 Task: Create a new job position entry in Salesforce with the title 'Senior Customer Service Expert', including job description, responsibilities, skills required, educational requirements, and pay details.
Action: Mouse moved to (452, 386)
Screenshot: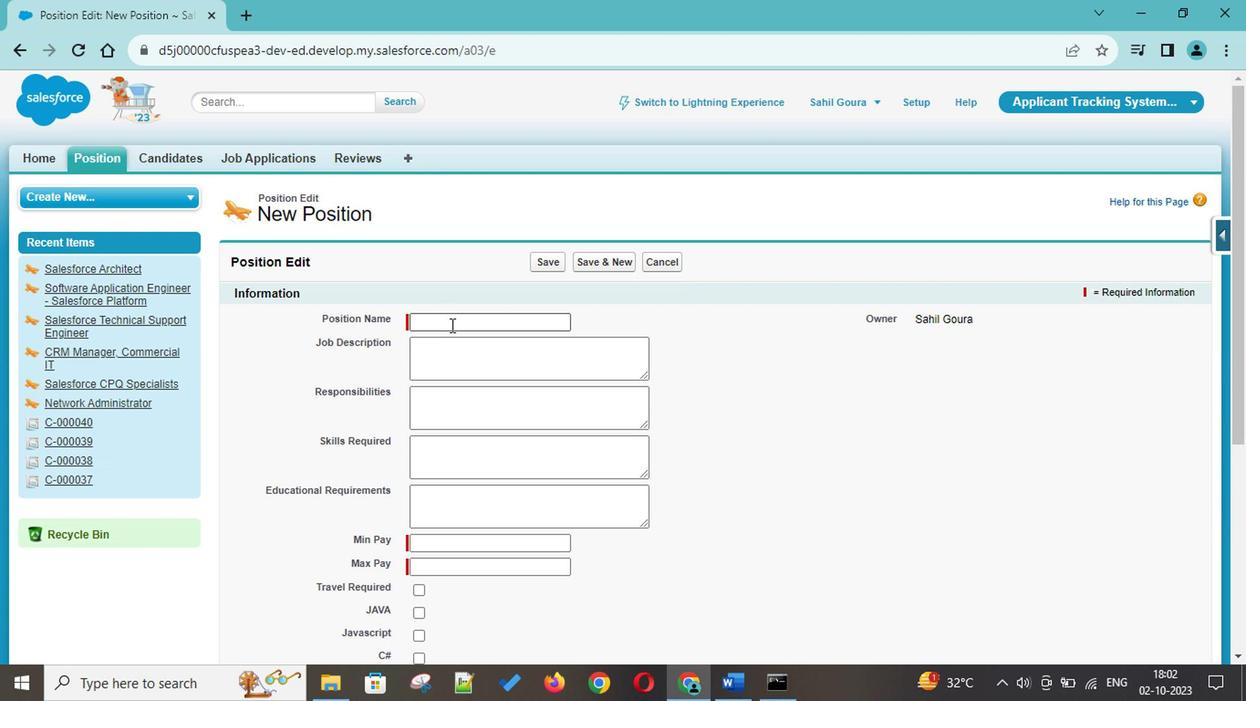 
Action: Mouse pressed left at (452, 386)
Screenshot: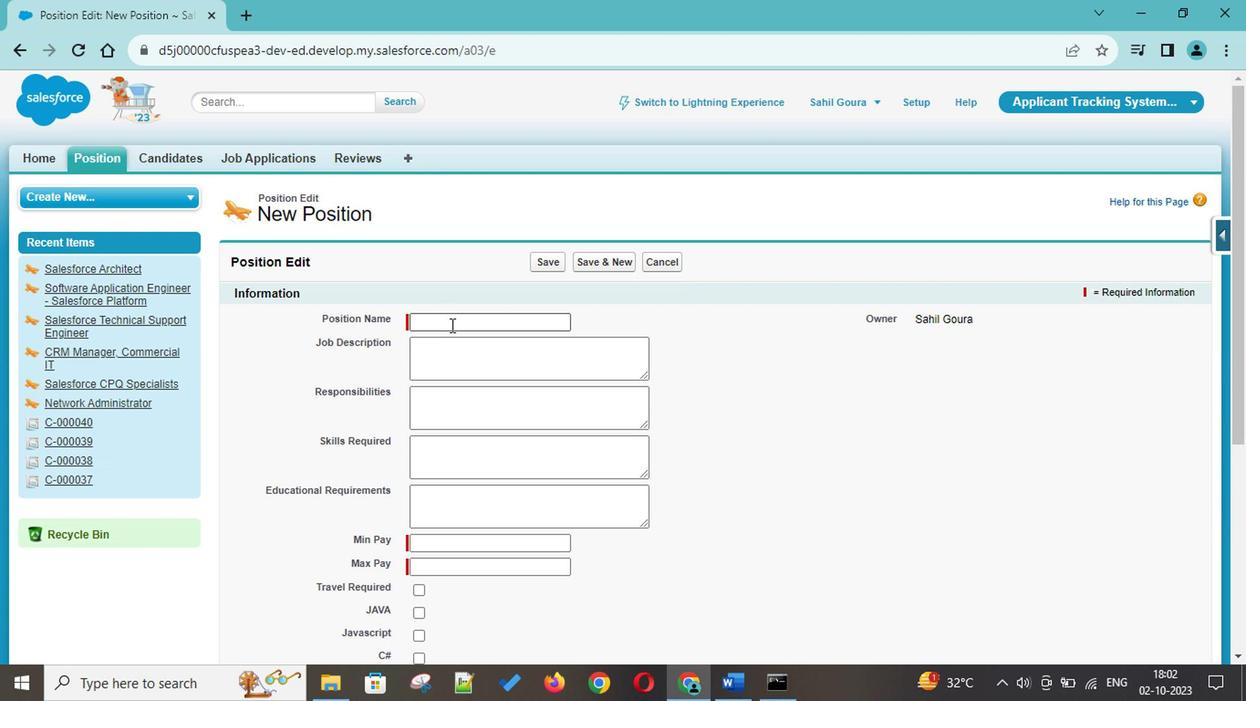 
Action: Key pressed <Key.shift>Senior<Key.space><Key.shift>Customer<Key.space><Key.shift>Service<Key.space><Key.shift>Experyt<Key.backspace><Key.backspace>t
Screenshot: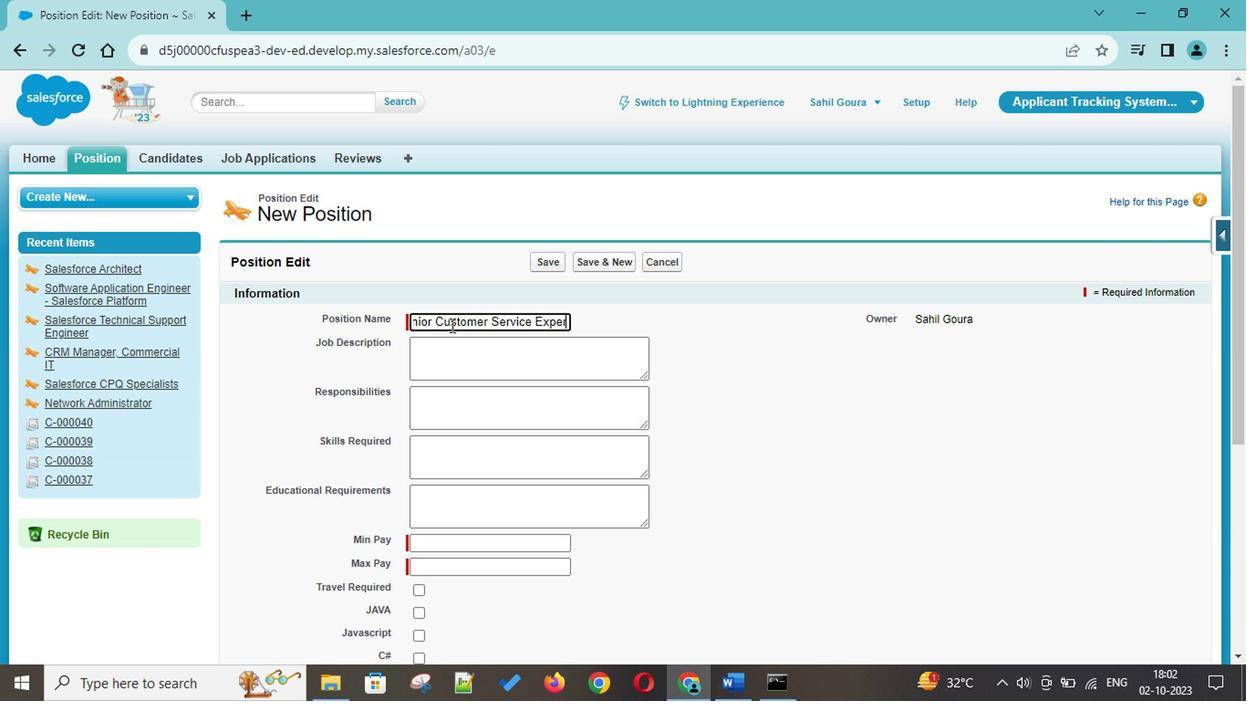 
Action: Mouse moved to (464, 404)
Screenshot: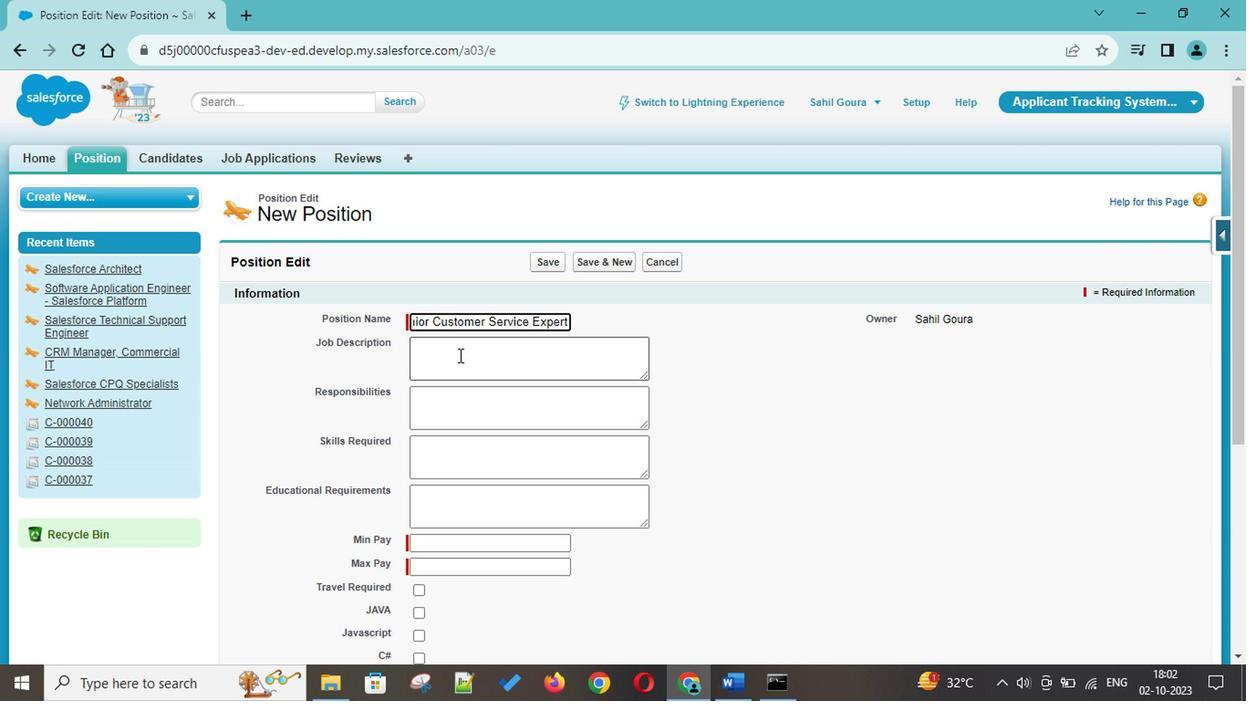 
Action: Mouse pressed left at (464, 404)
Screenshot: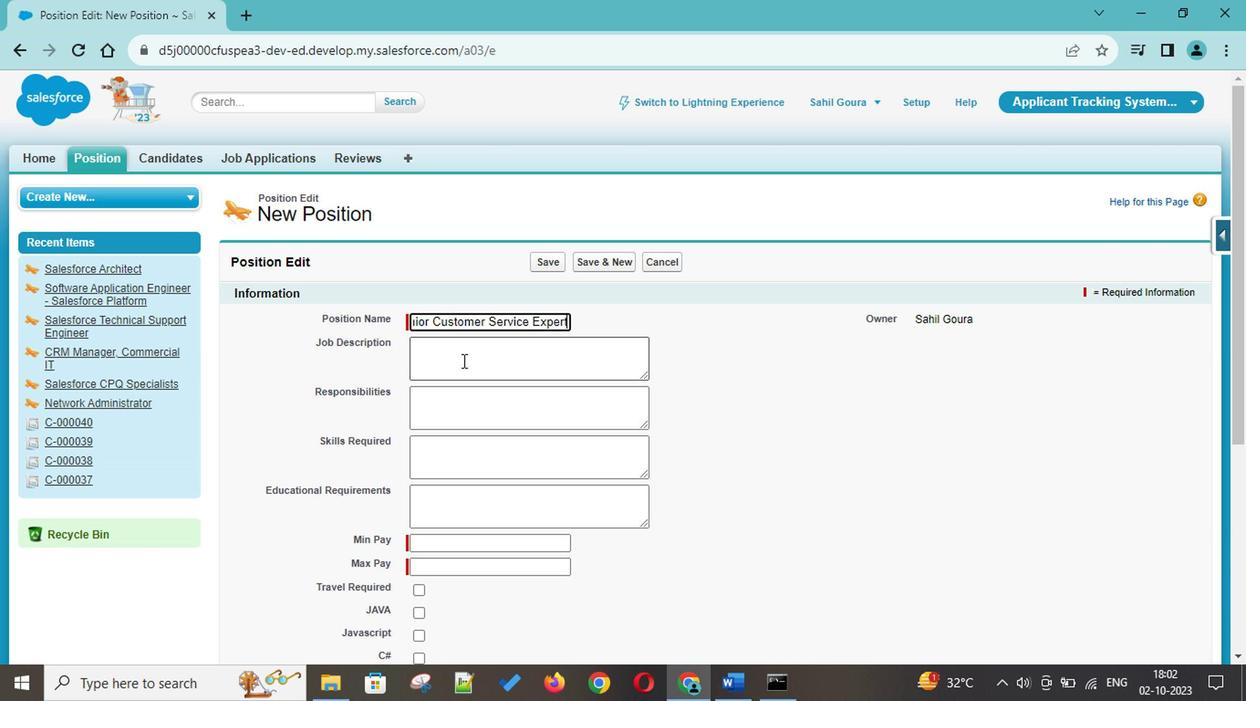 
Action: Key pressed <Key.shift>Praxis<Key.space>is<Key.space>a<Key.space>leading<Key.space><Key.shift>Business<Key.space><Key.shift>process<Key.space><Key.shift>ma<Key.backspace><Key.backspace>management<Key.space>comapny<Key.backspace><Key.backspace><Key.backspace><Key.backspace>pany<Key.space>that<Key.space>services<Key.space>premin<Key.backspace>um<Key.space>customers<Key.space>for<Key.space>a<Key.space>leading<Key.space>fullde<Key.backspace><Key.backspace>service<Key.space>
Screenshot: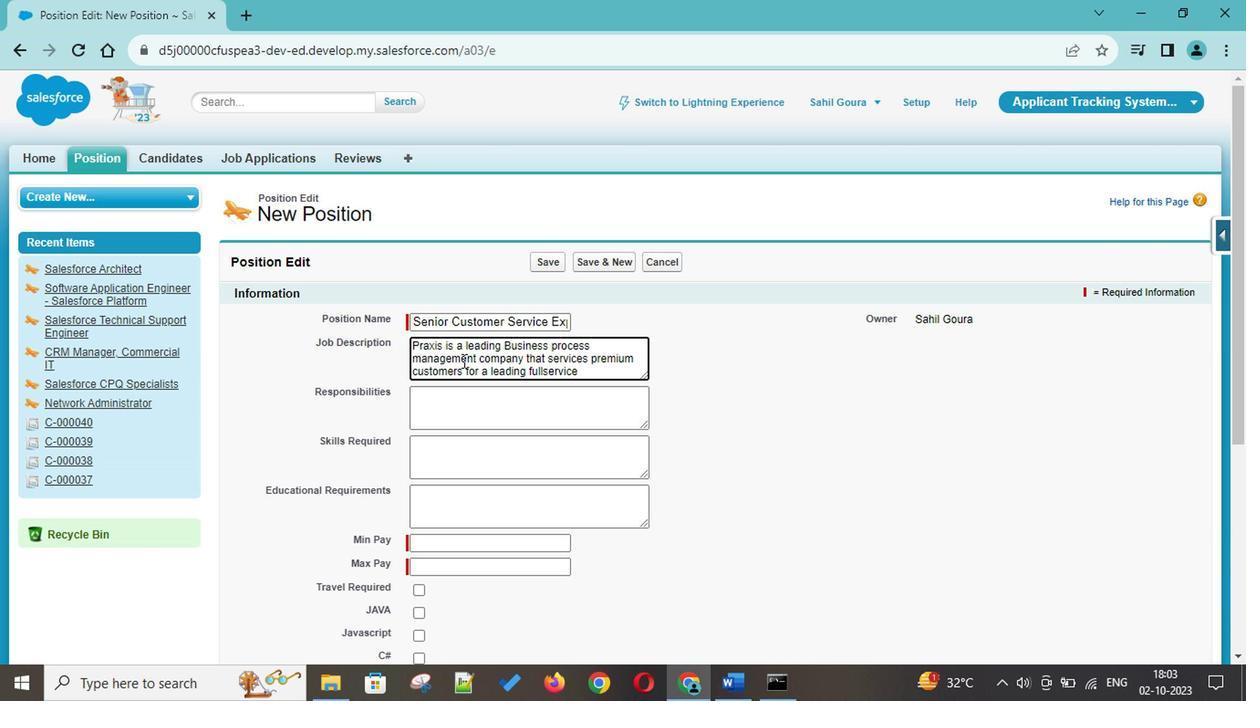 
Action: Mouse moved to (542, 407)
Screenshot: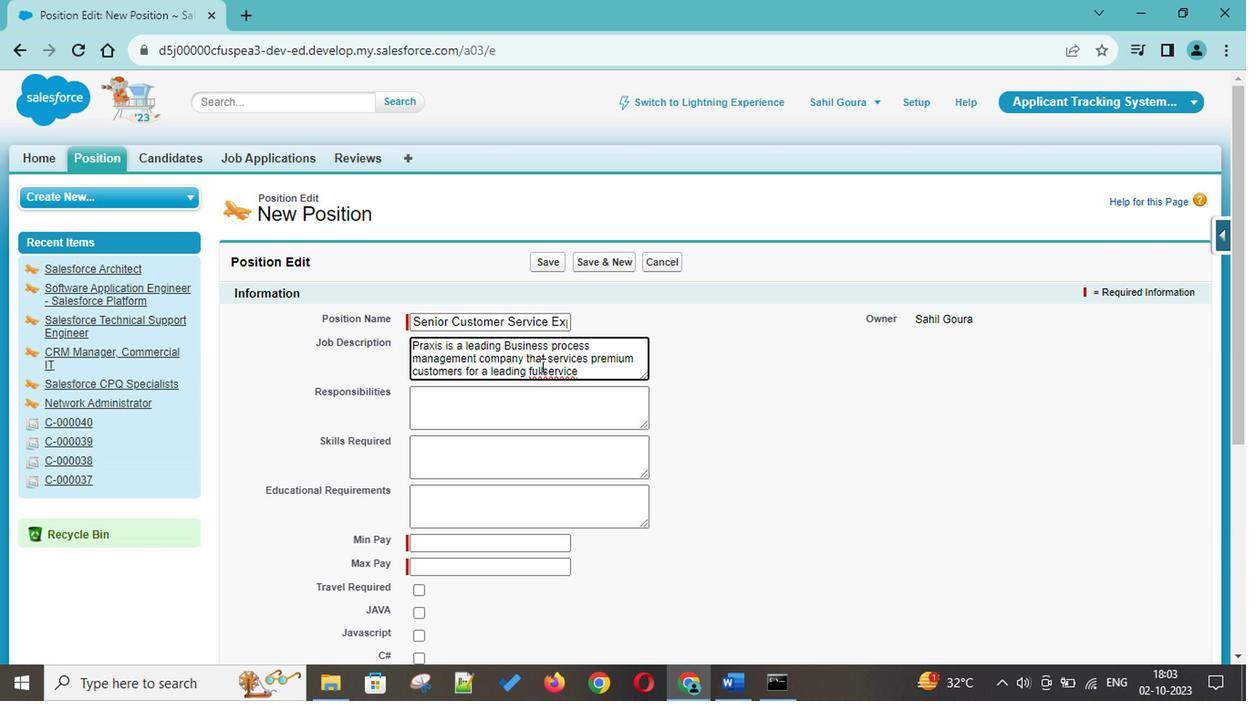 
Action: Mouse pressed left at (542, 407)
Screenshot: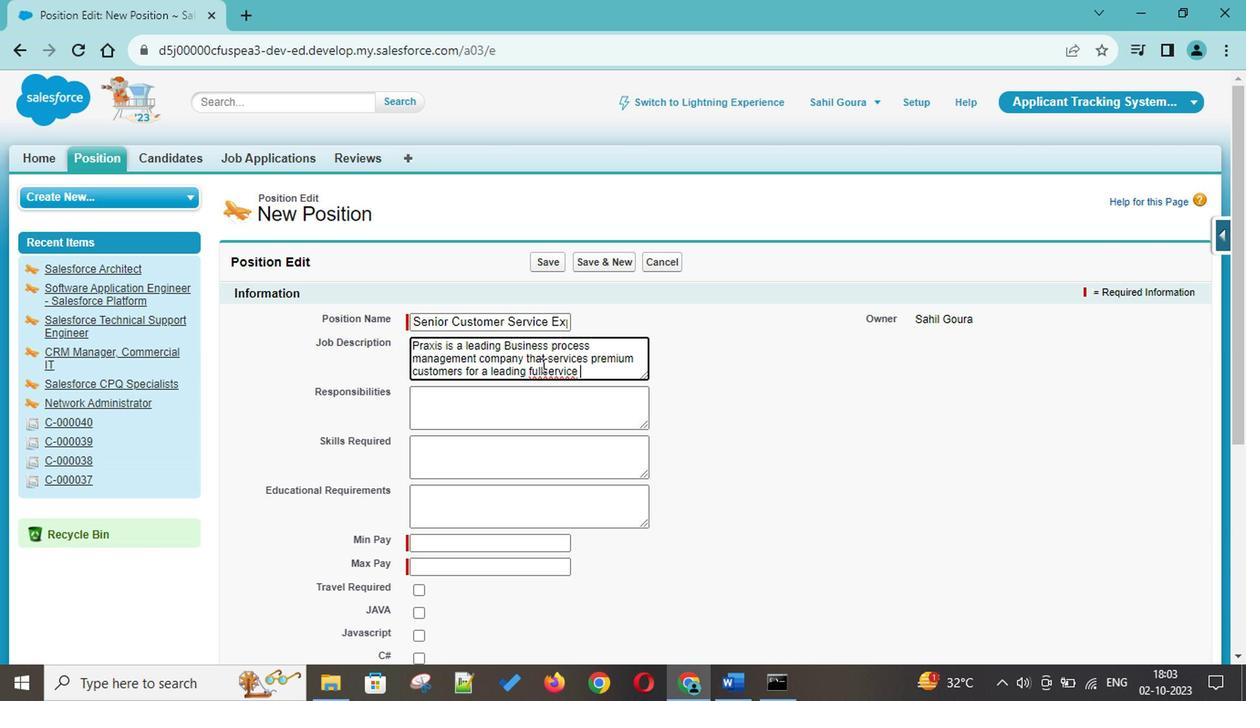 
Action: Key pressed -
Screenshot: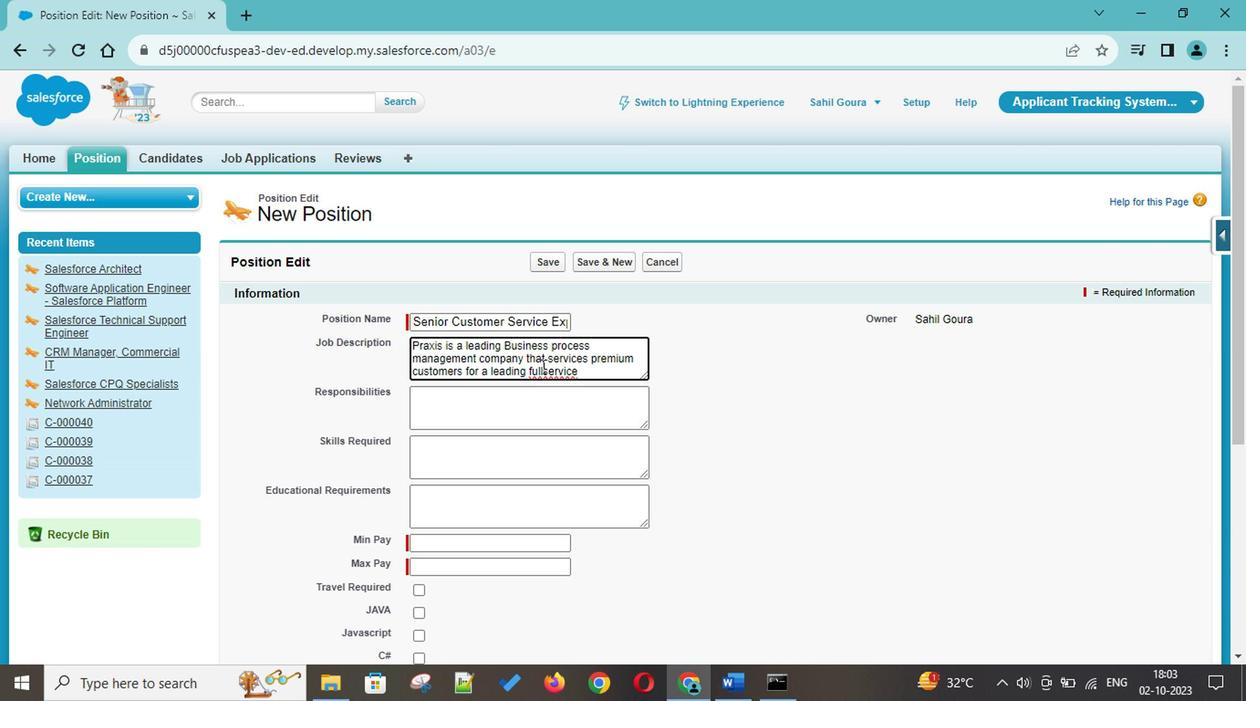 
Action: Mouse moved to (597, 409)
Screenshot: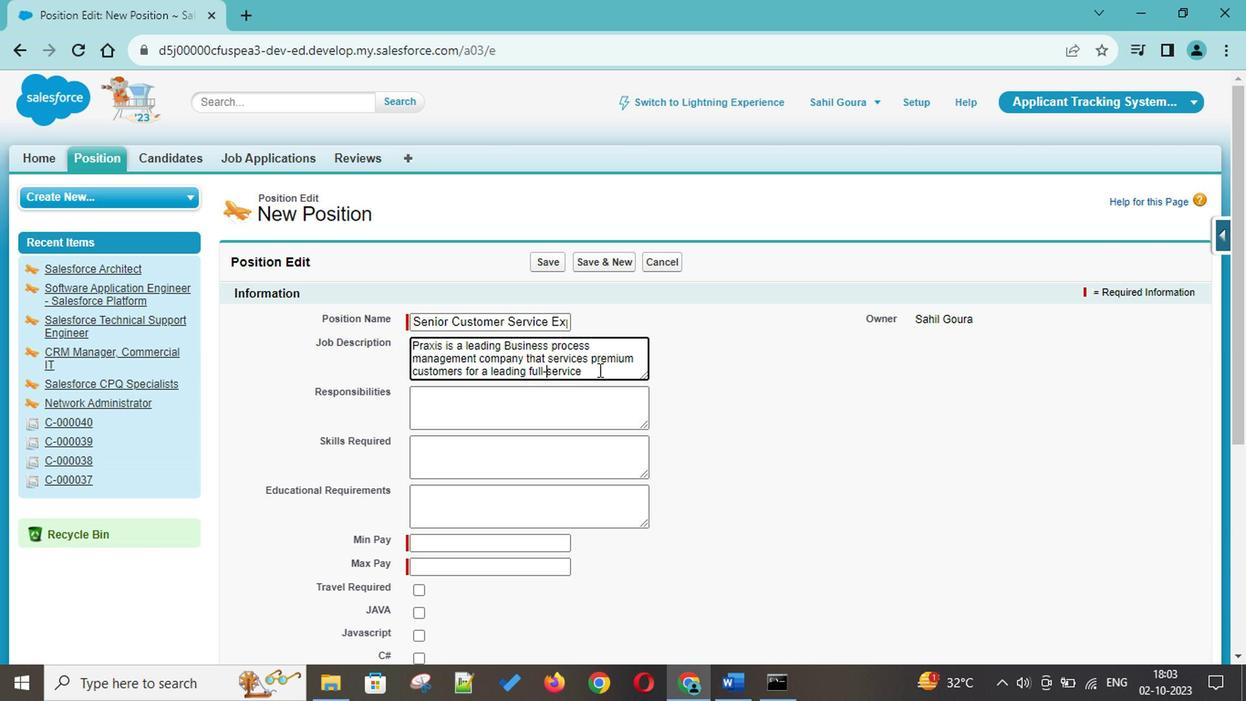 
Action: Mouse pressed left at (597, 409)
Screenshot: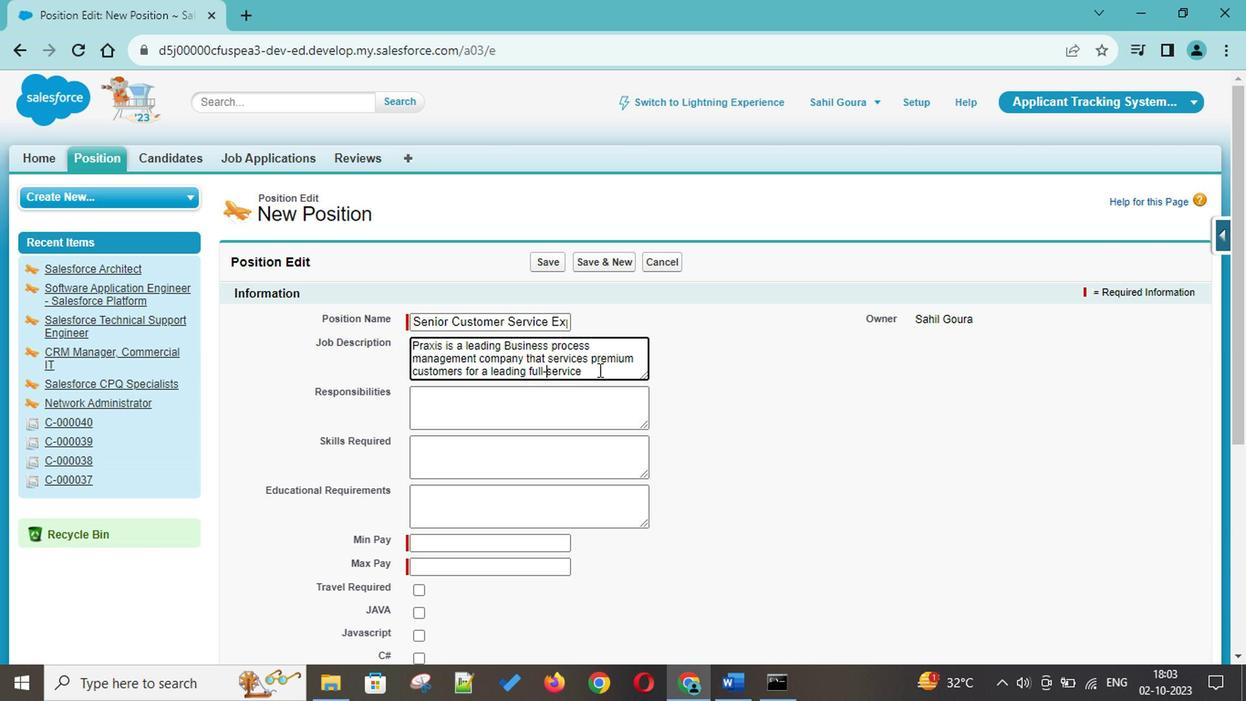 
Action: Mouse moved to (597, 408)
Screenshot: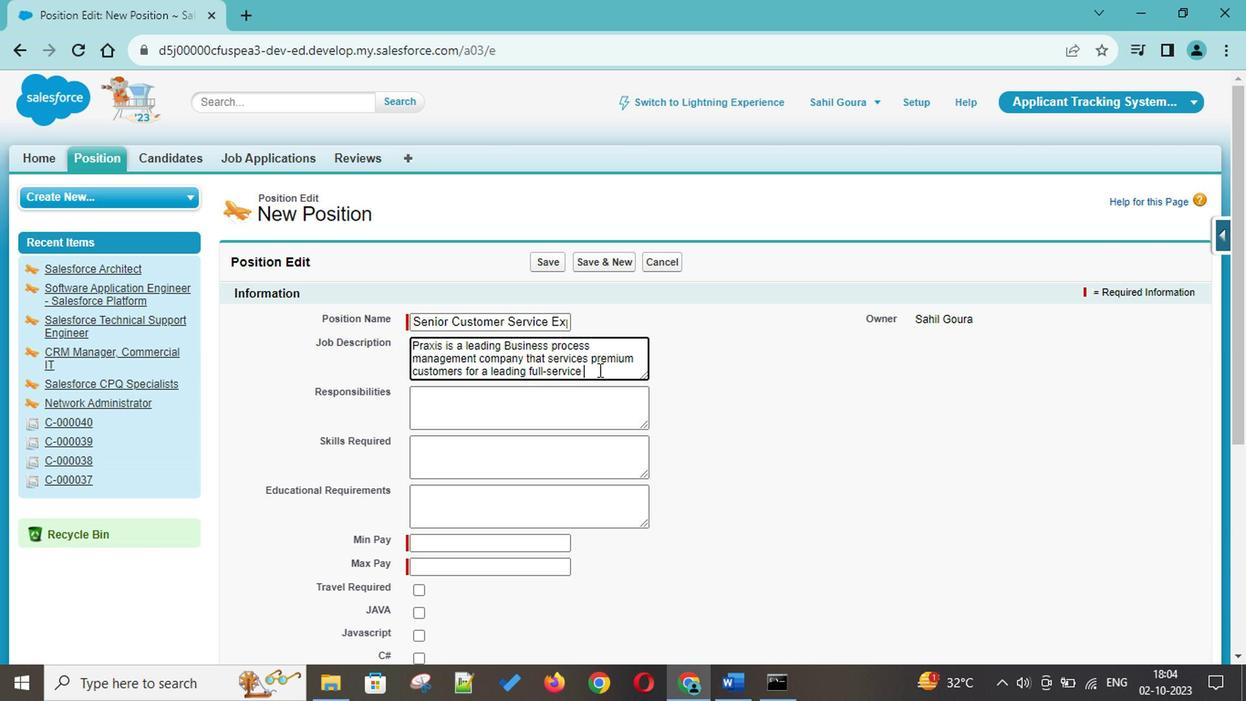 
Action: Mouse pressed left at (597, 408)
Screenshot: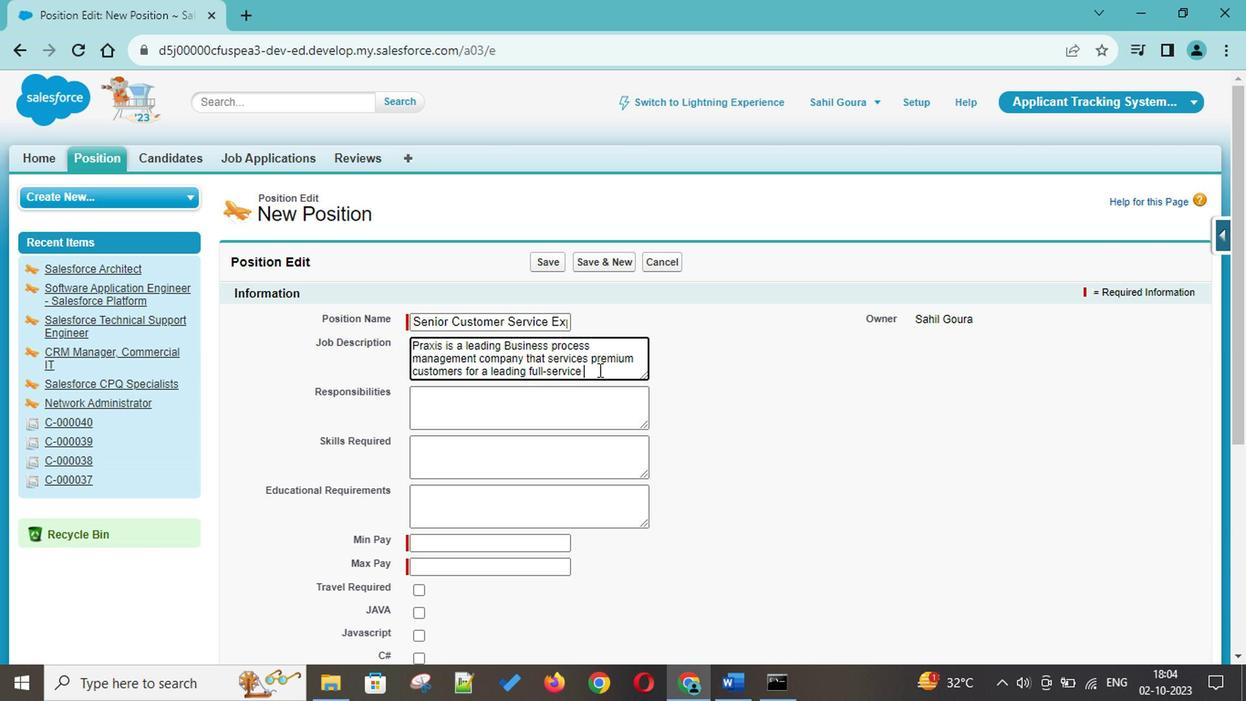 
Action: Key pressed luxury<Key.space>airline<Key.space>in<Key.space><Key.shift>India.<Key.space>--<Key.shift_r>><Key.space><Key.shift>Make<Key.space>the<Key.space>move<Key.space>from<Key.space>a<Key.space><Key.shift>Job<Key.space>to<Key.space>a<Key.space><Key.shift>Career.<Key.space>--<Key.shift_r>><Key.space><Key.shift><Key.shift><Key.shift><Key.shift>Learn<Key.space><Key.shift>Airlines<Key.space>intricate<Key.space>stn<Key.backspace>andard<Key.space>operatiin<Key.backspace><Key.backspace>ng<Key.space>processes<Key.space>and<Key.space>superior<Key.space>customer<Key.space>service<Key.space>skills<Key.space>to<Key.space>embark<Key.space>a<Key.space>career<Key.space>in<Key.space>airlines.
Screenshot: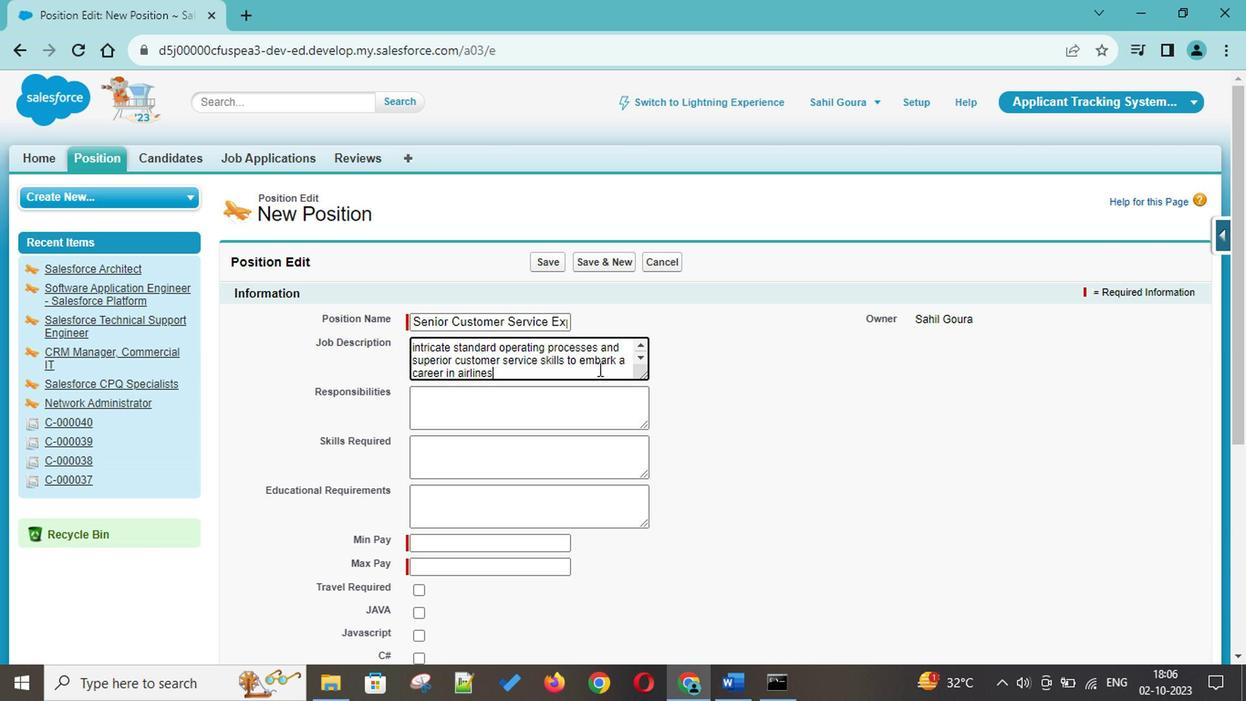 
Action: Mouse moved to (584, 426)
Screenshot: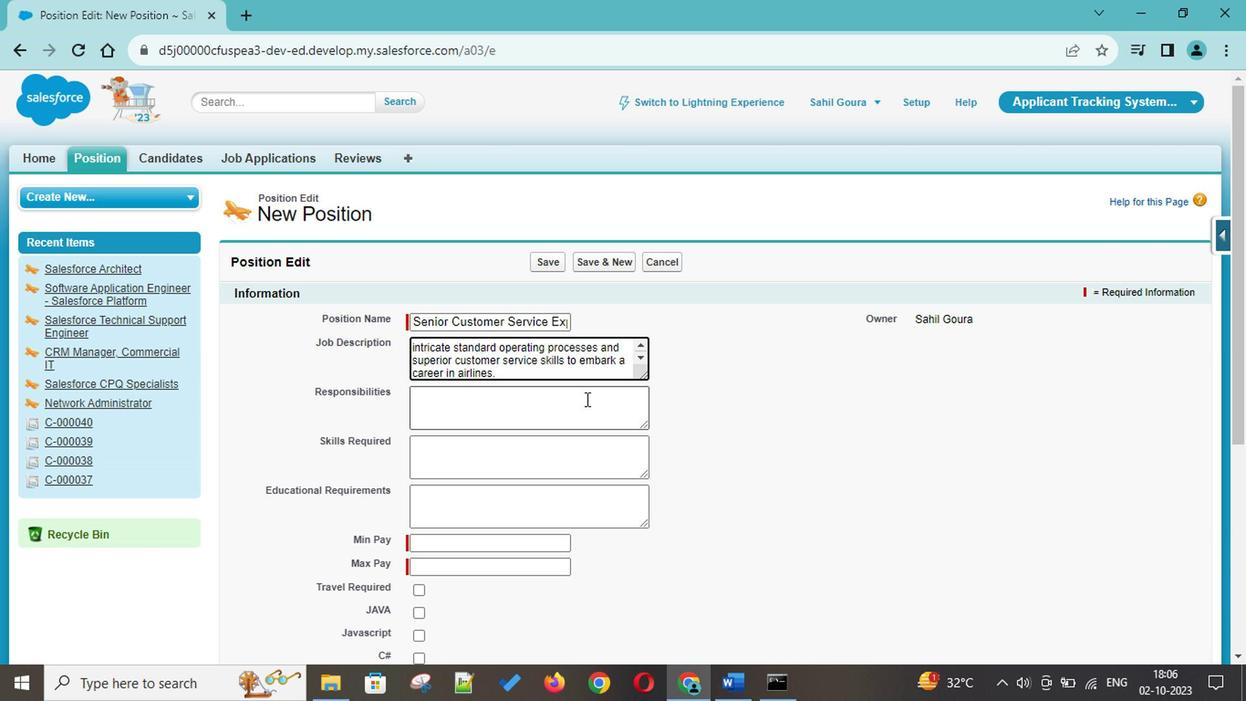 
Action: Mouse pressed left at (584, 426)
Screenshot: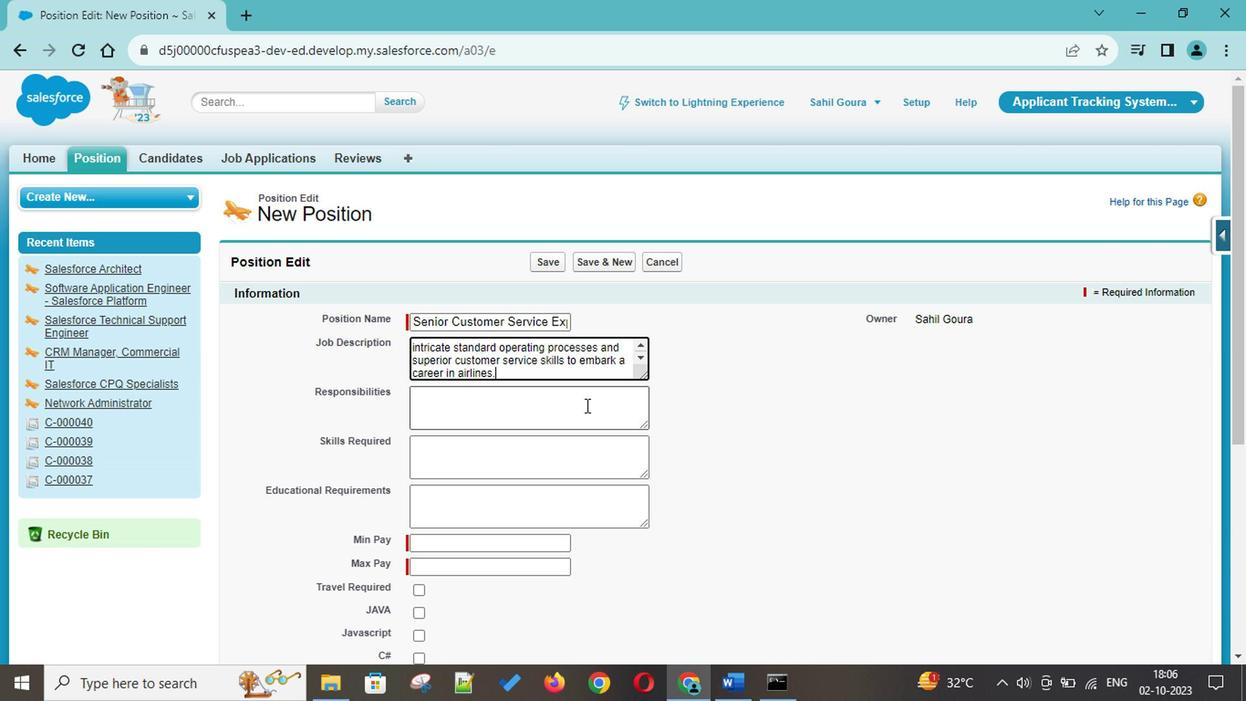 
Action: Key pressed <Key.shift><Key.shift><Key.shift><Key.shift>Excellent<Key.space>communication<Key.space><Key.shift>Skills<Key.space>in<Key.space><Key.shift>English<Key.space>ia<Key.space>a<Key.space><Key.backspace><Key.backspace><Key.backspace><Key.backspace><Key.backspace>is<Key.space>a<Key.space>pre--requiste<Key.backspace><Key.backspace><Key.backspace><Key.backspace>isite.<Key.space><Key.backspace>--<Key.shift_r>><Key.space><Key.shift><Key.shift>Ability<Key.space>to<Key.space>communicate<Key.space>efee<Key.backspace><Key.backspace>fectively<Key.space>with<Key.space>customers<Key.space>on<Key.space>a<Key.backspace>either<Key.space>a<Key.space>call<Key.space>or<Key.space>email<Key.space>or<Key.space>chat<Key.space>or<Key.space>a<Key.space>combination.<Key.space>--<Key.shift_r>><Key.space><Key.shift><Key.shift><Key.shift><Key.shift><Key.shift><Key.shift><Key.shift><Key.shift><Key.shift><Key.shift><Key.shift><Key.shift><Key.shift><Key.shift><Key.shift><Key.shift><Key.shift><Key.shift><Key.shift><Key.shift><Key.shift><Key.shift><Key.shift><Key.shift>Confident<Key.space><Key.shift>Energetic<Key.space><Key.shift><Key.shift><Key.shift><Key.shift><Key.shift>&<Key.space><Key.shift><Key.shift><Key.shift>Asseri<Key.backspace>tive<Key.space>while<Key.space>conversing.<Key.space>--<Key.shift_r>>
Screenshot: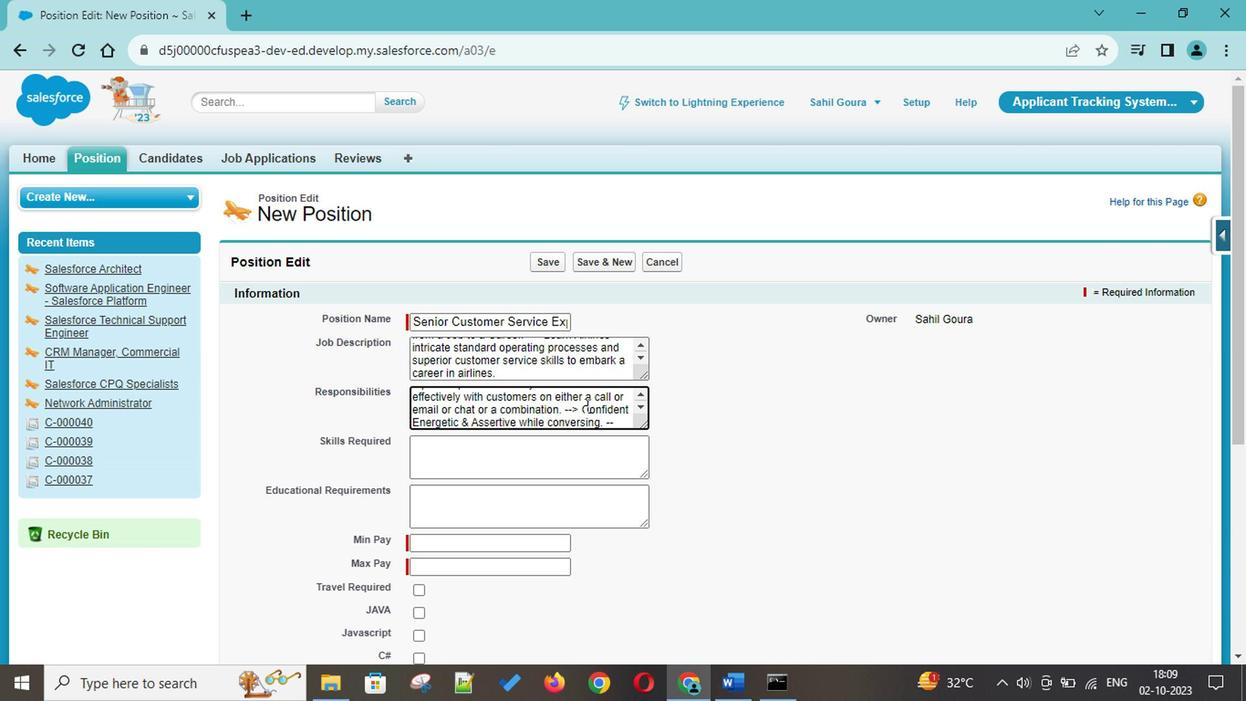 
Action: Mouse moved to (625, 427)
Screenshot: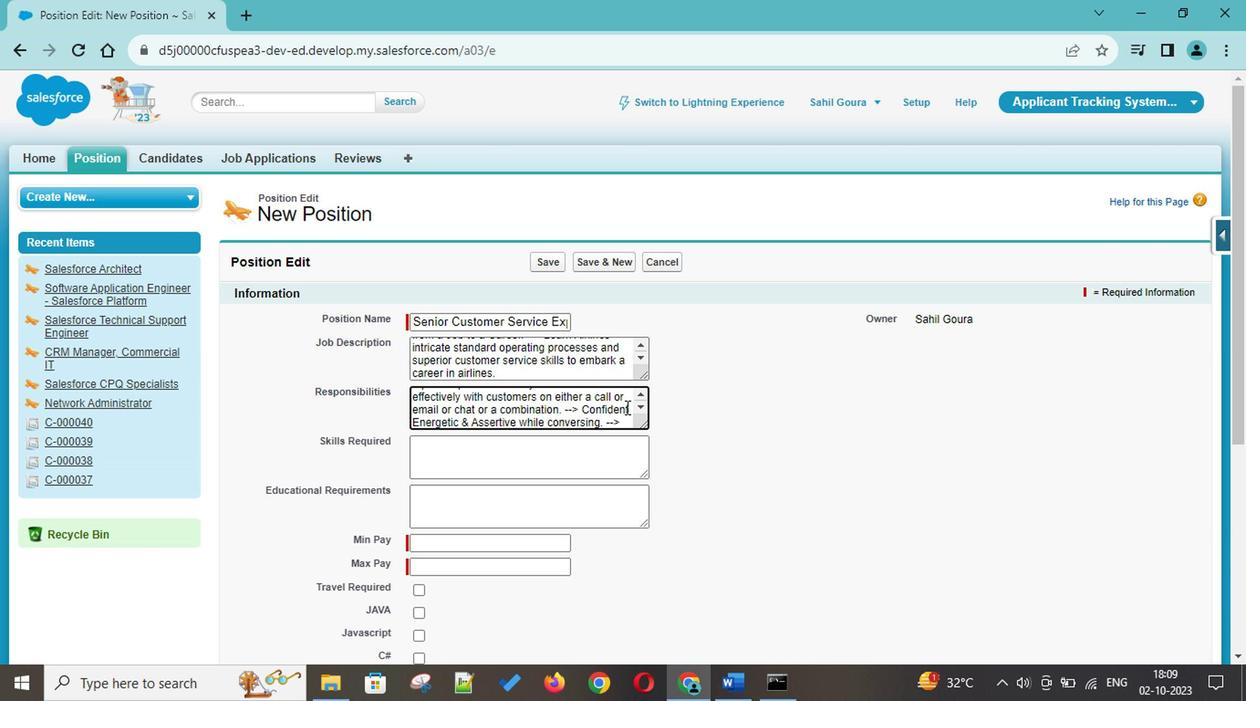 
Action: Mouse pressed left at (625, 427)
Screenshot: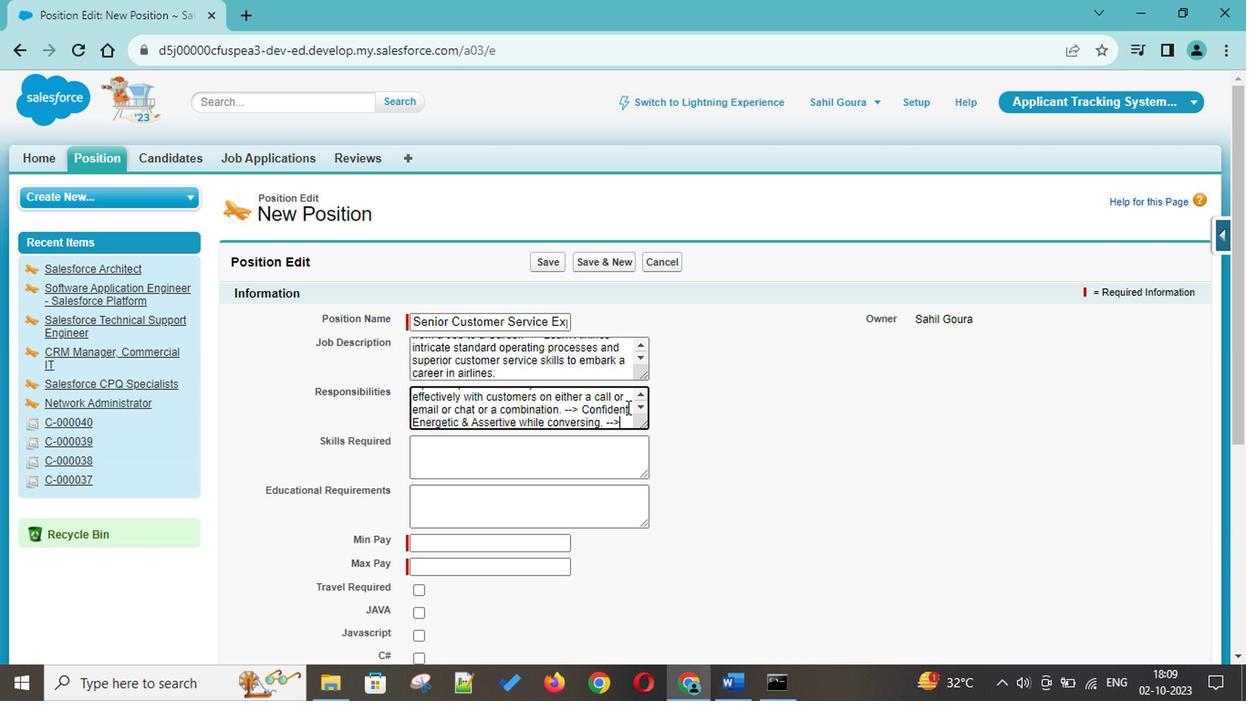 
Action: Key pressed <Key.right>,
Screenshot: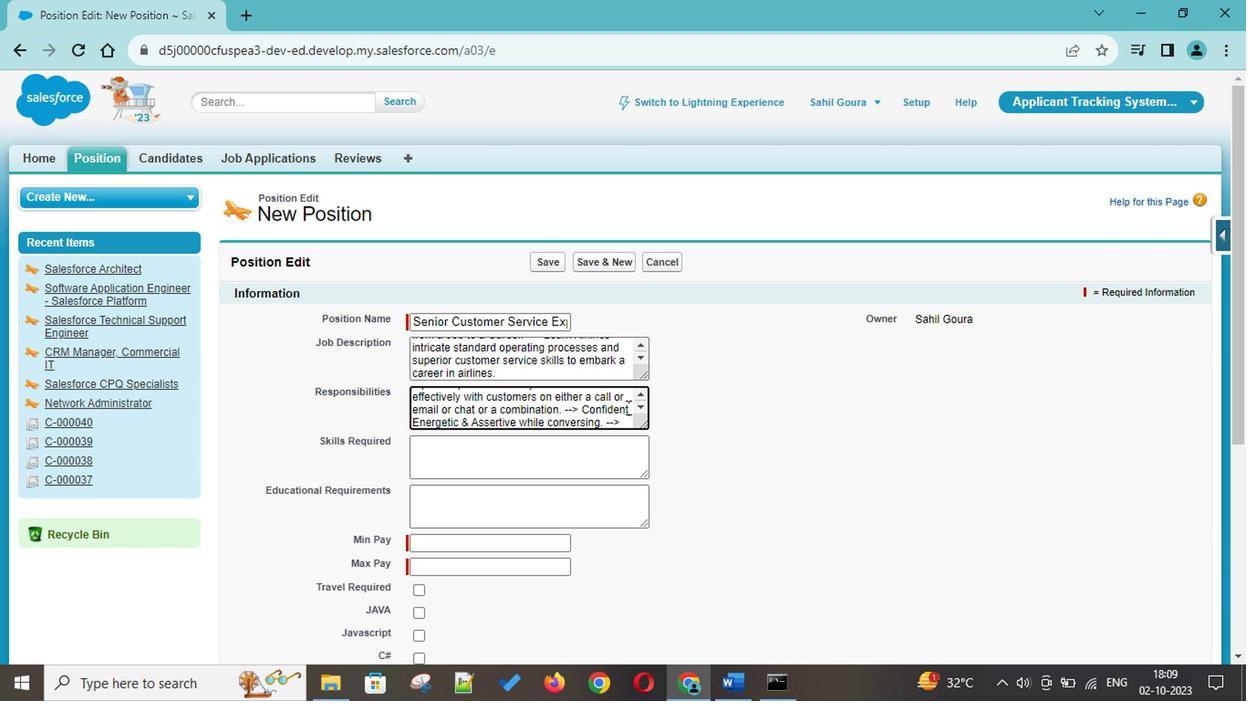 
Action: Mouse moved to (611, 434)
Screenshot: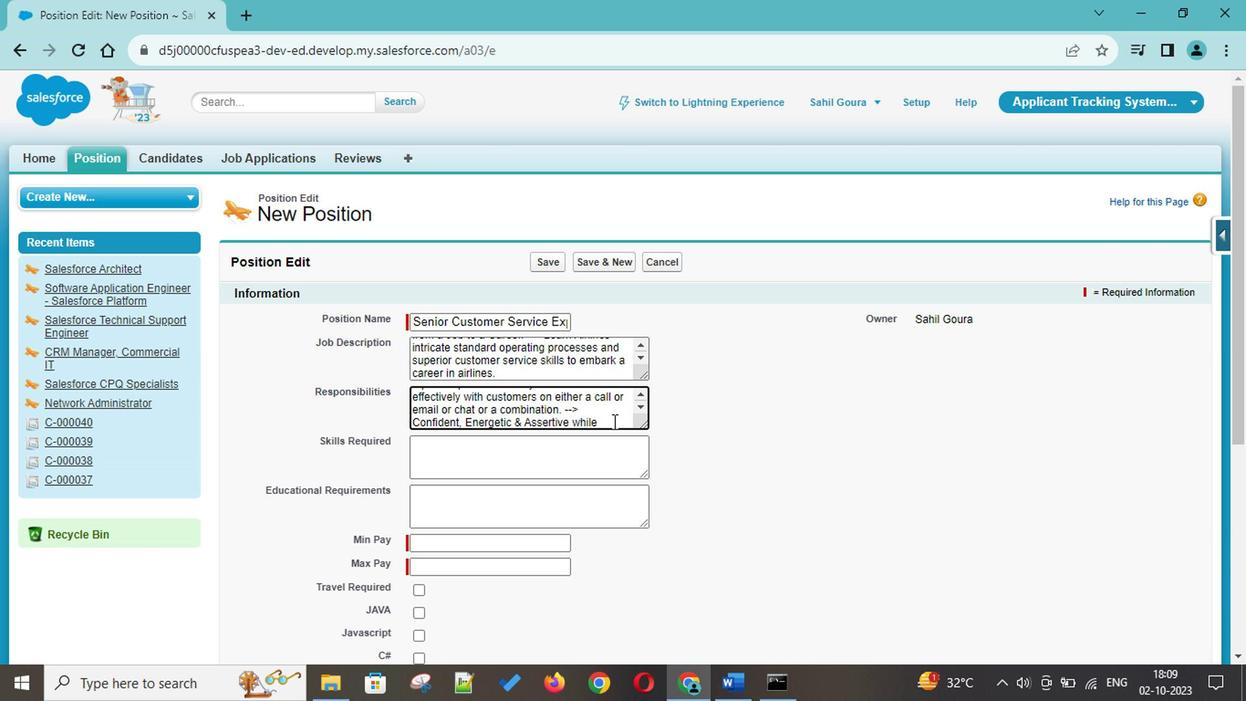 
Action: Mouse pressed left at (611, 434)
Screenshot: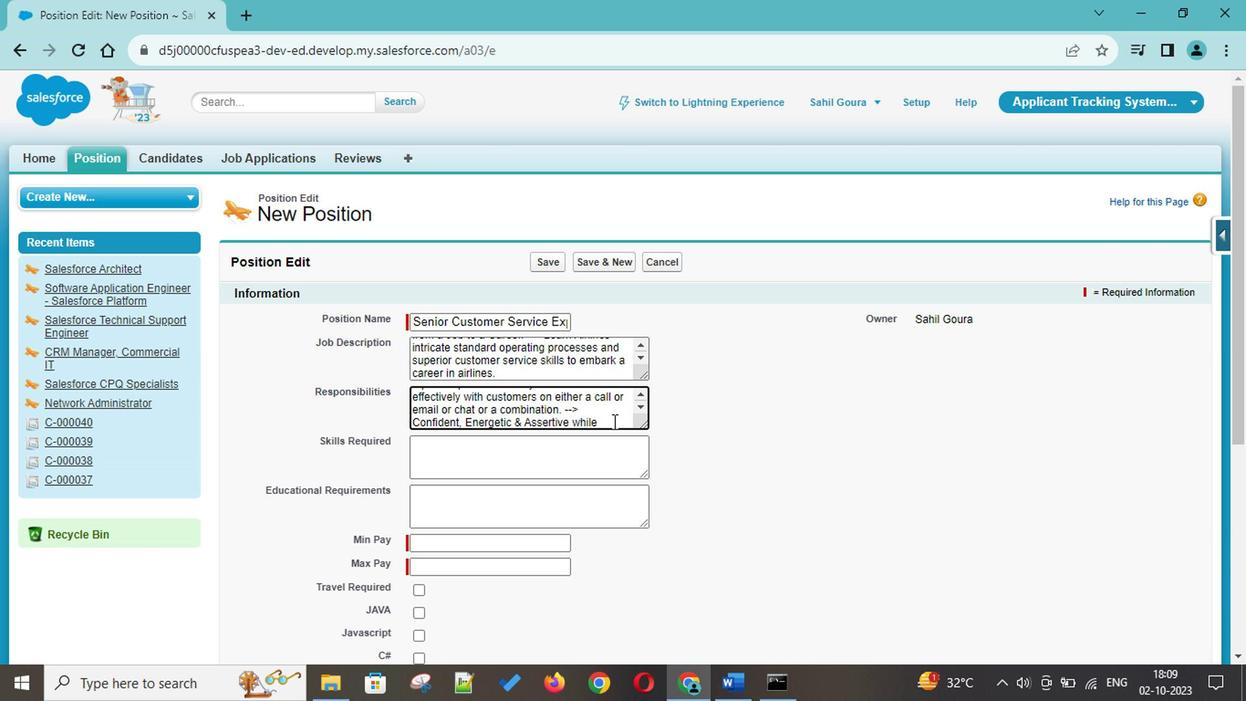 
Action: Mouse scrolled (611, 434) with delta (0, 0)
Screenshot: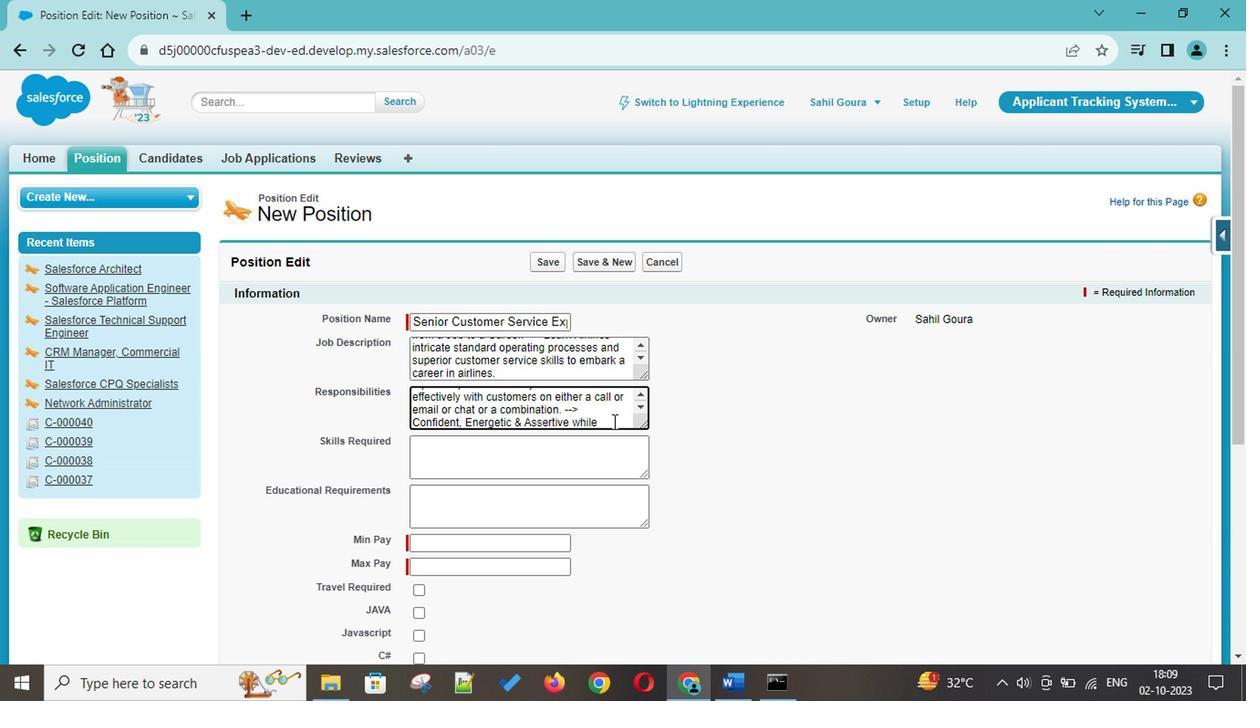 
Action: Mouse scrolled (611, 434) with delta (0, 0)
Screenshot: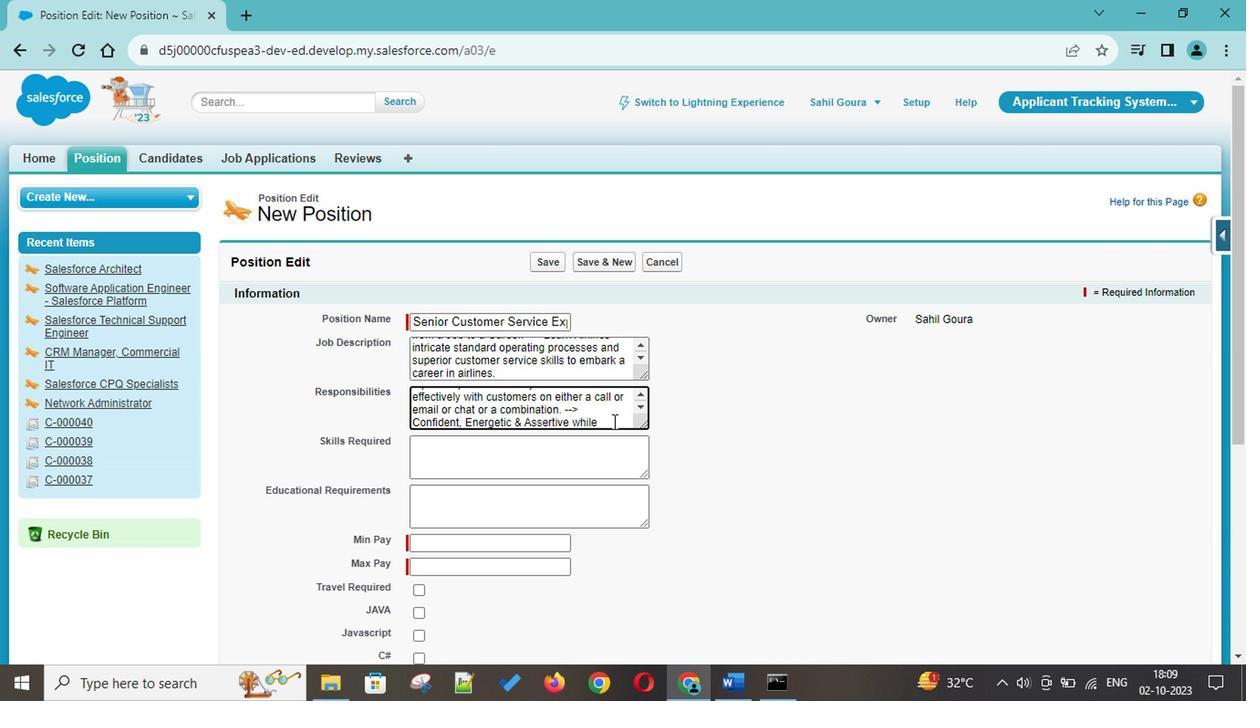 
Action: Mouse scrolled (611, 434) with delta (0, 0)
Screenshot: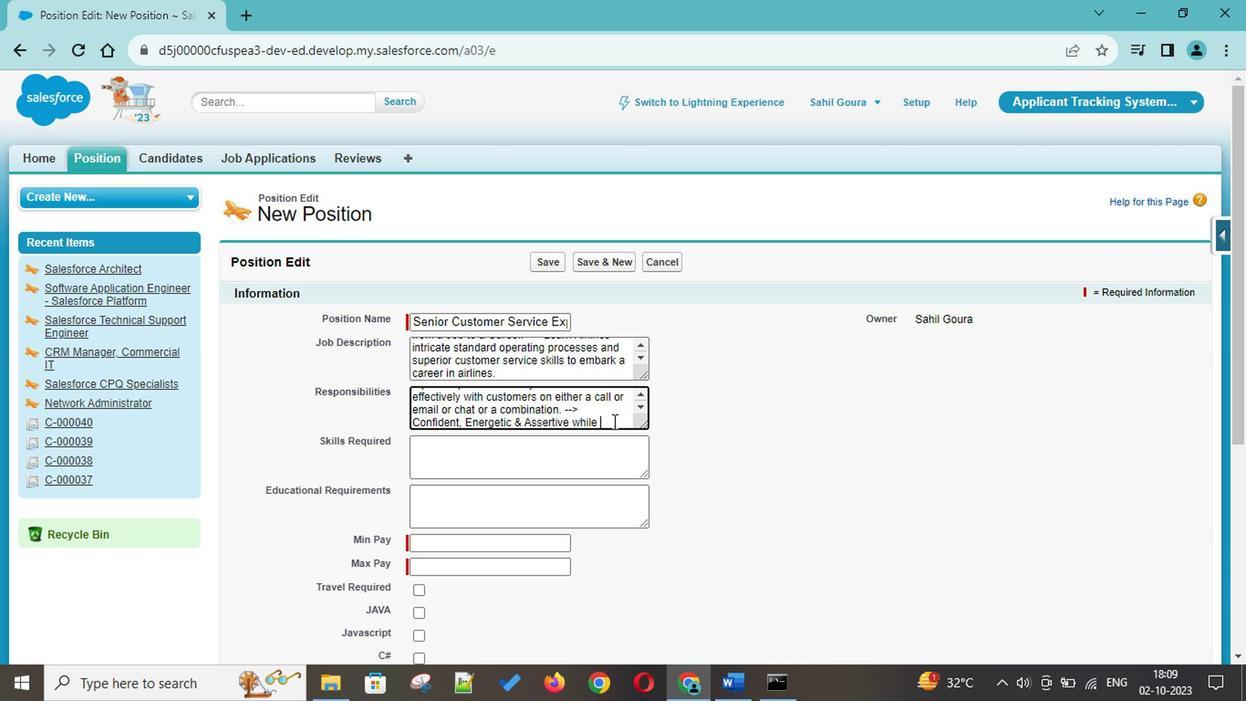 
Action: Mouse scrolled (611, 434) with delta (0, 0)
Screenshot: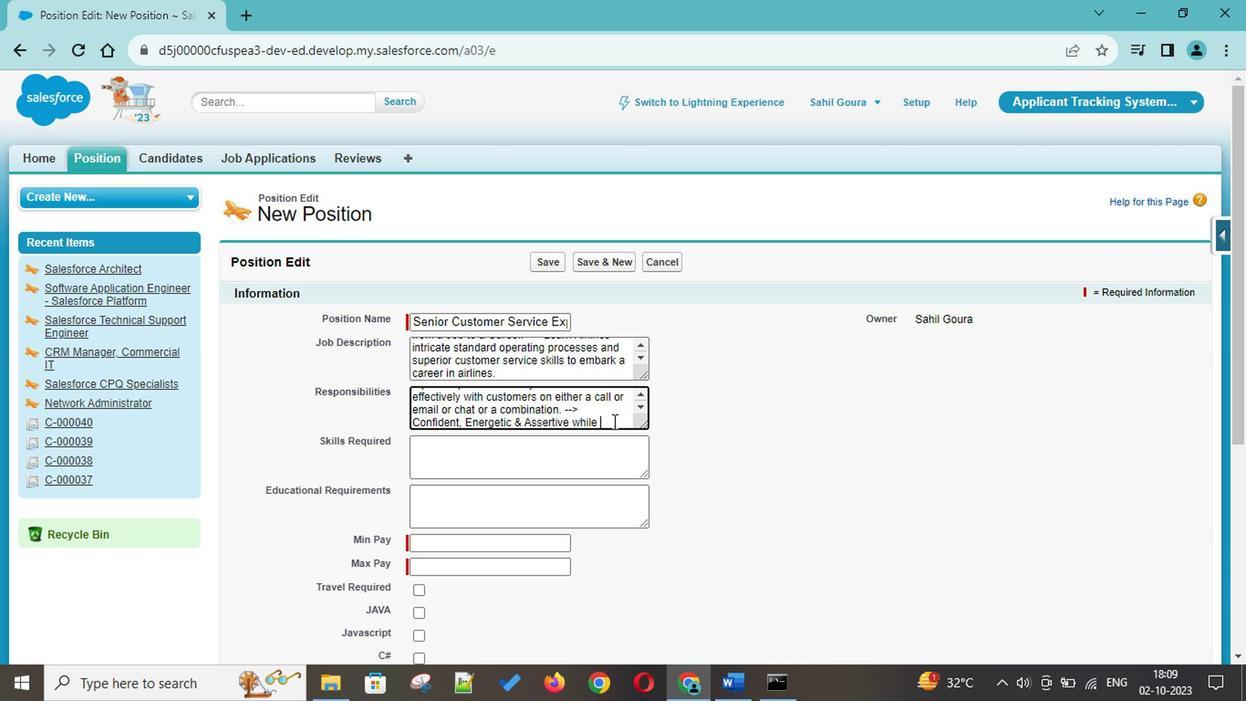 
Action: Mouse scrolled (611, 434) with delta (0, 0)
Screenshot: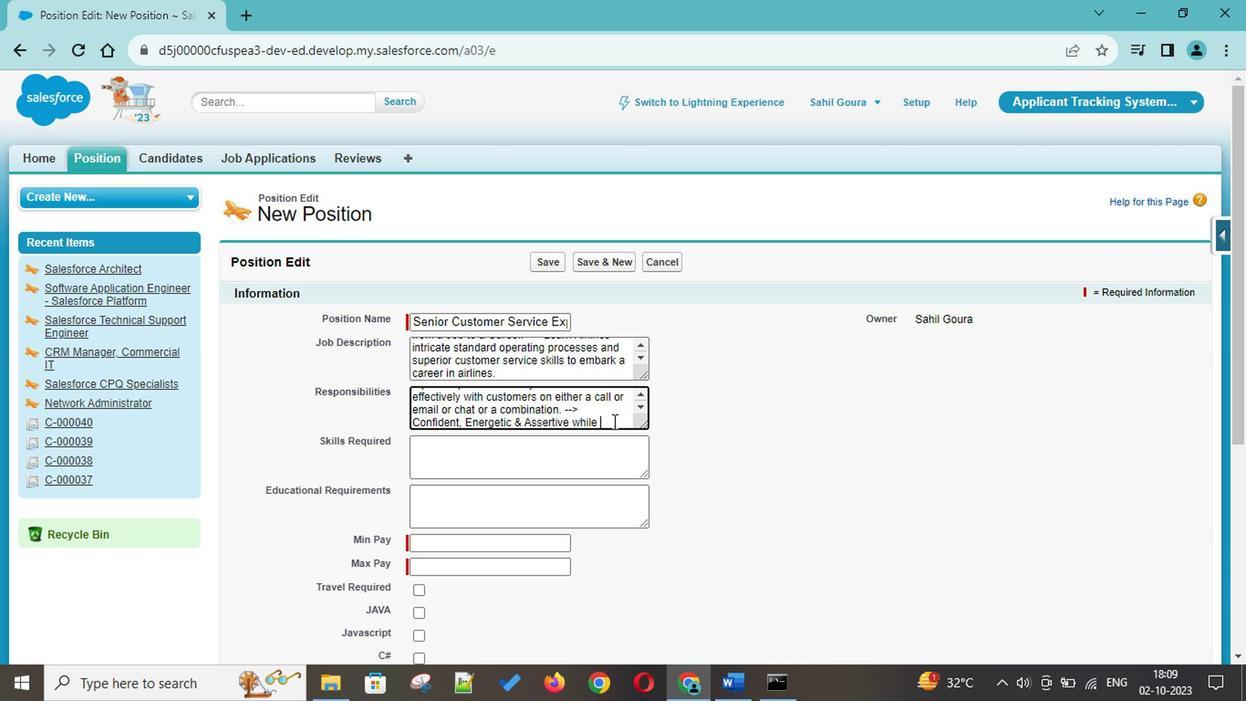 
Action: Mouse moved to (610, 434)
Screenshot: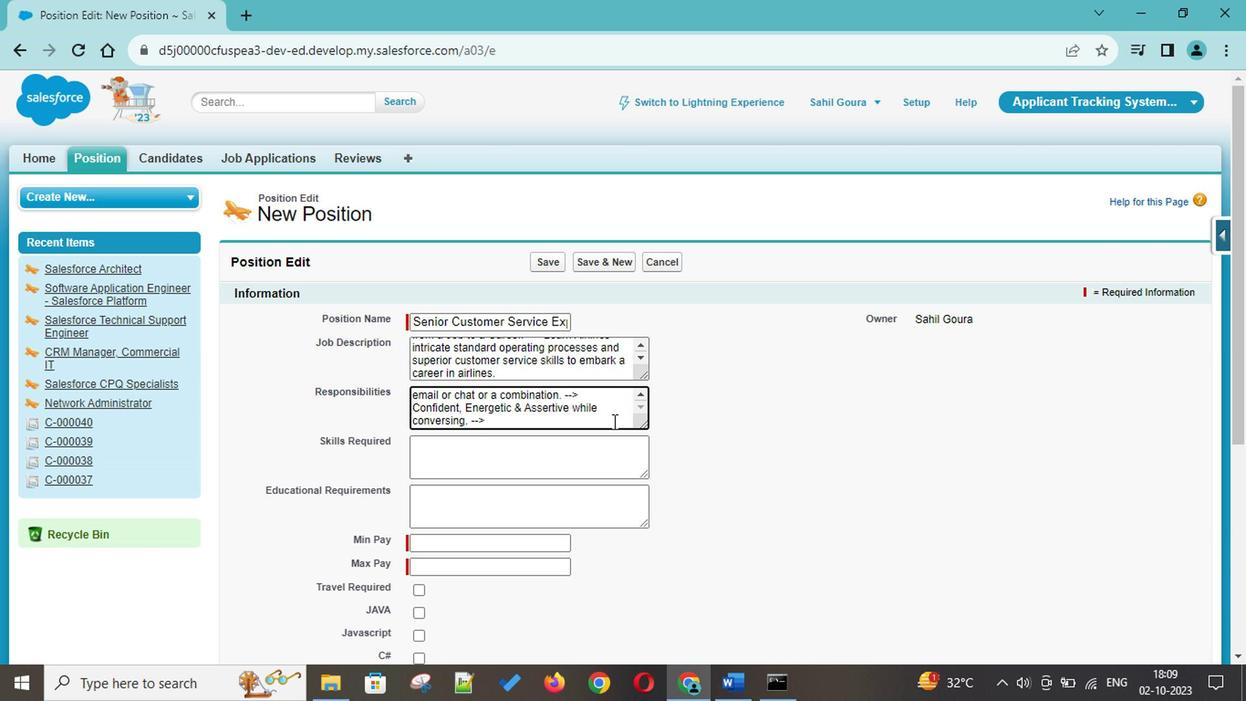 
Action: Mouse pressed left at (610, 434)
Screenshot: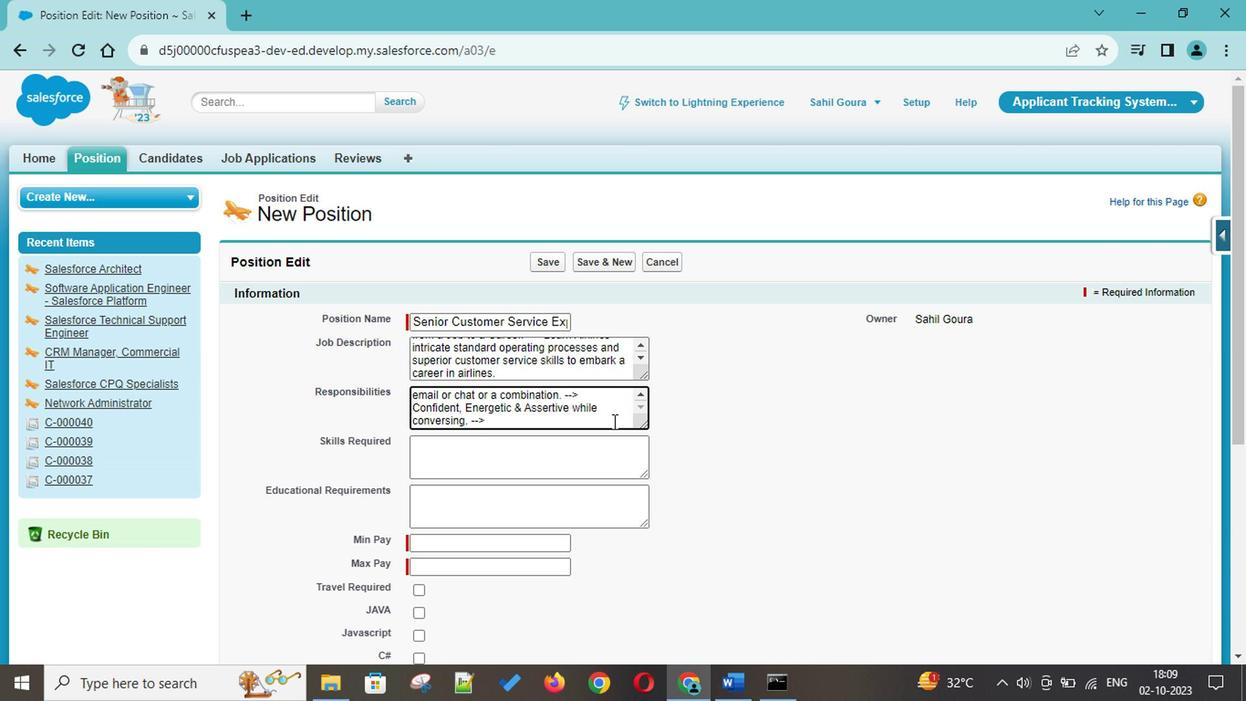 
Action: Key pressed <Key.space><Key.shift><Key.shift><Key.shift><Key.shift><Key.shift><Key.shift><Key.shift><Key.shift><Key.shift><Key.shift><Key.shift><Key.shift><Key.shift>Good<Key.space>working<Key.space>knowledge<Key.space>of<Key.space><Key.shift>M<Key.shift>S<Key.space>office<Key.shift_r>(<Key.shift>Word,<Key.space><Key.shift>Excel,<Key.space><Key.shift>Outlook<Key.shift_r>).<Key.space>--<Key.shift_r>><Key.space><Key.shift><Key.shift><Key.shift><Key.shift><Key.shift><Key.shift><Key.shift><Key.shift><Key.shift><Key.shift><Key.shift><Key.shift><Key.shift><Key.shift><Key.shift><Key.shift><Key.shift><Key.shift><Key.shift><Key.shift><Key.shift><Key.shift>GDS<Key.space><Key.shift>Hands<Key.space>on<Key.space>experiencein<Key.space><Key.shift>Amadeus<Key.space>or<Key.space><Key.shift>galili<Key.backspace><Key.backspace><Key.backspace><Key.backspace><Key.backspace><Key.backspace>
Screenshot: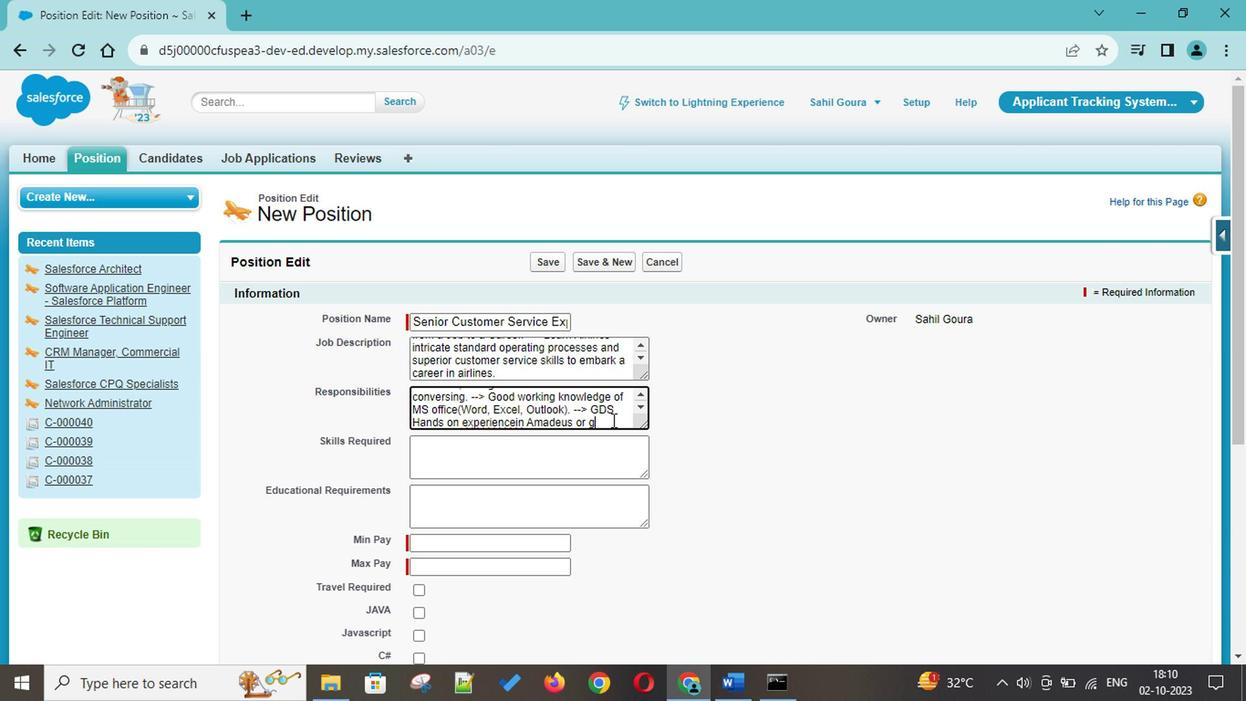 
Action: Mouse moved to (514, 434)
Screenshot: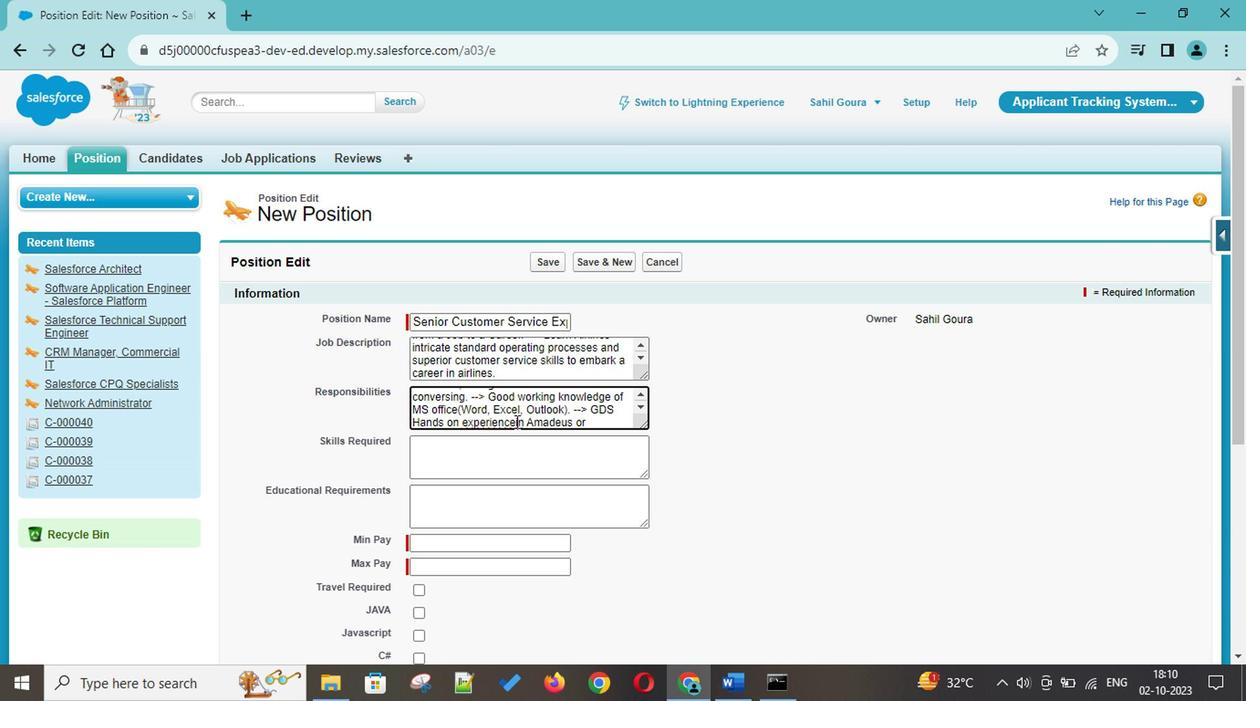 
Action: Mouse pressed left at (514, 434)
Screenshot: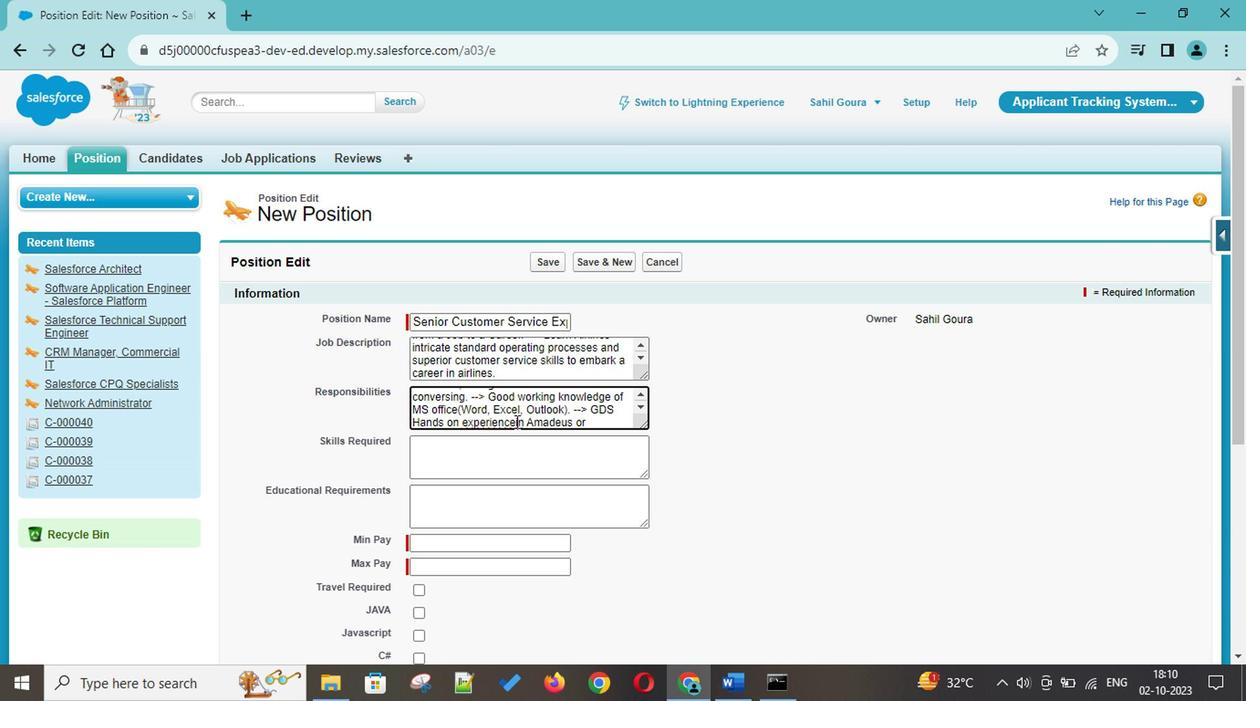 
Action: Key pressed <Key.space>
Screenshot: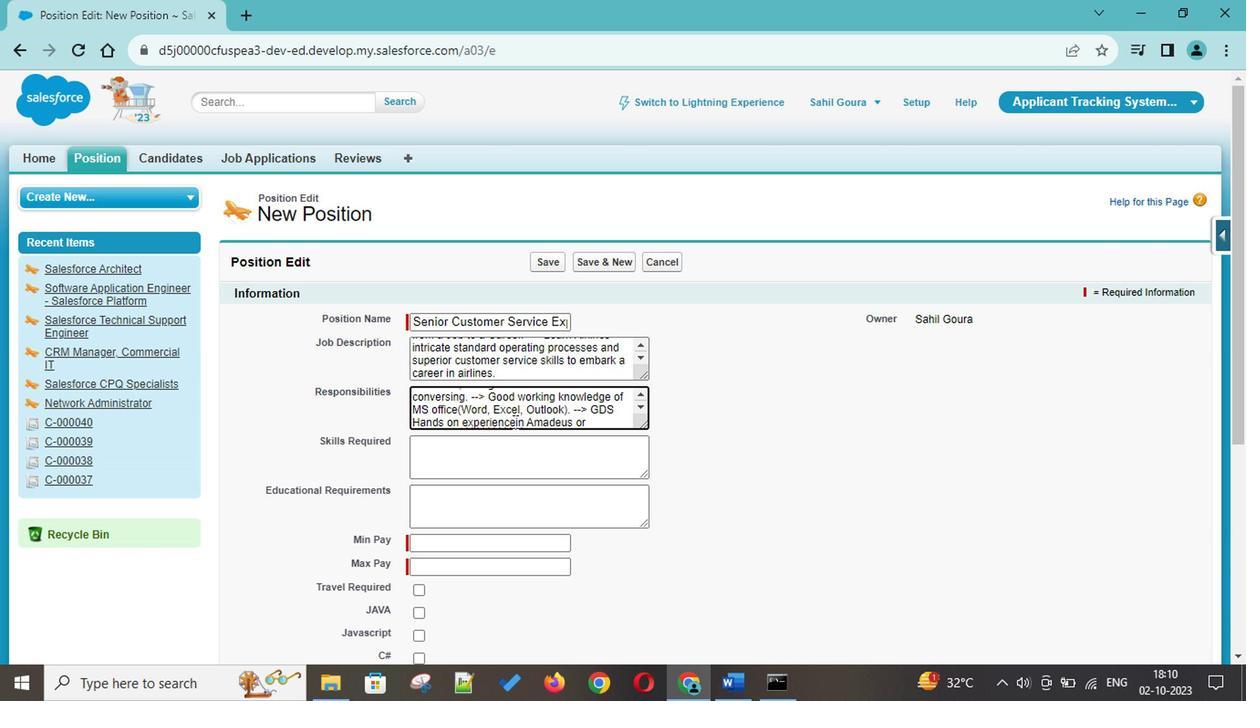 
Action: Mouse moved to (595, 433)
Screenshot: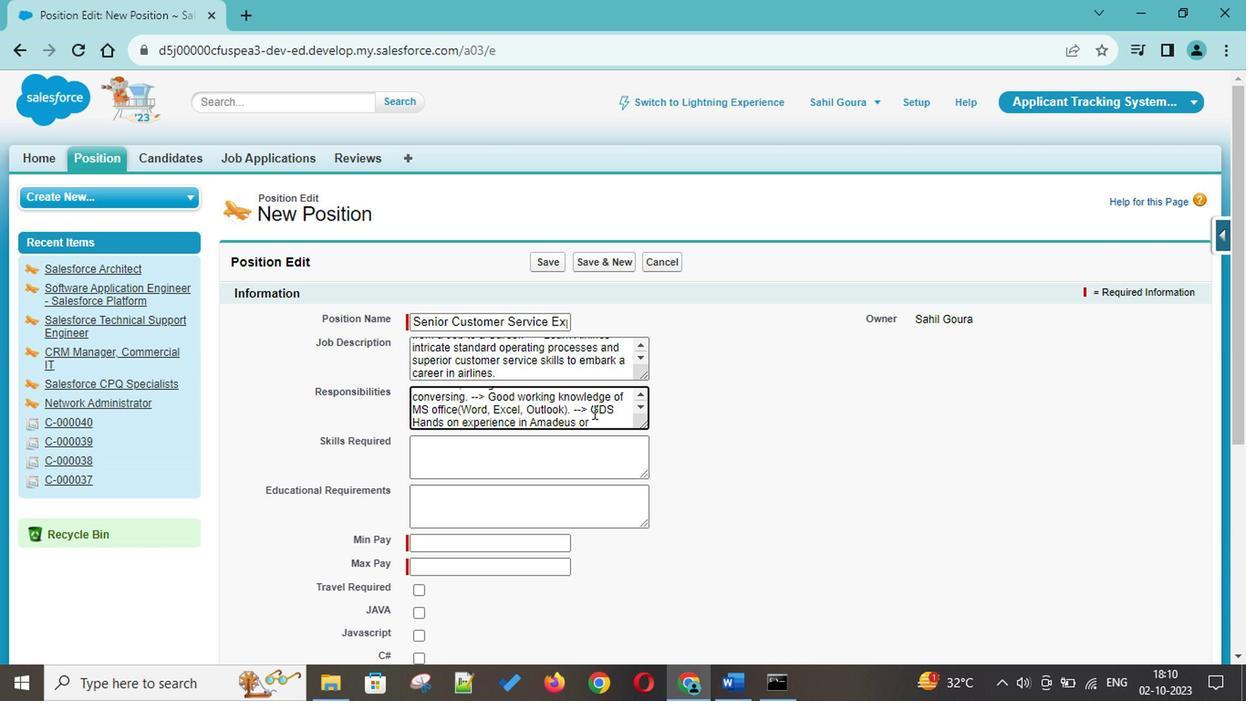 
Action: Mouse pressed left at (595, 433)
Screenshot: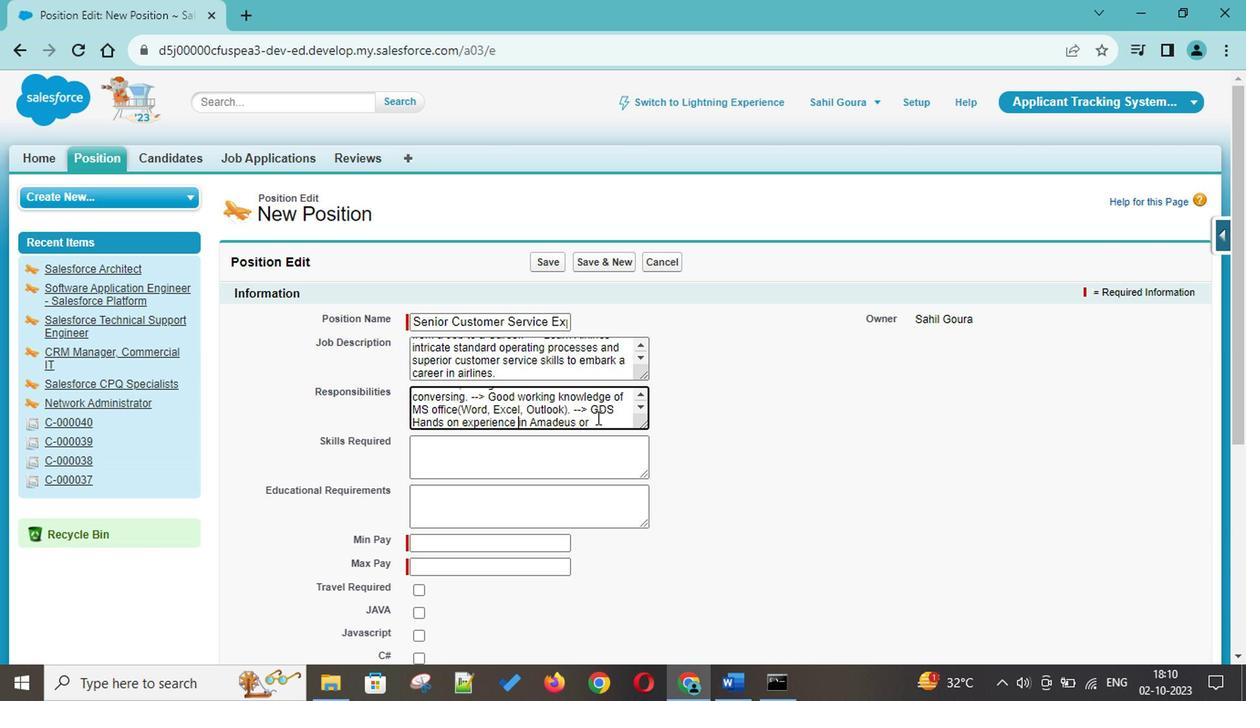 
Action: Key pressed <Key.shift>gale<Key.backspace><Key.backspace><Key.backspace><Key.backspace><Key.shift>Galelio<Key.space>will<Key.space>be<Key.space>an<Key.space>added<Key.space>advantage
Screenshot: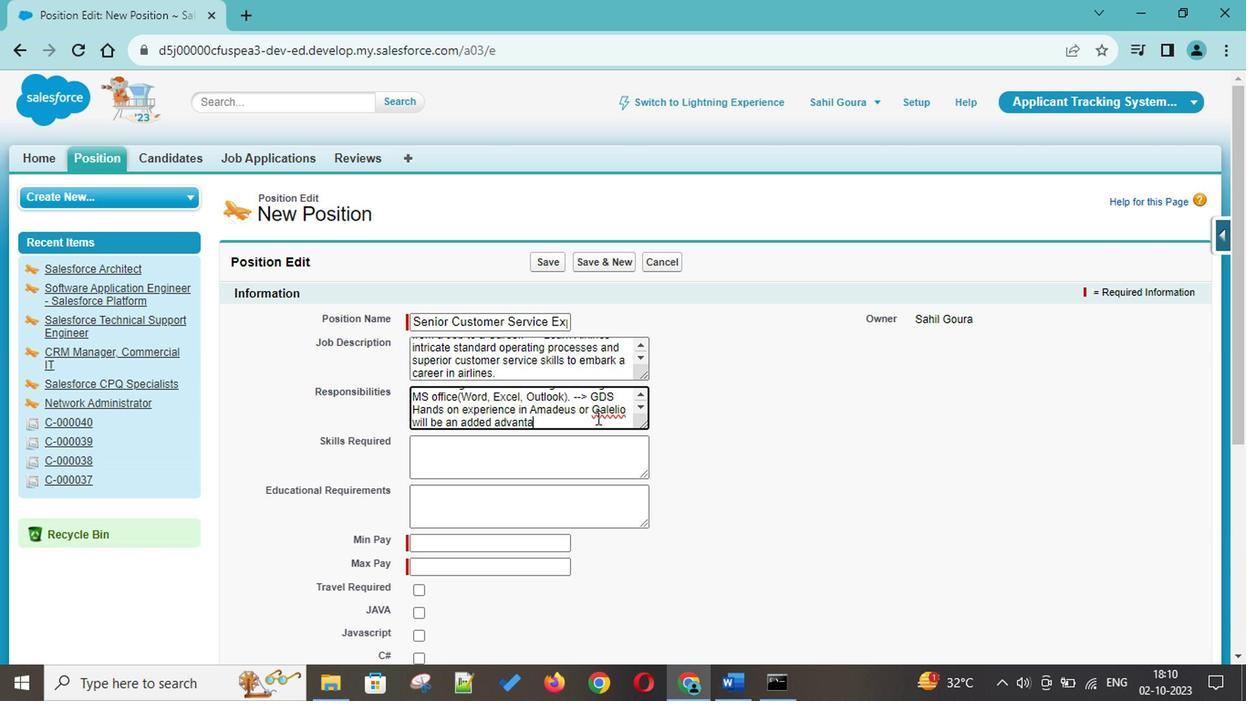 
Action: Mouse moved to (618, 429)
Screenshot: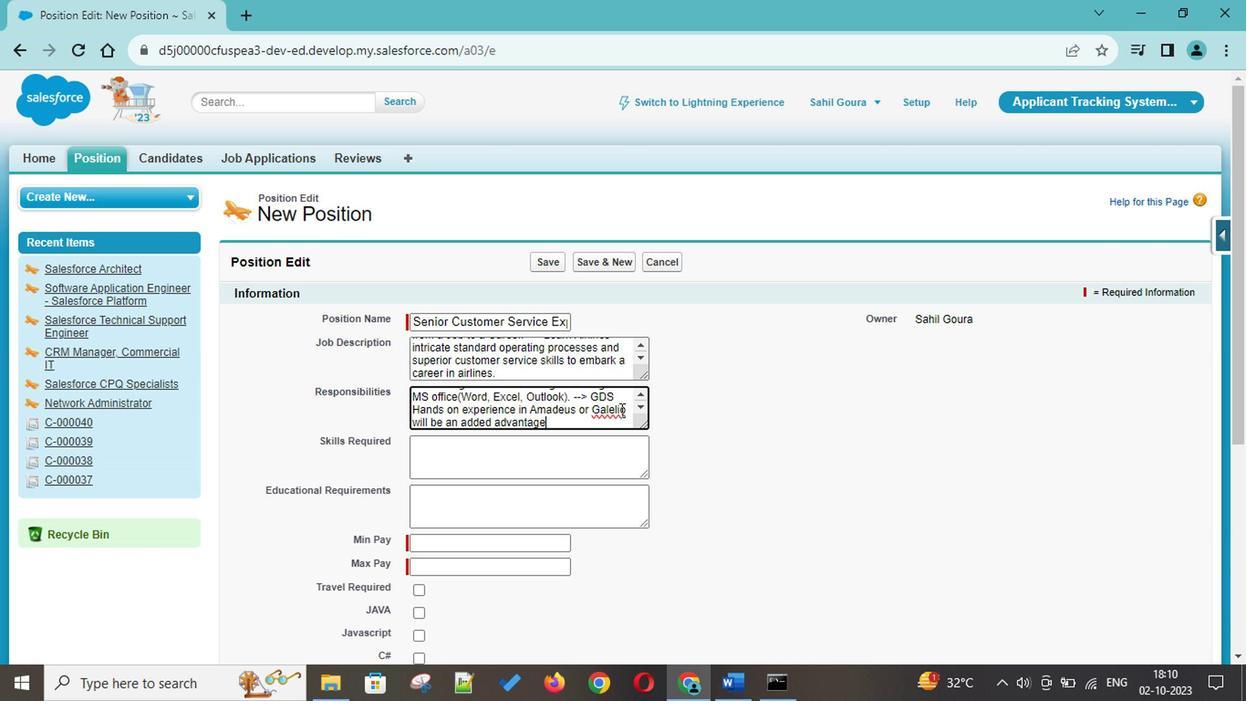 
Action: Mouse pressed left at (618, 429)
Screenshot: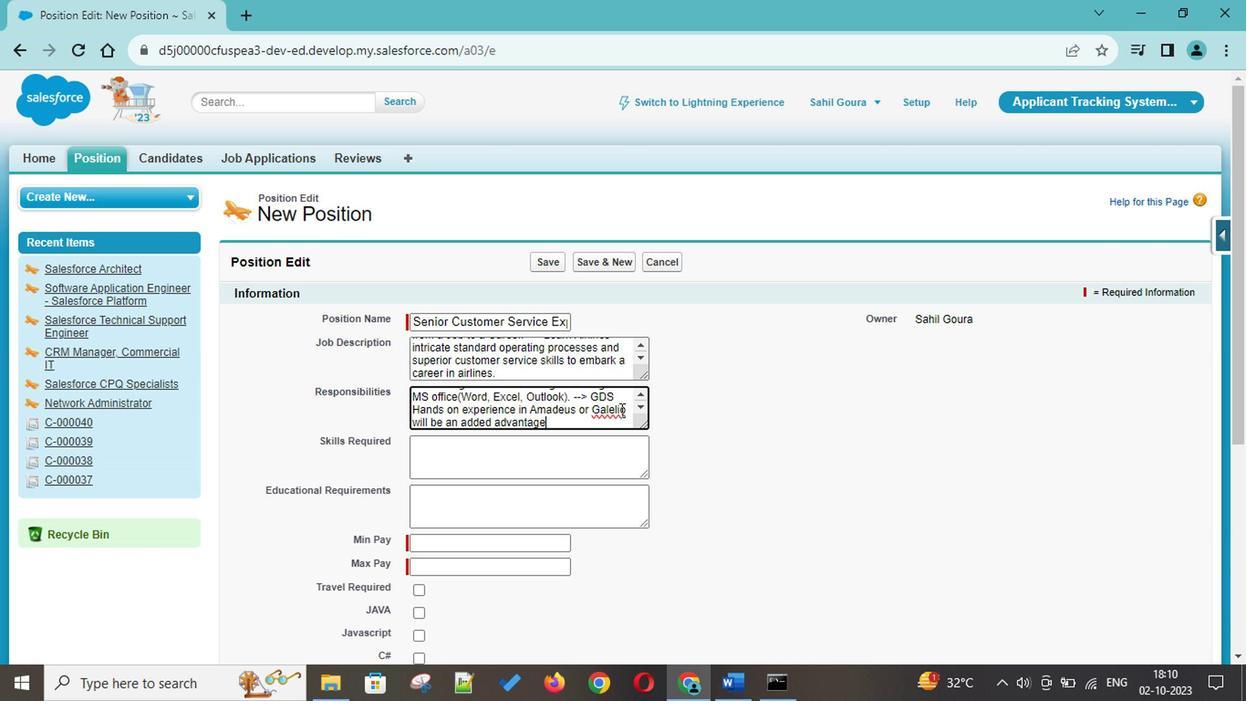 
Action: Key pressed <Key.backspace>e
Screenshot: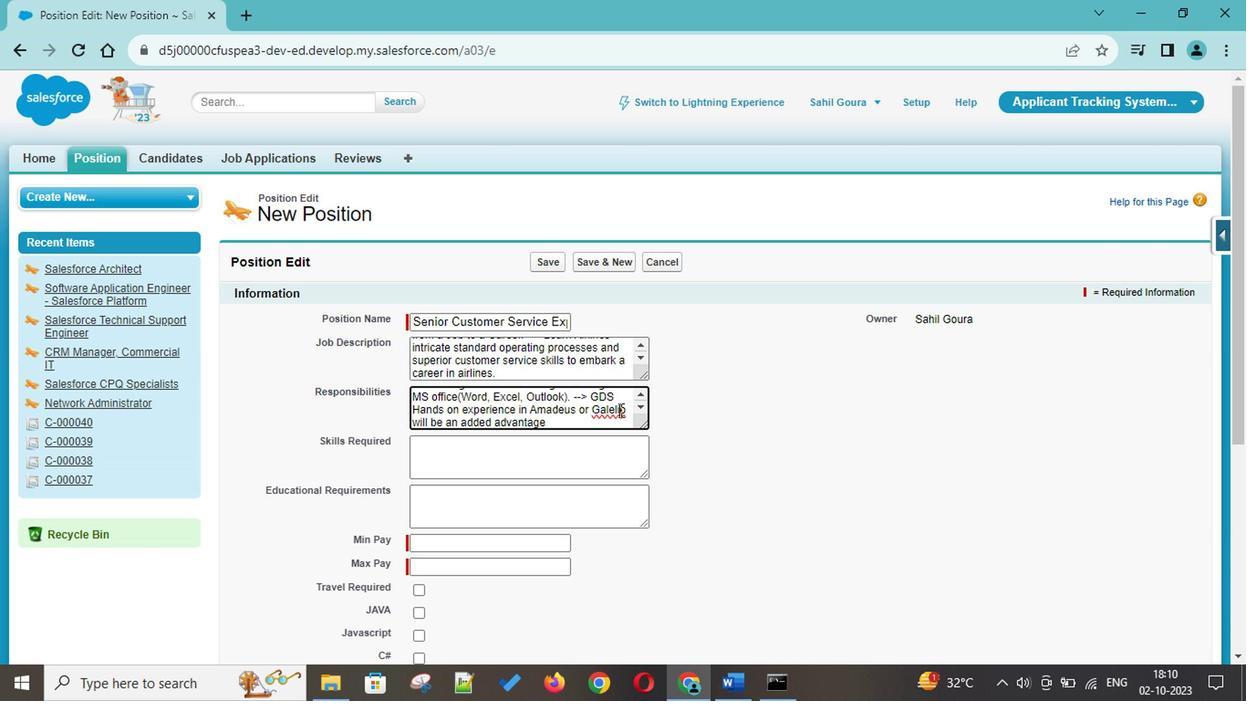 
Action: Mouse moved to (609, 428)
Screenshot: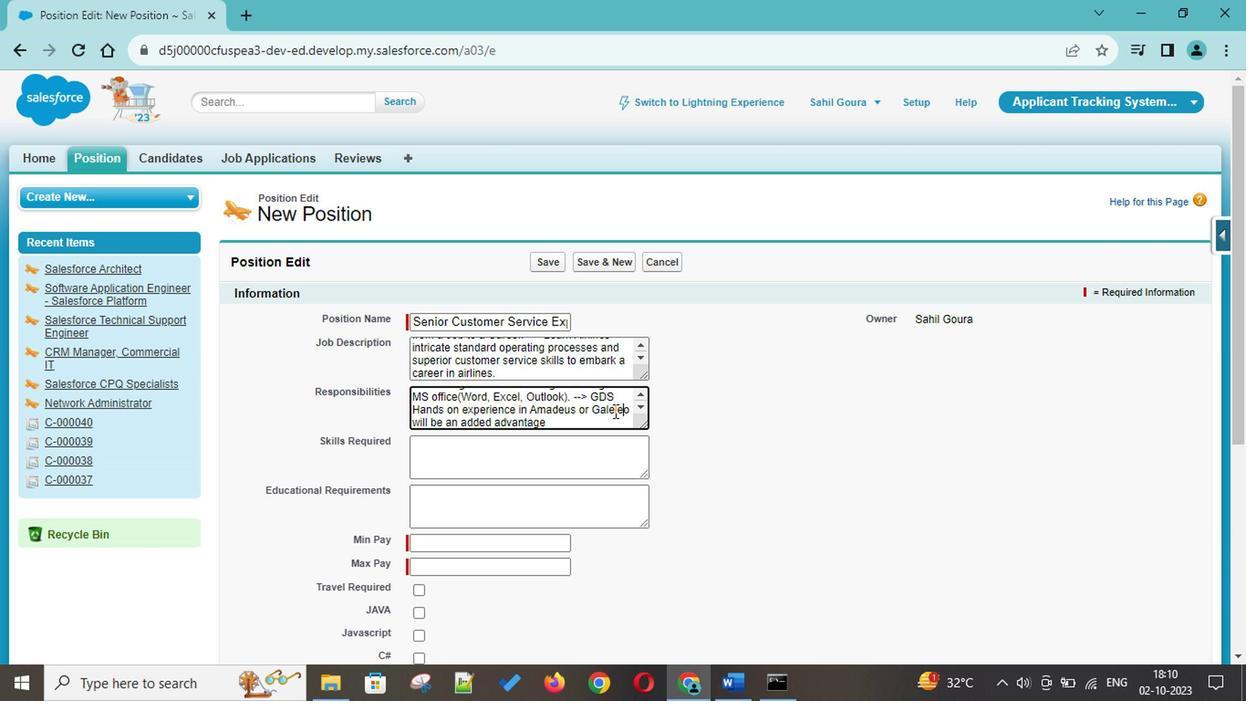 
Action: Mouse pressed left at (609, 428)
Screenshot: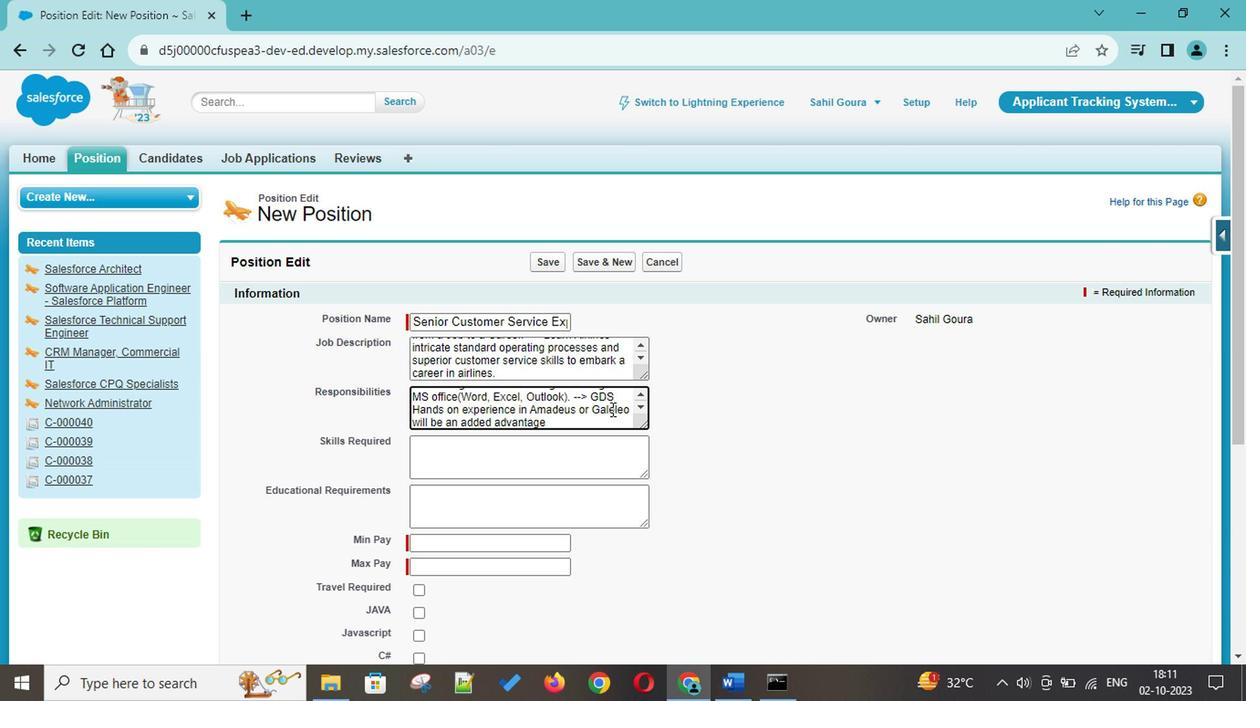 
Action: Key pressed <Key.right><Key.backspace>i
Screenshot: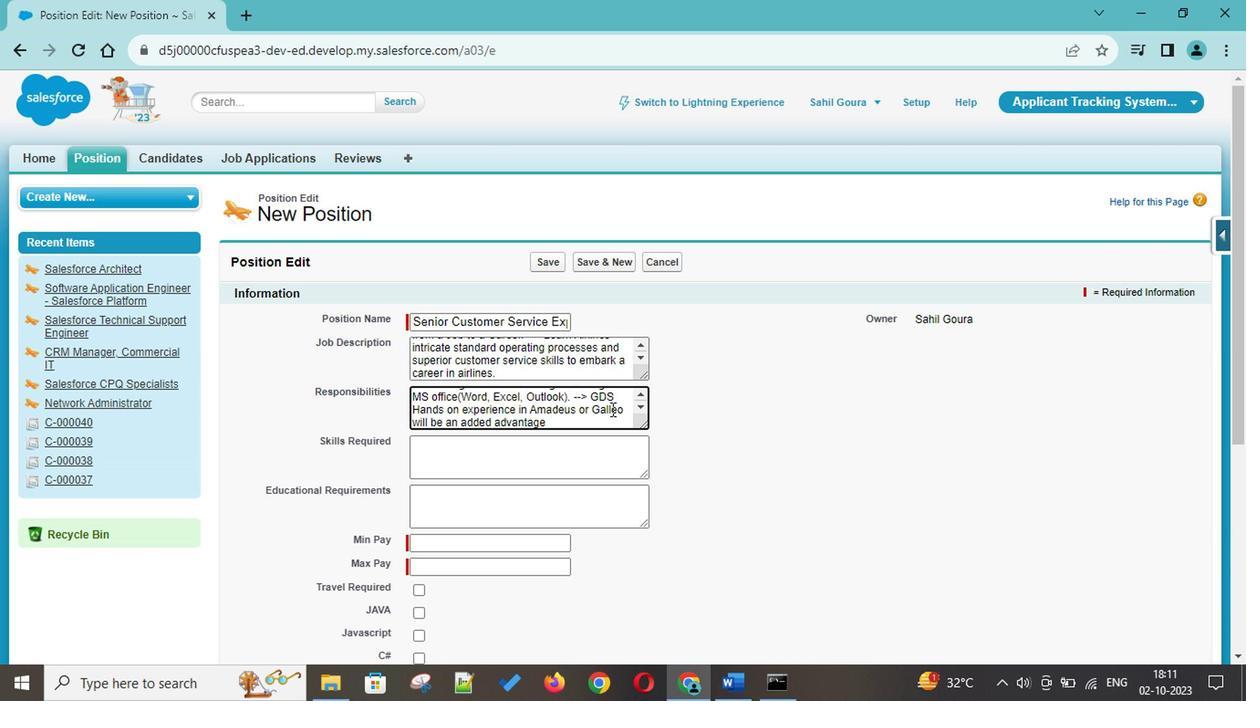 
Action: Mouse moved to (609, 434)
Screenshot: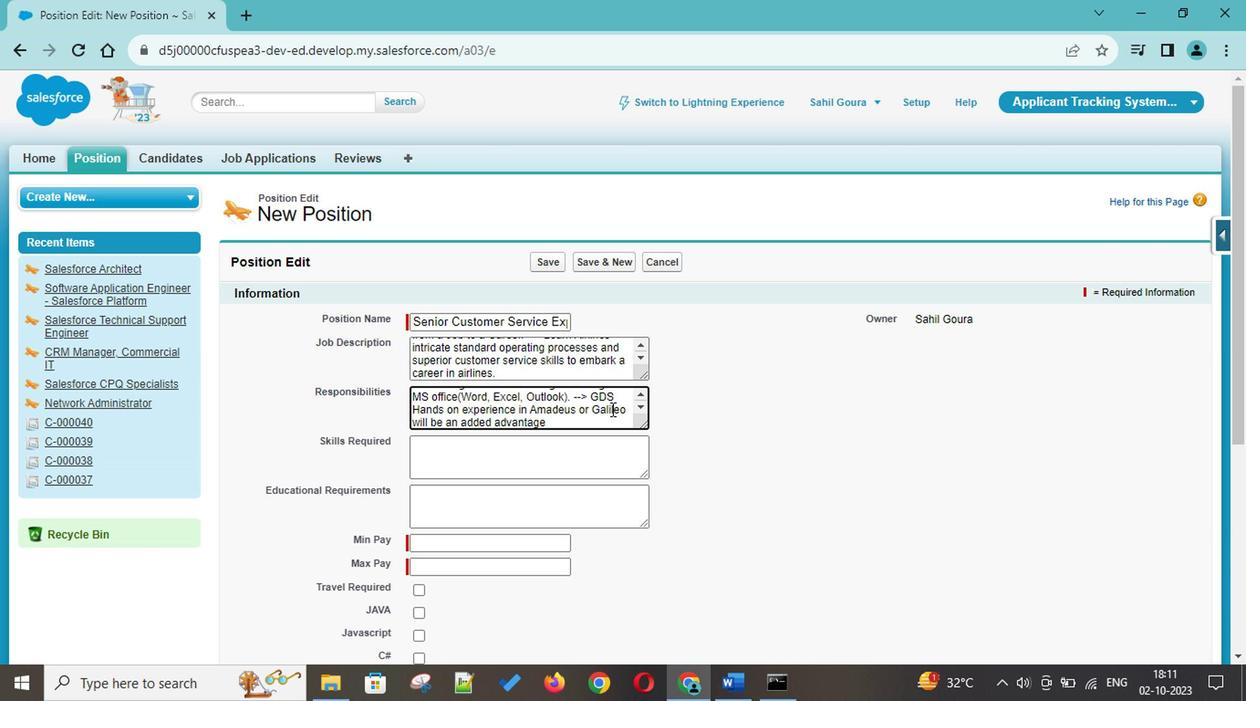 
Action: Mouse pressed left at (609, 434)
Screenshot: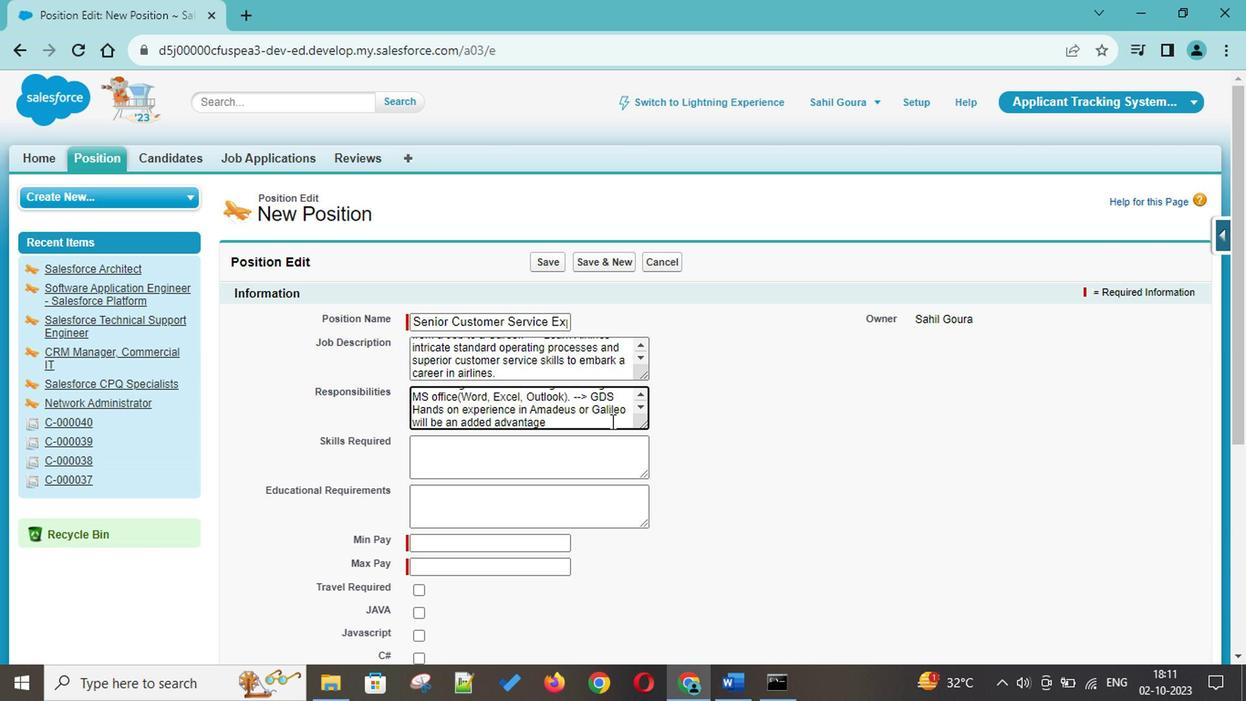
Action: Key pressed .<Key.space>--<Key.shift_r>><Key.space><Key.shift>Ability<Key.space>to<Key.space>handle<Key.space>complex<Key.space>situations.<Key.space>--<Key.shift_r>><Key.space><Key.shift><Key.shift><Key.shift><Key.shift><Key.shift>Should<Key.space>be<Key.space>flexible<Key.space>in<Key.space>sho<Key.backspace>ifts<Key.space>in<Key.space>a<Key.space>24<Key.shift><Key.shift><Key.shift><Key.shift><Key.shift><Key.shift><Key.shift><Key.shift><Key.shift><Key.shift><Key.shift><Key.shift><Key.shift><Key.shift><Key.shift><Key.shift><Key.shift><Key.shift>X7<Key.space>operations<Key.space><Key.backspace><Key.backspace><Key.space>with<Key.space>rotational<Key.space>week-offs<Key.space>as<Key.space>per<Key.space>process<Key.space>requirements
Screenshot: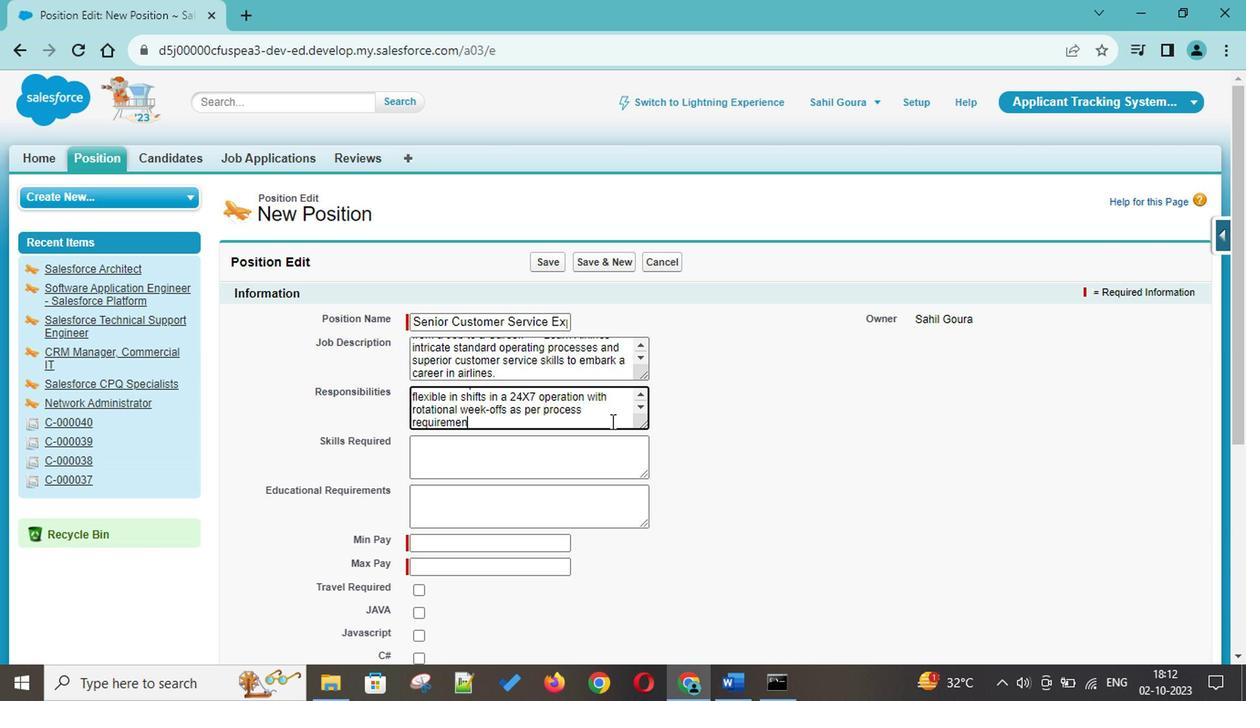 
Action: Mouse moved to (601, 453)
Screenshot: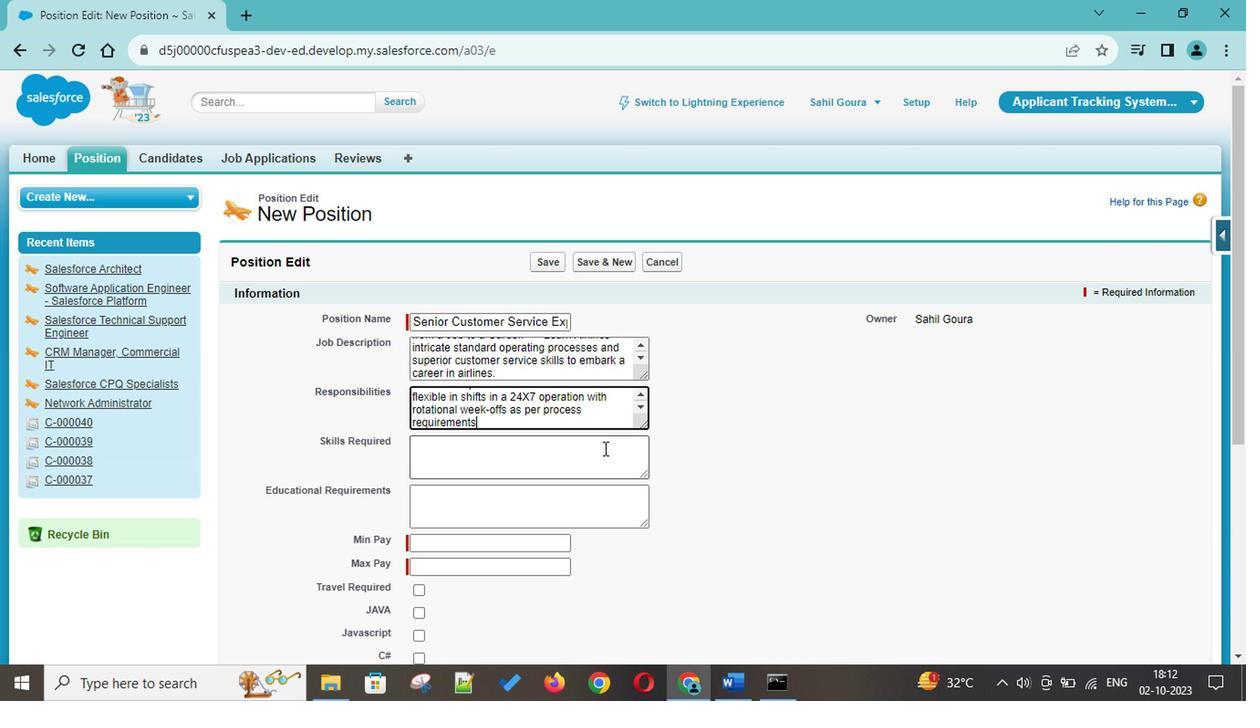 
Action: Mouse pressed left at (601, 453)
Screenshot: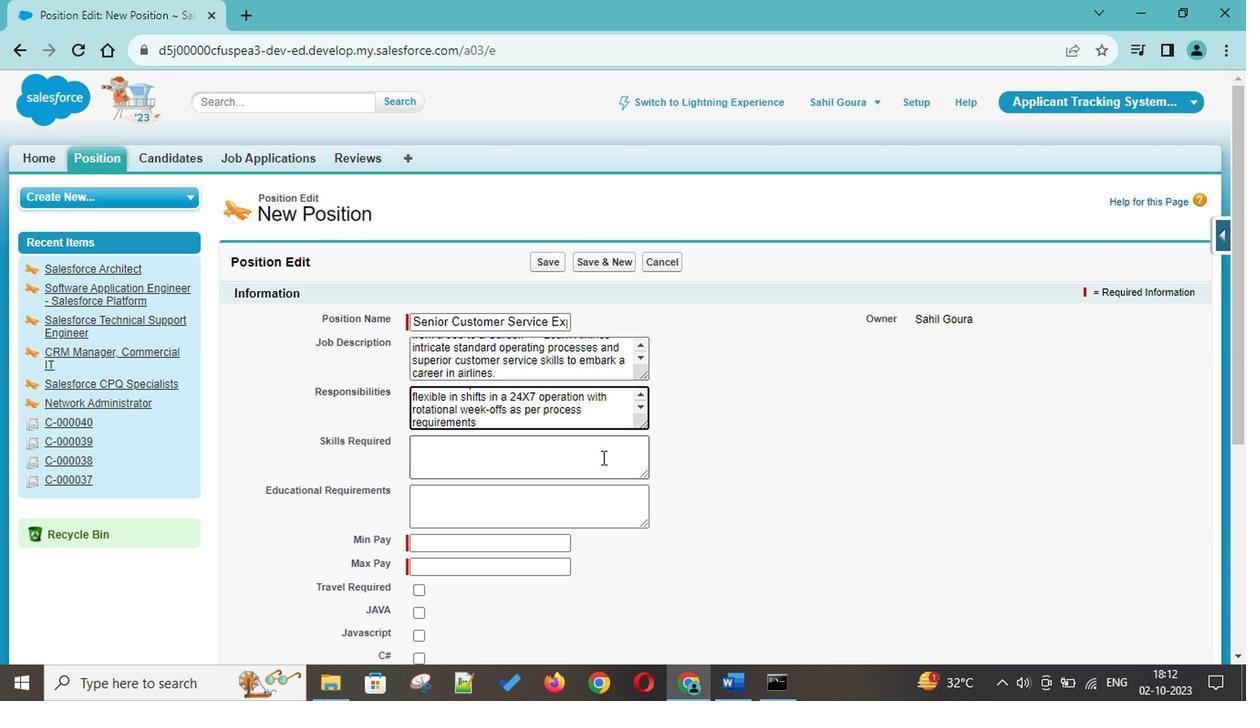 
Action: Key pressed <Key.shift>Database<Key.space><Key.backspace><Key.backspace><Key.backspace><Key.backspace><Key.backspace><Key.backspace><Key.backspace><Key.backspace><Key.backspace><Key.backspace><Key.backspace><Key.backspace><Key.backspace><Key.backspace><Key.backspace><Key.backspace><Key.backspace><Key.backspace><Key.backspace><Key.backspace><Key.backspace><Key.shift>Prior<Key.space><Key.shift>work<Key.space>experience<Key.space>in<Key.space><Key.shift><Key.shift><Key.shift><Key.shift>Customer<Key.space><Key.shift>Service<Key.space>or<Key.space><Key.shift>Reservation<Key.space>in<Key.space><Key.shift>Avita<Key.backspace><Key.backspace>ation,<Key.space><Key.shift>Hospitai<Key.backspace>lity,<Key.space><Key.shift>Travel,<Key.space><Key.shift>OTA<Key.space>or<Key.space>in<Key.space>a<Key.space><Key.shift>BPO<Key.space>will<Key.space>be<Key.space>helpful.<Key.space>--<Key.shift_r>><Key.backspace><Key.backspace><Key.backspace><Key.backspace><Key.space>--<Key.shift_r>><Key.space><Key.shift>ability<Key.space>to<Key.space>handle<Key.space>
Screenshot: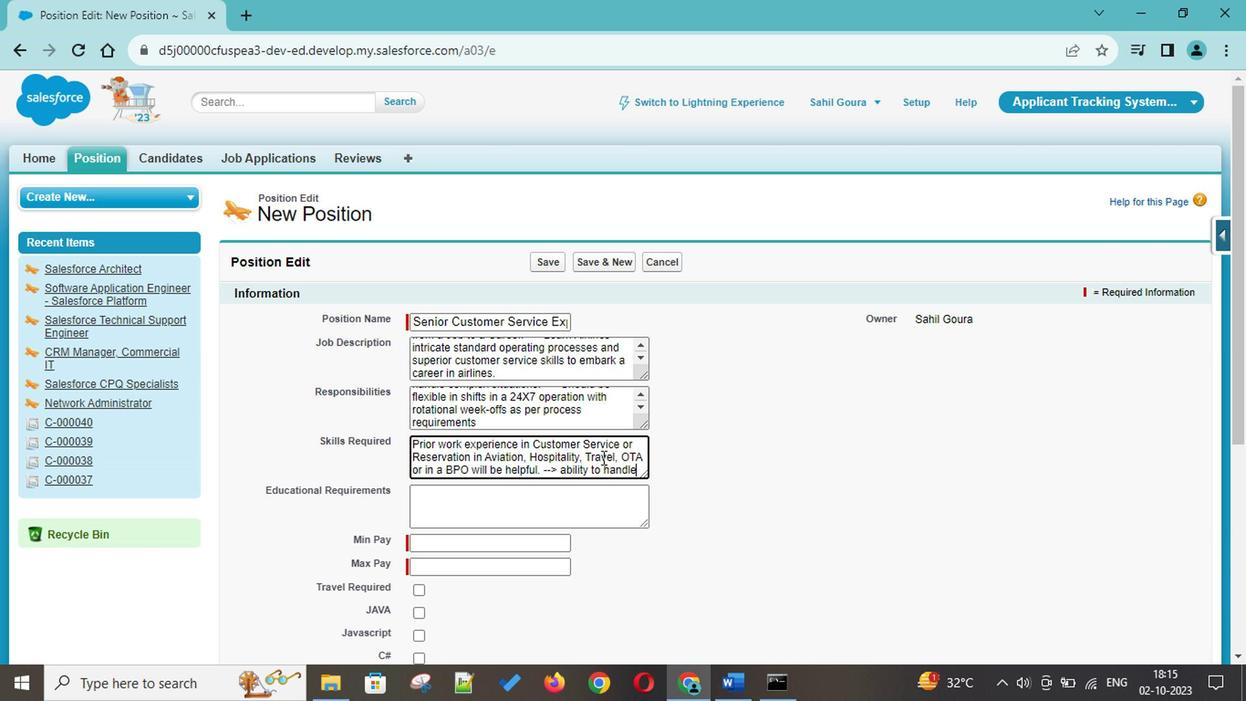 
Action: Mouse moved to (564, 459)
Screenshot: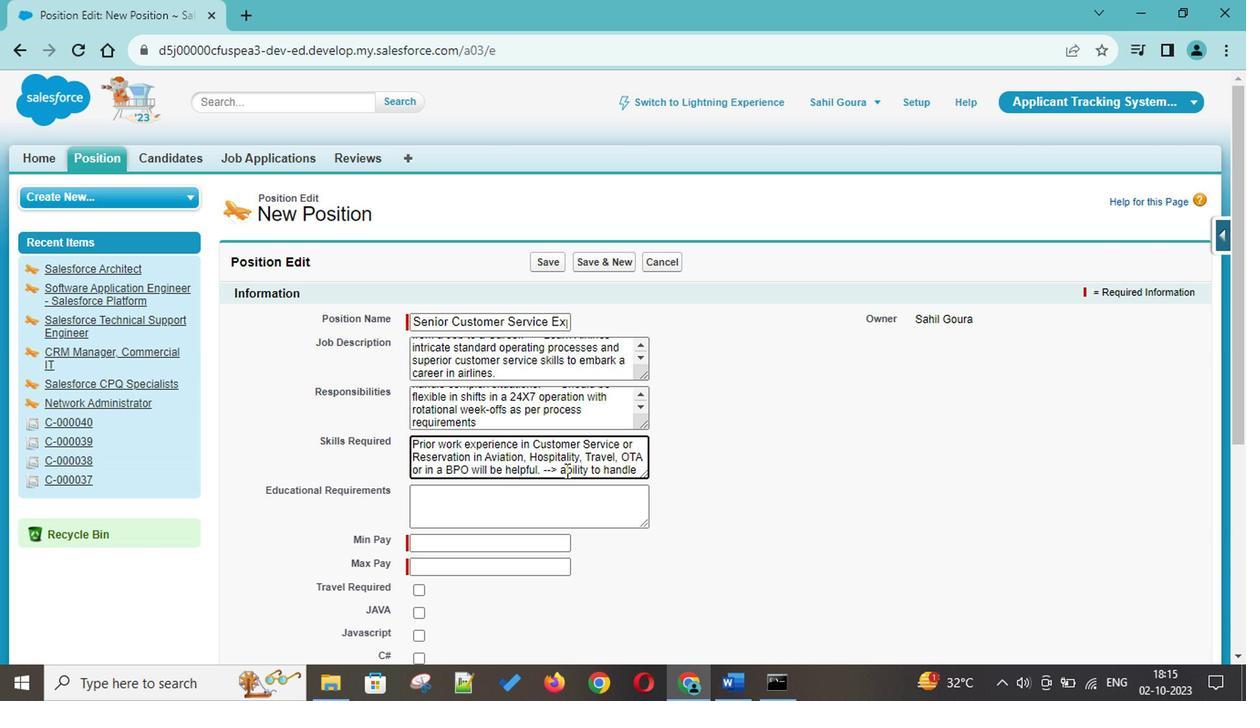 
Action: Mouse pressed left at (564, 459)
Screenshot: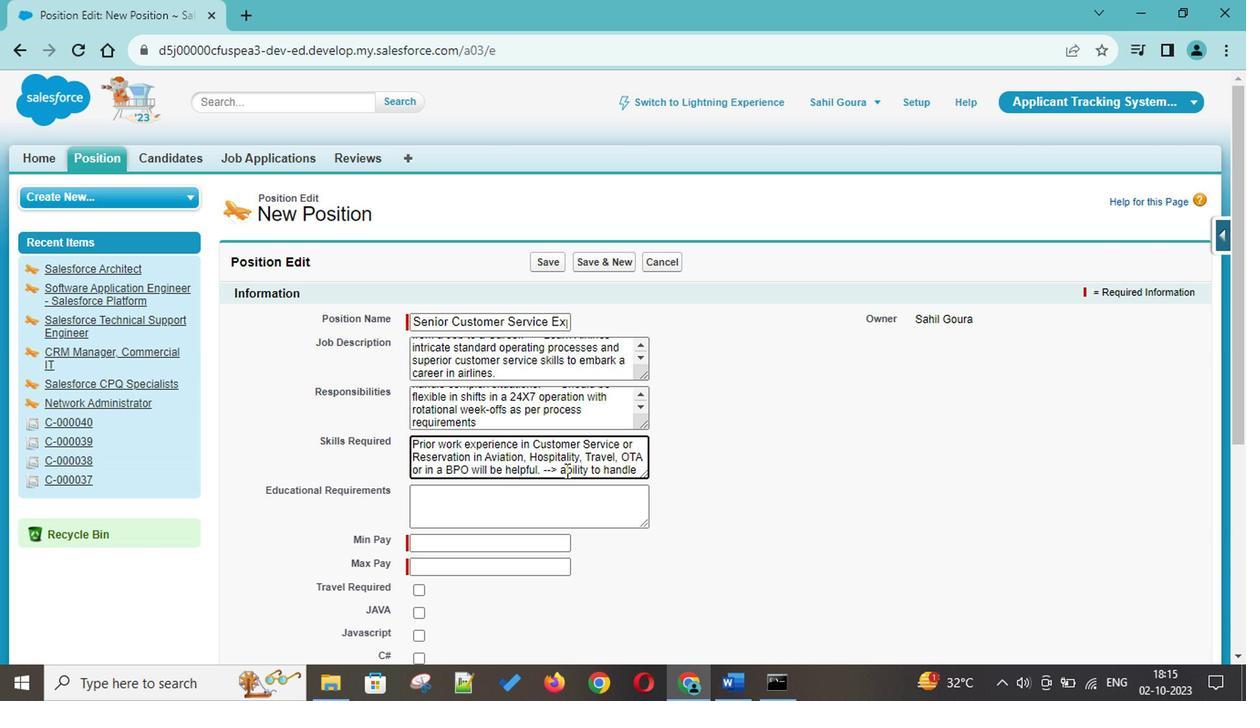 
Action: Key pressed <Key.backspace><Key.shift>A
Screenshot: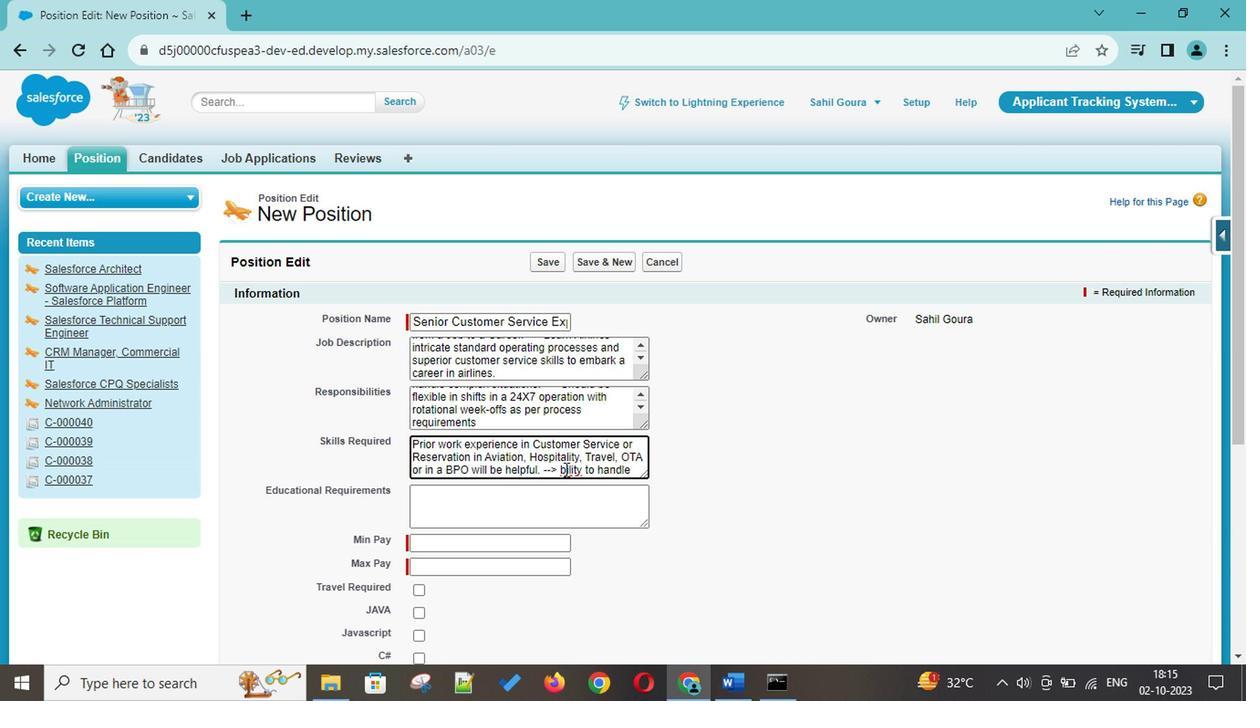 
Action: Mouse moved to (632, 459)
Screenshot: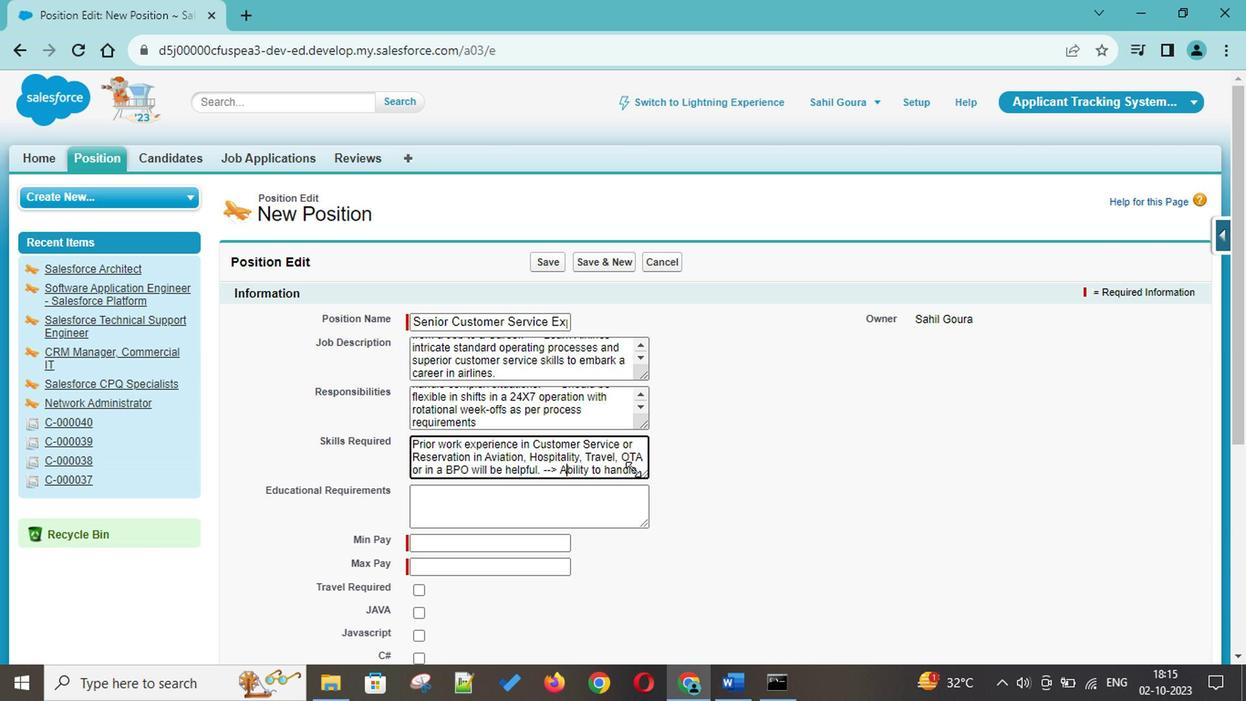 
Action: Mouse pressed left at (632, 459)
Screenshot: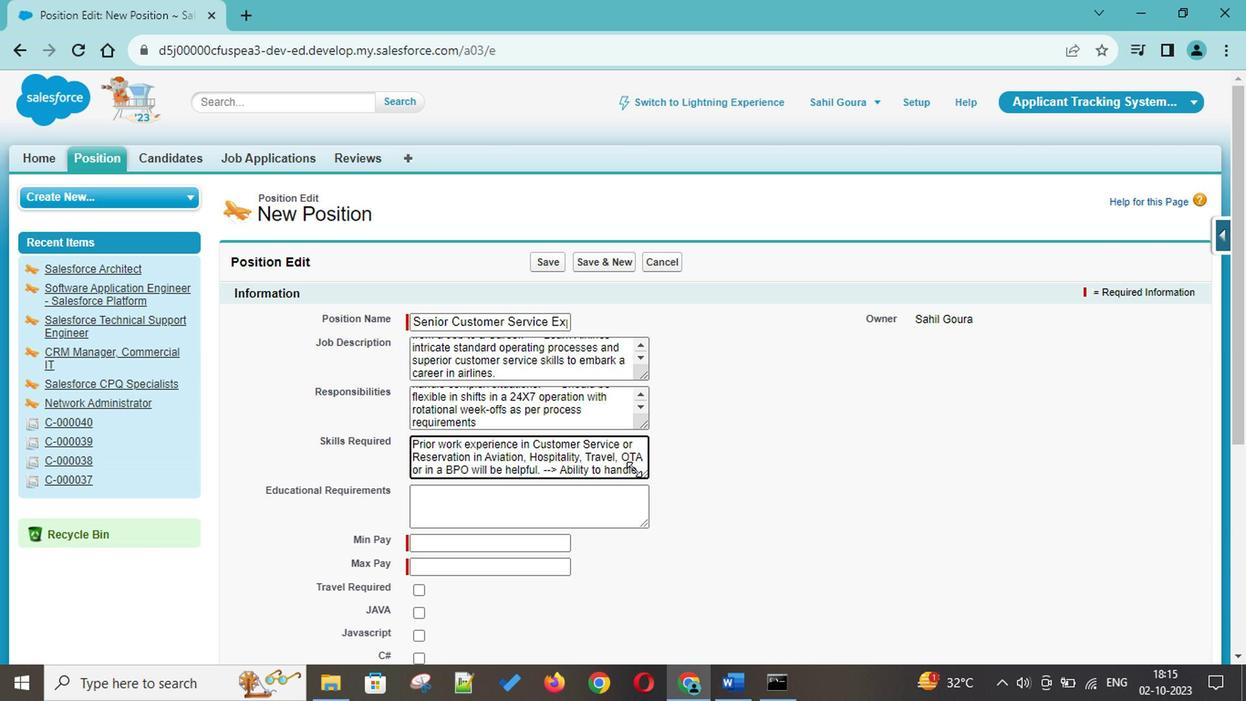 
Action: Mouse moved to (614, 455)
Screenshot: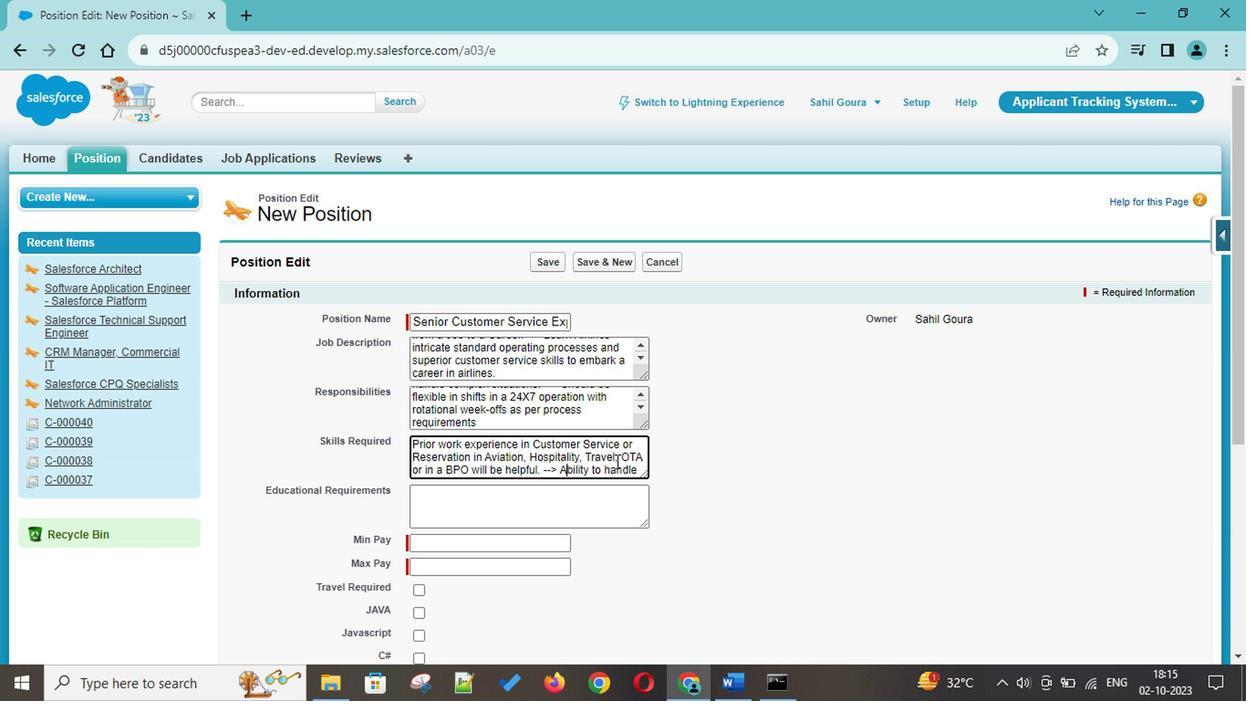 
Action: Mouse pressed left at (614, 455)
Screenshot: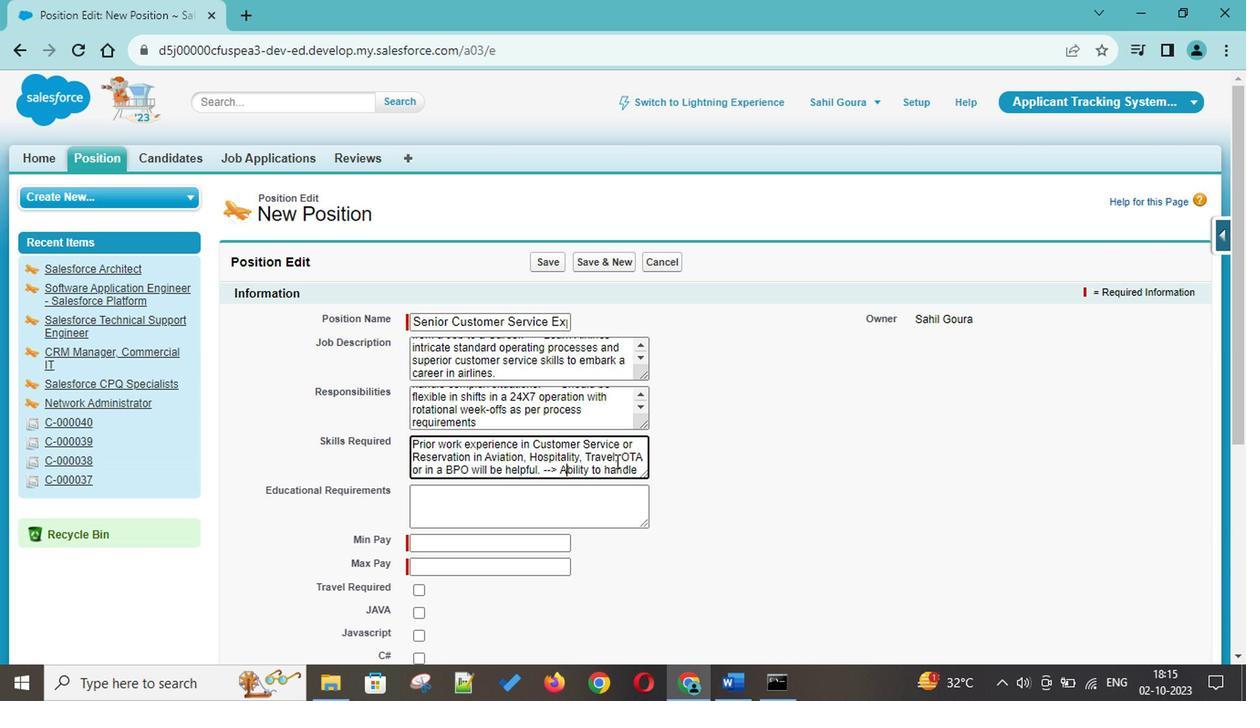 
Action: Mouse moved to (623, 463)
Screenshot: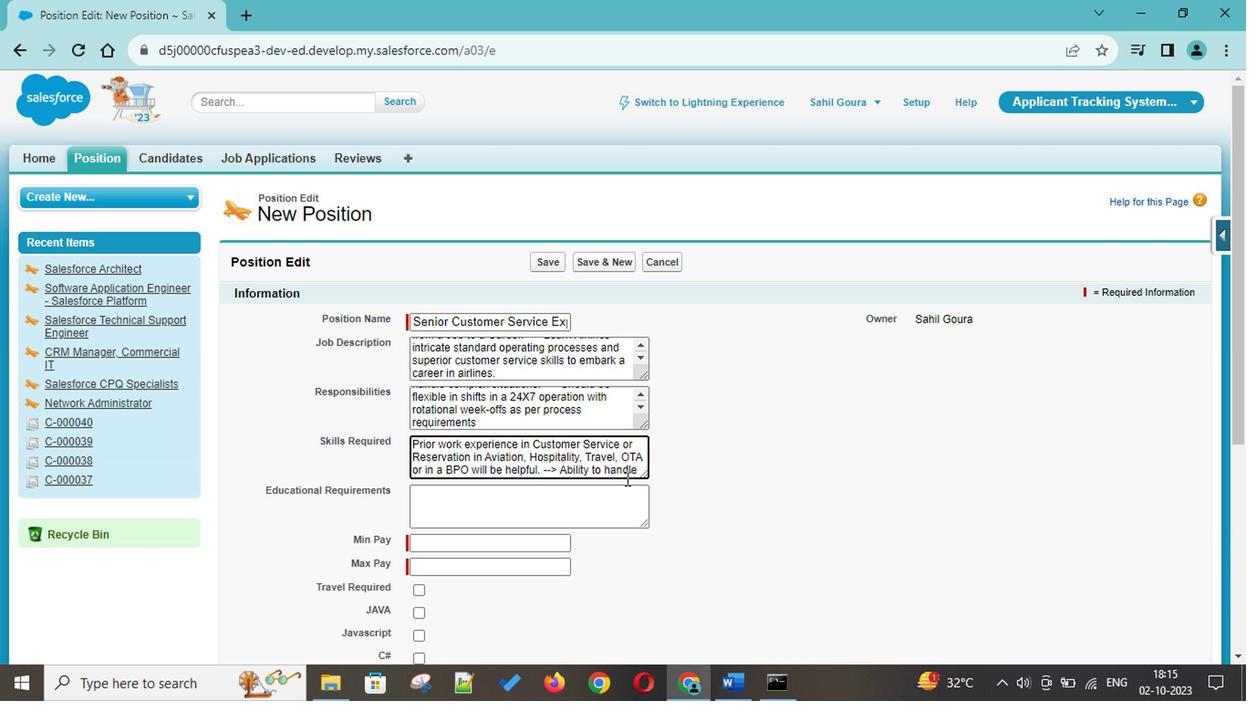 
Action: Mouse pressed left at (623, 463)
Screenshot: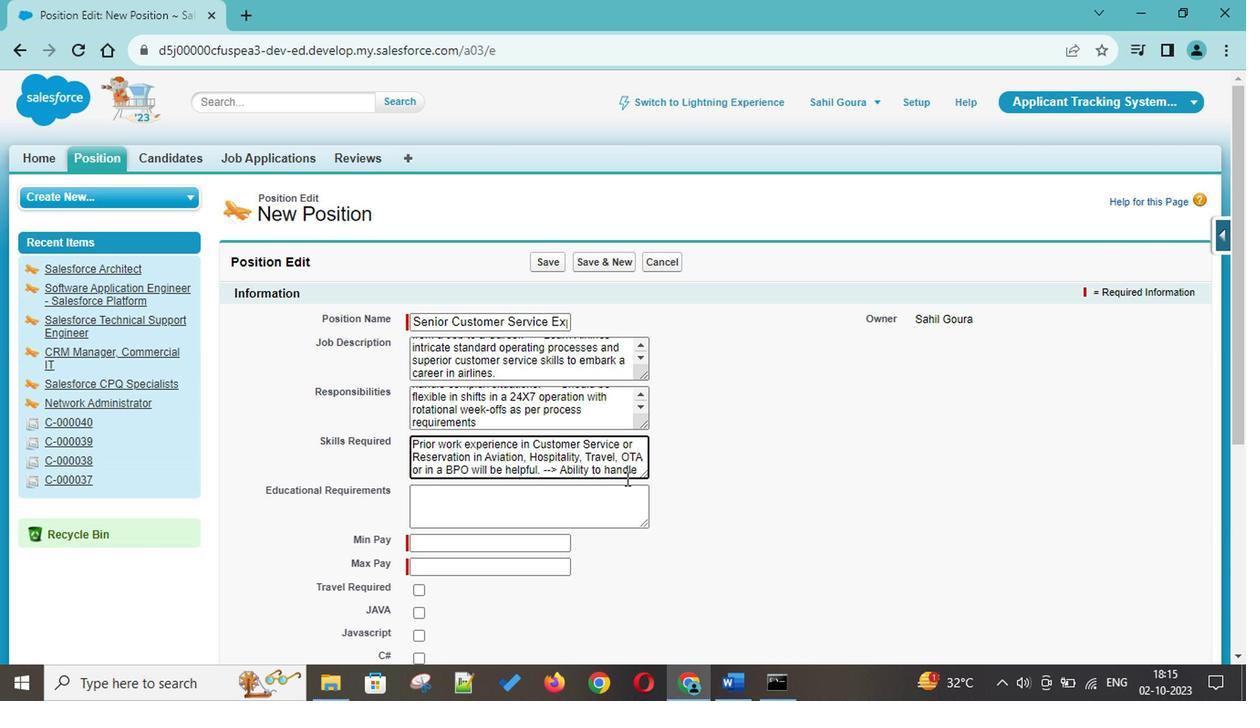 
Action: Key pressed <Key.page_down>
Screenshot: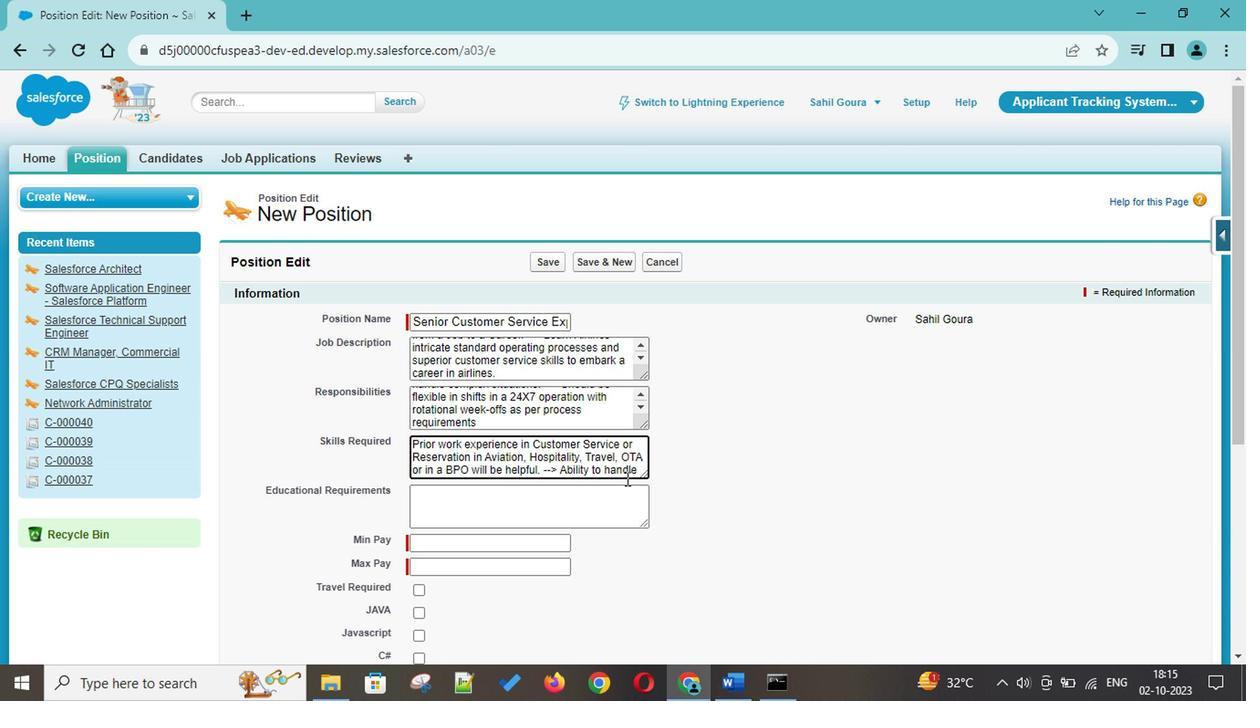
Action: Mouse moved to (621, 426)
Screenshot: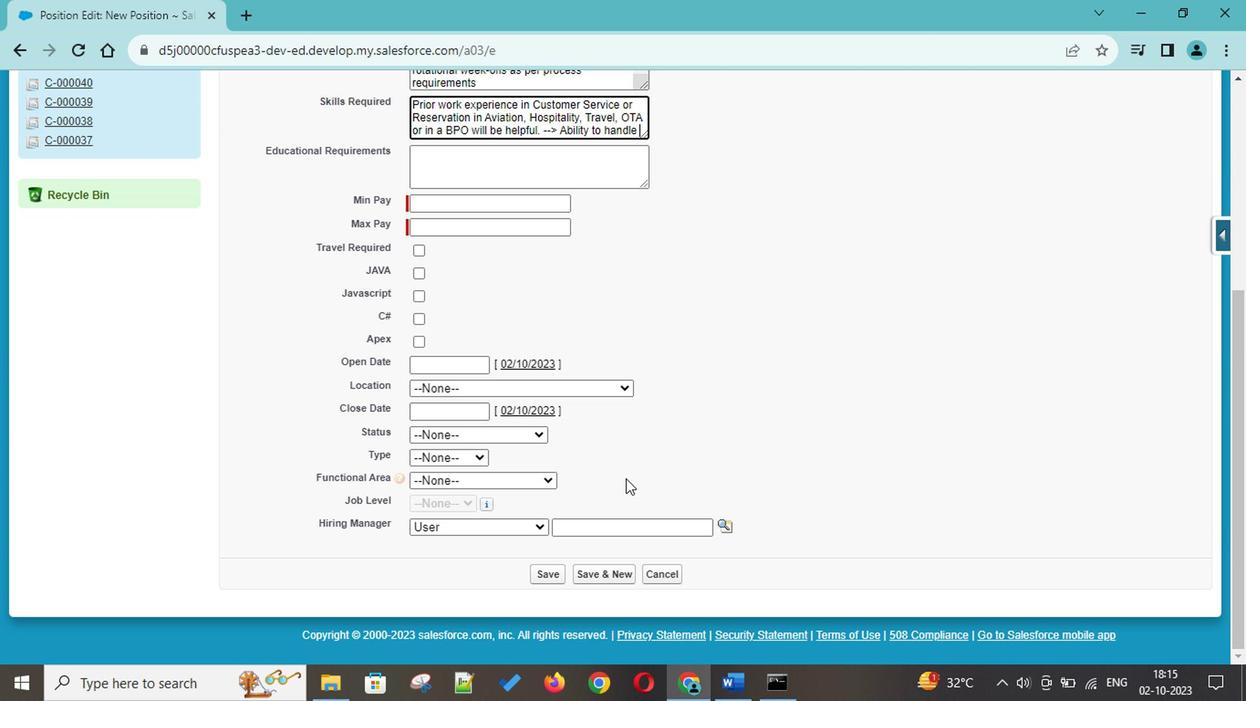 
Action: Key pressed complex<Key.space>situations
Screenshot: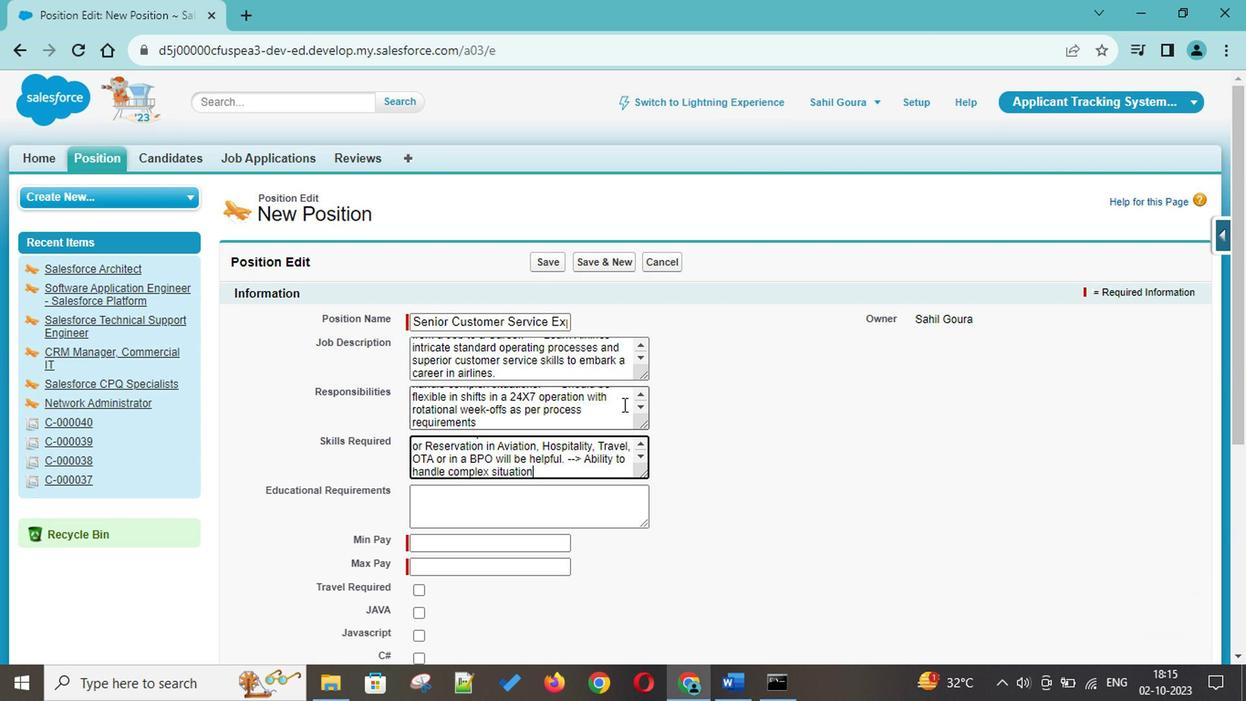 
Action: Mouse moved to (620, 433)
Screenshot: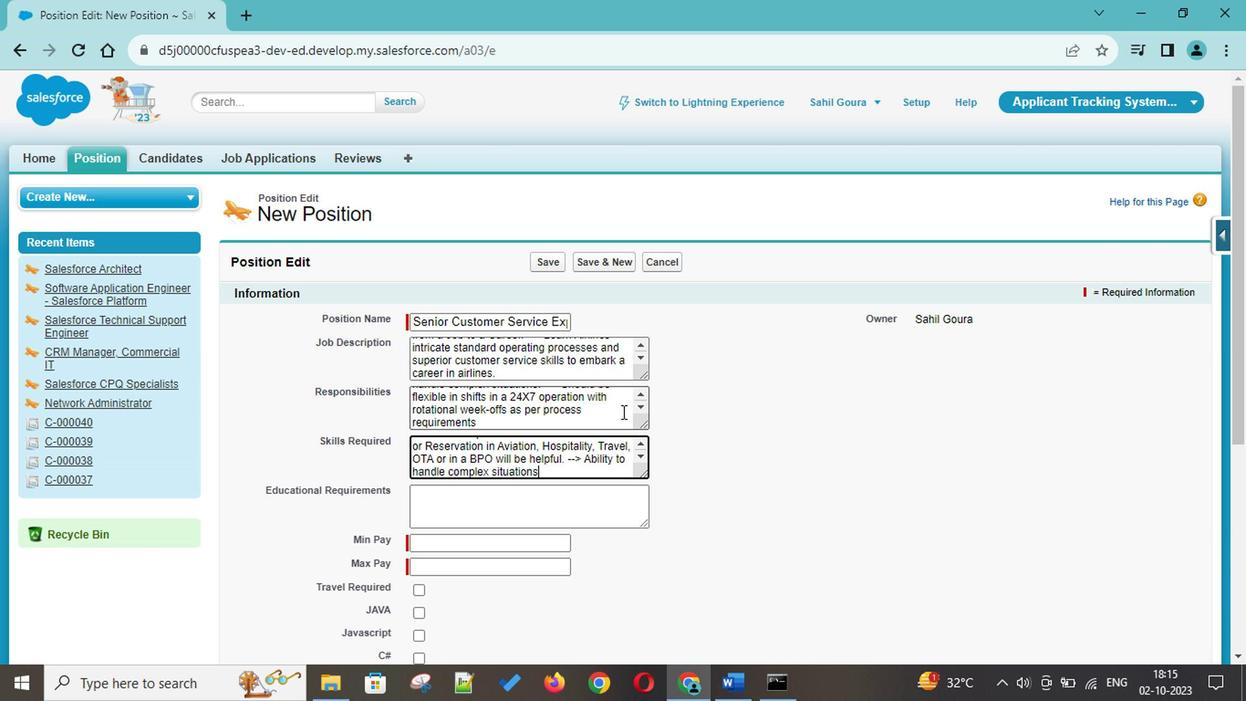 
Action: Key pressed <Key.right><Key.right>.<Key.space>--<Key.shift_r>><Key.space><Key.shift>Hotel<Key.space><Key.shift><Key.shift>Management.
Screenshot: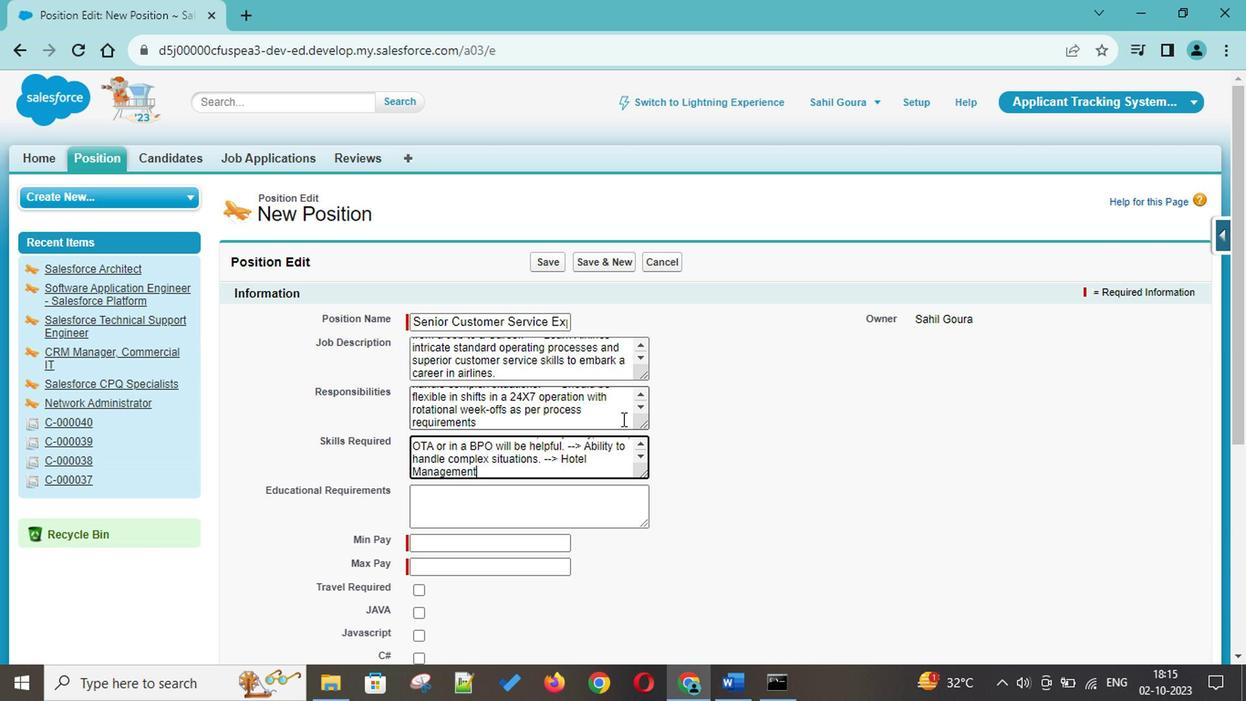 
Action: Mouse moved to (605, 472)
Screenshot: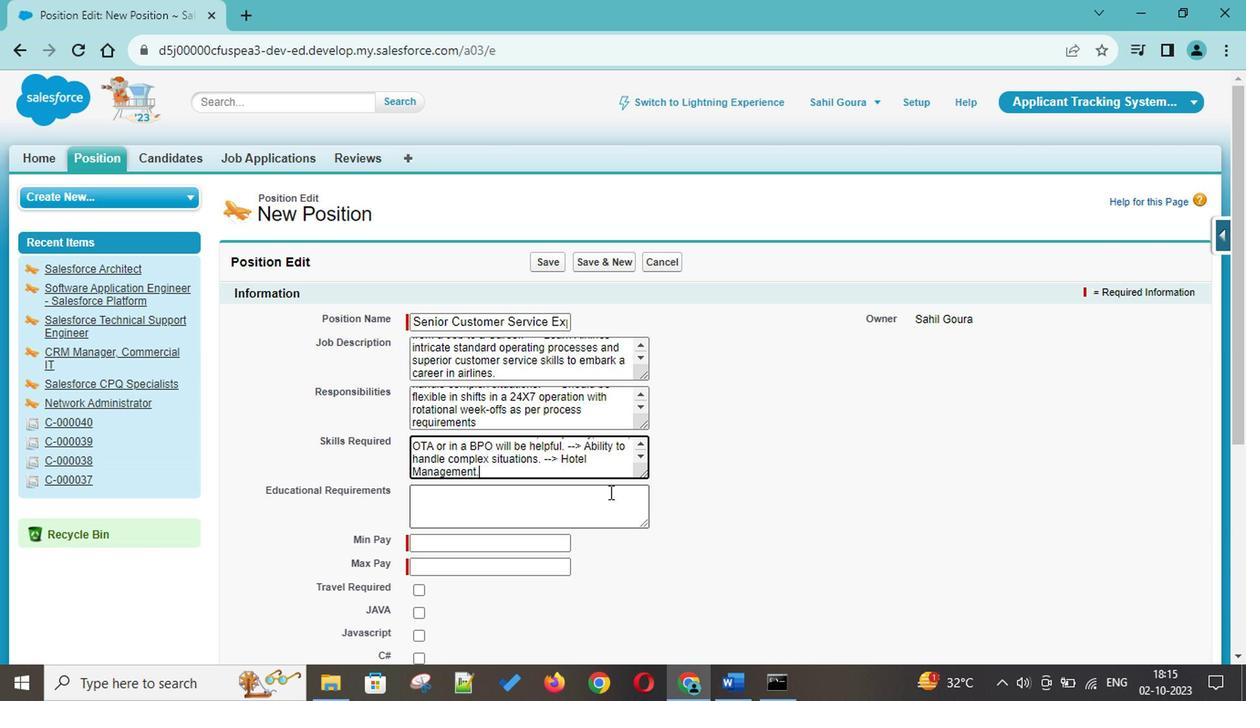 
Action: Mouse pressed left at (605, 472)
Screenshot: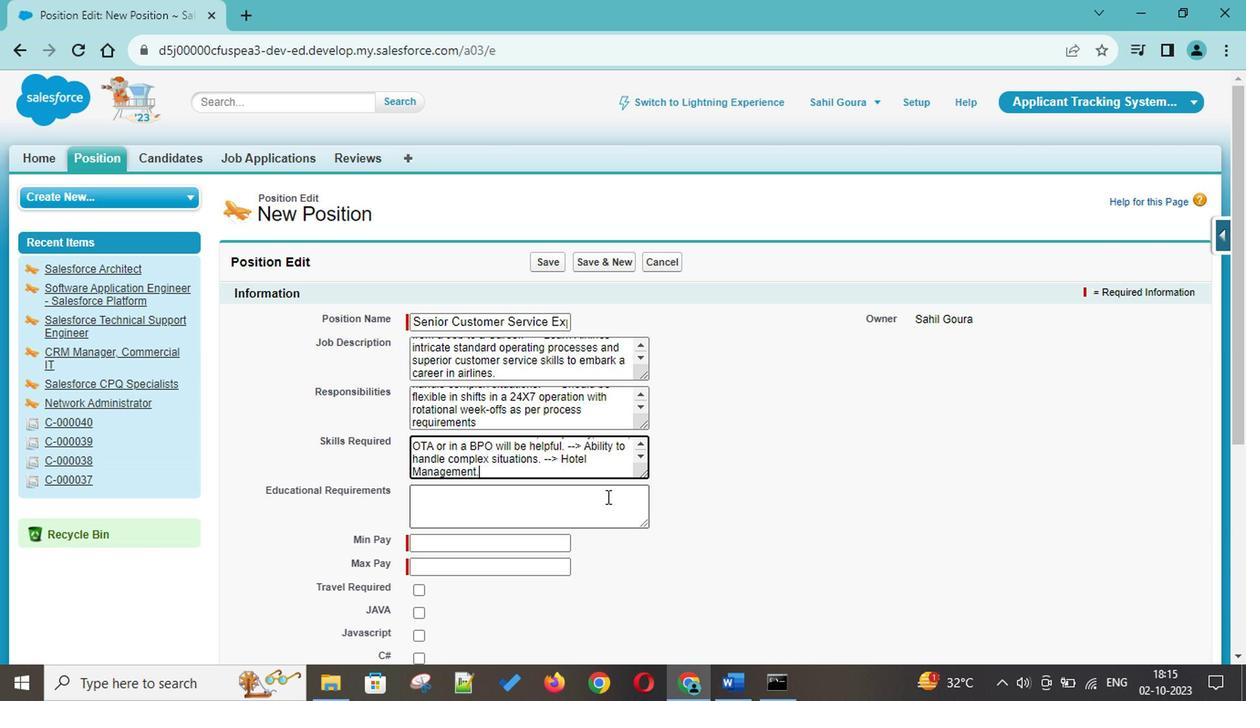 
Action: Key pressed <Key.shift>Graduato<Key.backspace>ion<Key.space>in<Key.space>any<Key.space>fire<Key.backspace><Key.backspace>eld<Key.space>and<Key.backspace><Key.backspace><Key.backspace><Key.shift>&<Key.space><Key.shift>Diploma<Key.space>in<Key.space><Key.backspace><Key.backspace><Key.backspace>or<Key.space><Key.shift>ceri<Key.backspace>tification<Key.space>in<Key.space>travel<Key.space><Key.shift>&<Key.space>tourism<Key.backspace><Key.backspace><Key.backspace><Key.backspace><Key.backspace><Key.backspace><Key.backspace><Key.backspace><Key.backspace><Key.backspace><Key.backspace><Key.backspace><Key.backspace><Key.backspace><Key.backspace><Key.backspace><Key.backspace><Key.backspace><Key.backspace><Key.backspace><Key.backspace><Key.backspace><Key.backspace><Key.backspace><Key.backspace><Key.backspace><Key.backspace><Key.backspace><Key.backspace><Key.backspace><Key.backspace><Key.backspace><Key.backspace><Key.backspace><Key.backspace><Key.backspace><Key.backspace><Key.backspace><Key.backspace><Key.backspace><Key.backspace><Key.backspace><Key.backspace><Key.backspace><Key.backspace><Key.backspace><Key.backspace><Key.backspace><Key.backspace><Key.backspace><Key.backspace><Key.backspace><Key.backspace><Key.backspace><Key.backspace><Key.backspace><Key.backspace><Key.backspace><Key.backspace><Key.backspace><Key.backspace><Key.backspace><Key.backspace><Key.backspace><Key.backspace><Key.backspace><Key.backspace><Key.backspace><Key.backspace><Key.backspace><Key.backspace><Key.backspace><Key.backspace><Key.backspace><Key.backspace><Key.backspace><Key.backspace><Key.shift><Key.shift><Key.shift><Key.shift><Key.shift><Key.shift><Key.shift><Key.shift><Key.shift><Key.shift><Key.shift><Key.shift><Key.shift><Key.shift><Key.shift><Key.shift><Key.shift><Key.shift><Key.shift>B.<Key.shift>Sc<Key.space>in<Key.space><Key.shift>Hospitality<Key.space>and<Key.space><Key.shift>Hotel<Key.space><Key.shift>Management,<Key.space><Key.shift>BHMCT<Key.space>in<Key.space>any<Key.space>specialisation,<Key.space><Key.shift>BHM<Key.space>in<Key.space>
Screenshot: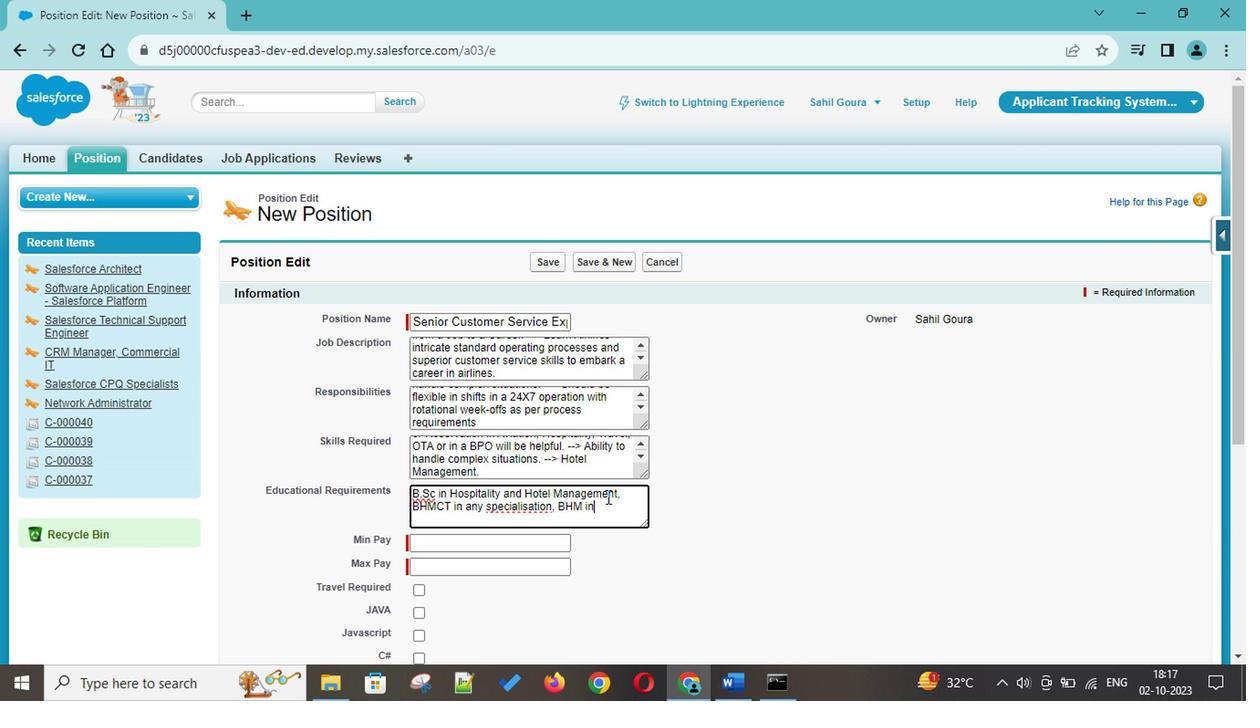 
Action: Mouse moved to (528, 478)
Screenshot: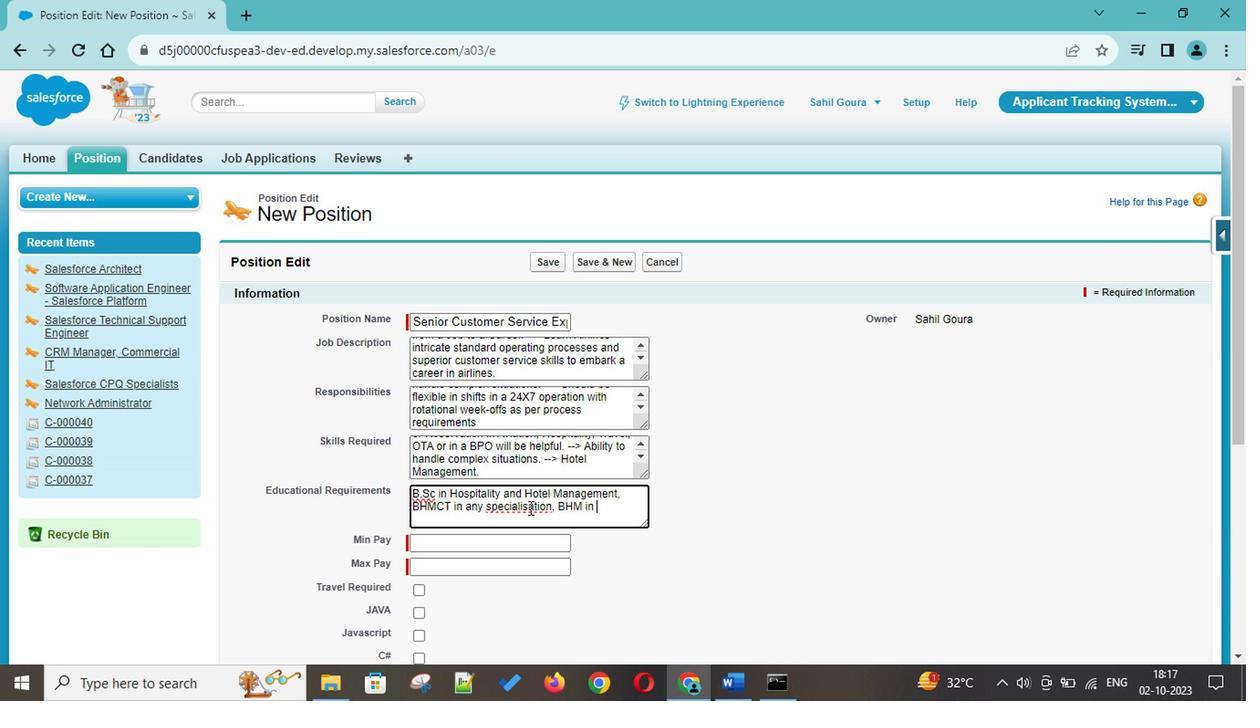 
Action: Mouse pressed left at (528, 478)
Screenshot: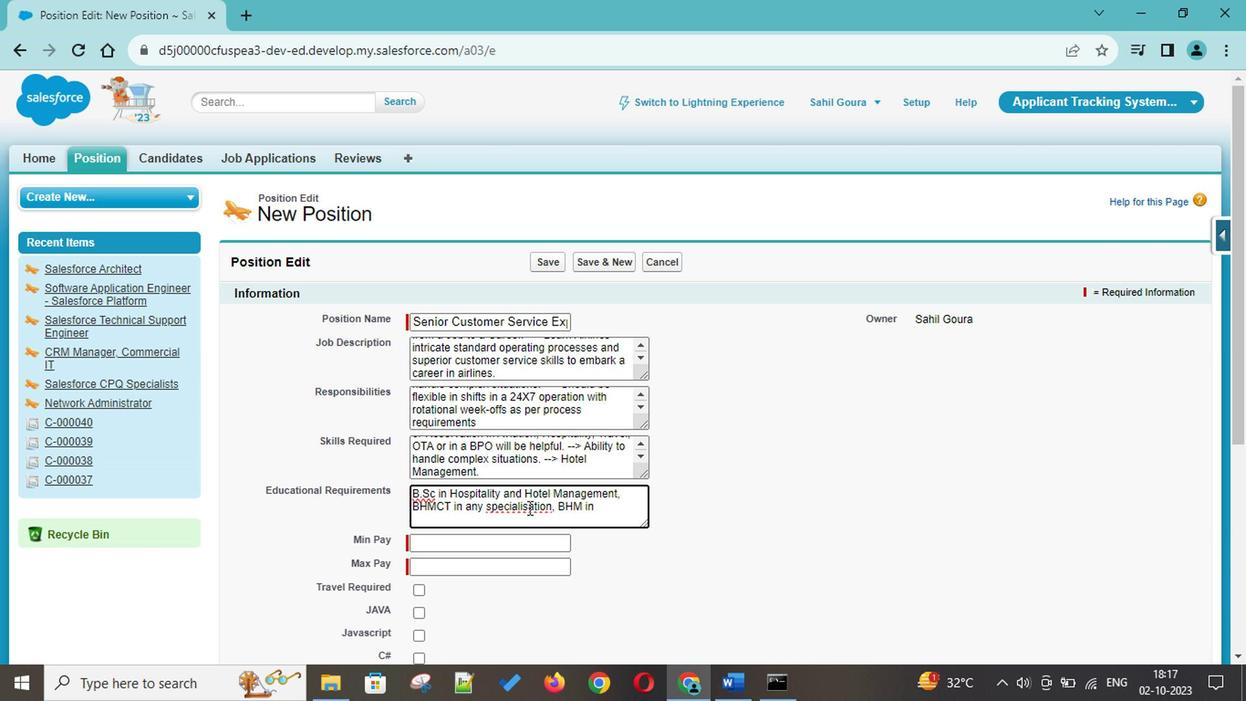 
Action: Key pressed <Key.backspace>z
Screenshot: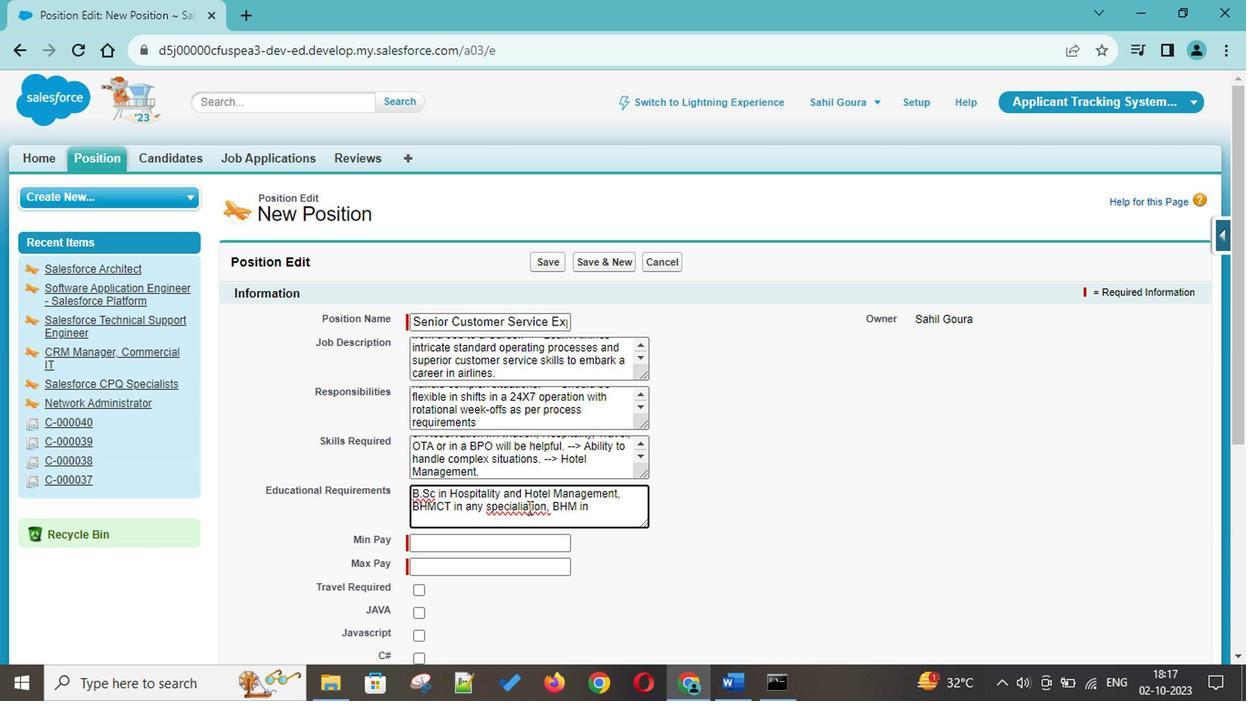 
Action: Mouse moved to (549, 475)
Screenshot: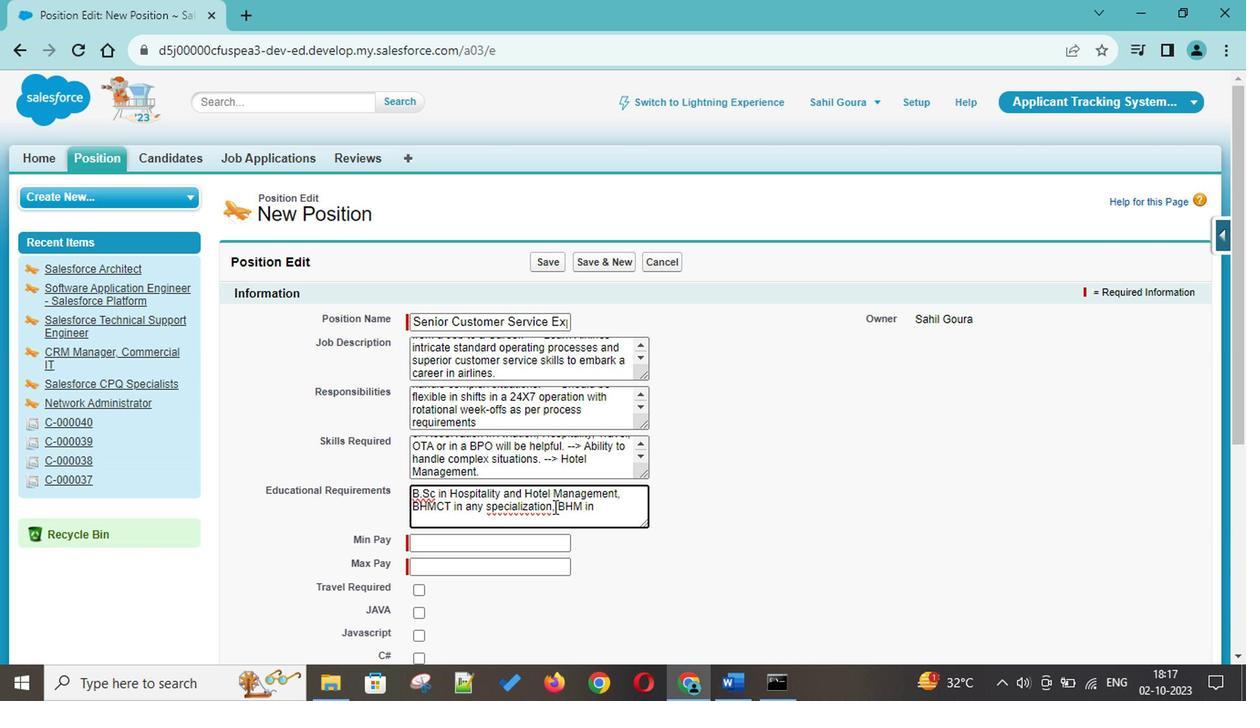 
Action: Mouse pressed left at (549, 475)
Screenshot: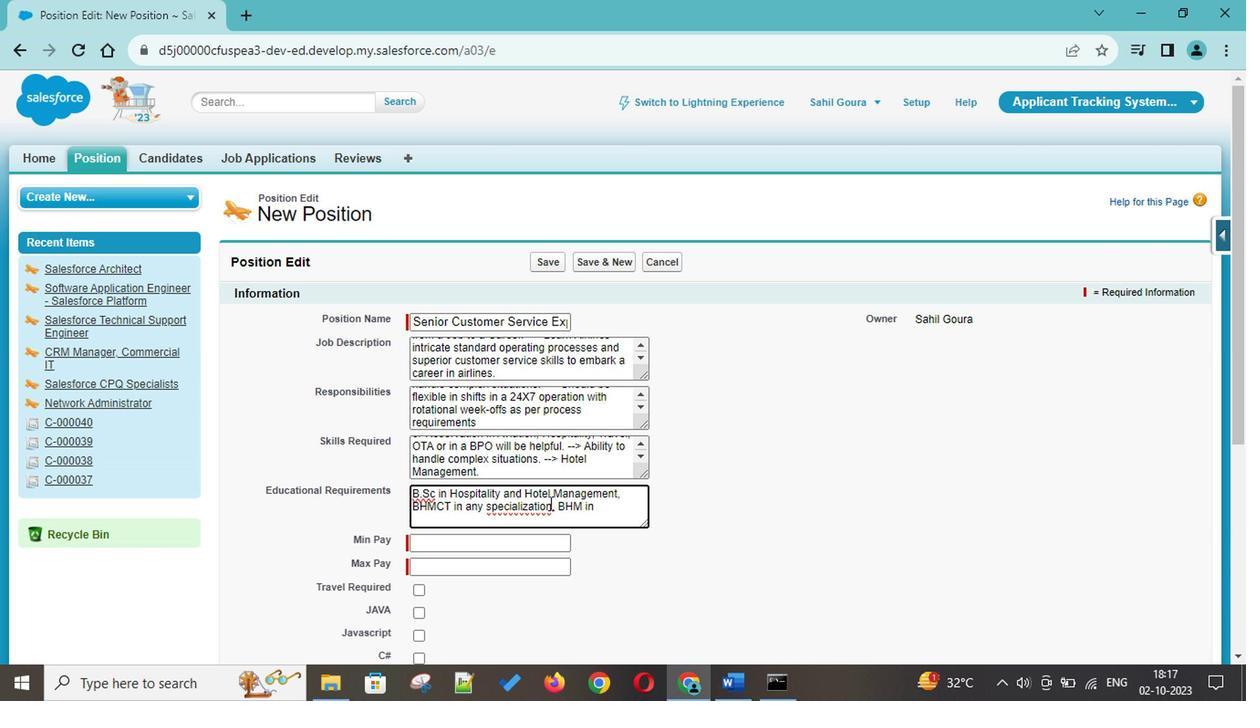
Action: Key pressed <Key.backspace><Key.backspace><Key.backspace><Key.backspace><Key.backspace><Key.backspace><Key.backspace><Key.backspace>lization
Screenshot: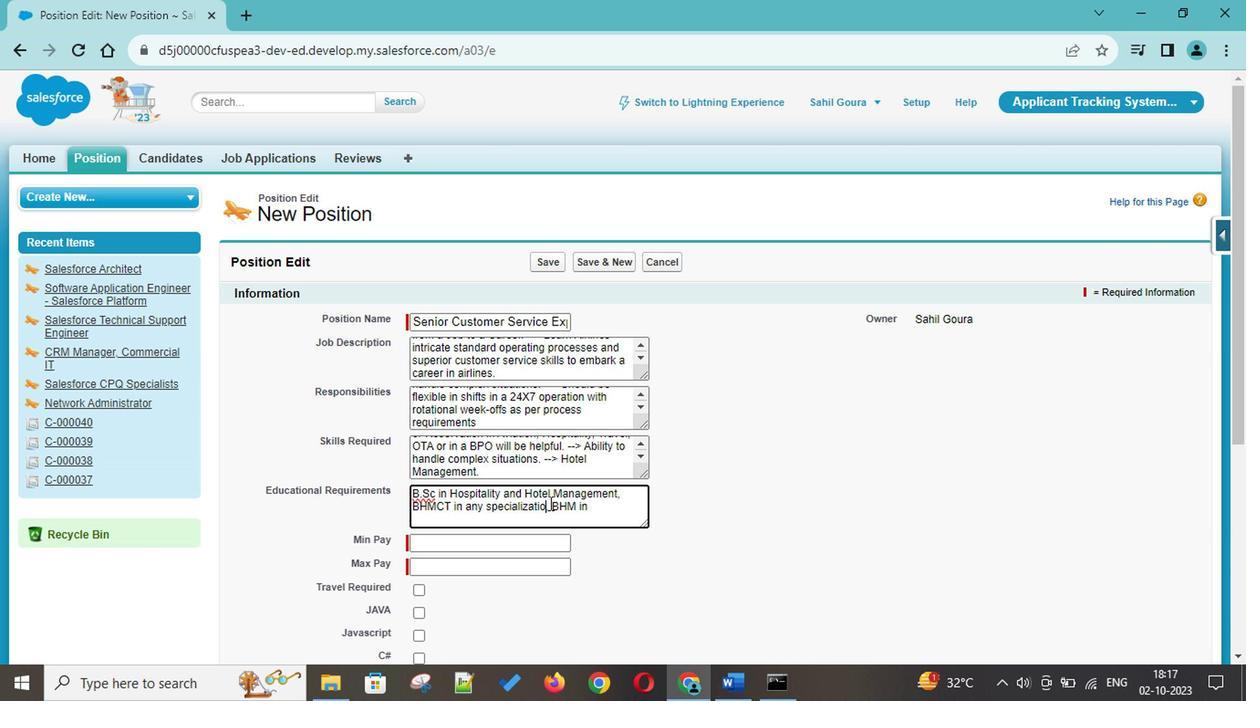 
Action: Mouse moved to (608, 477)
Screenshot: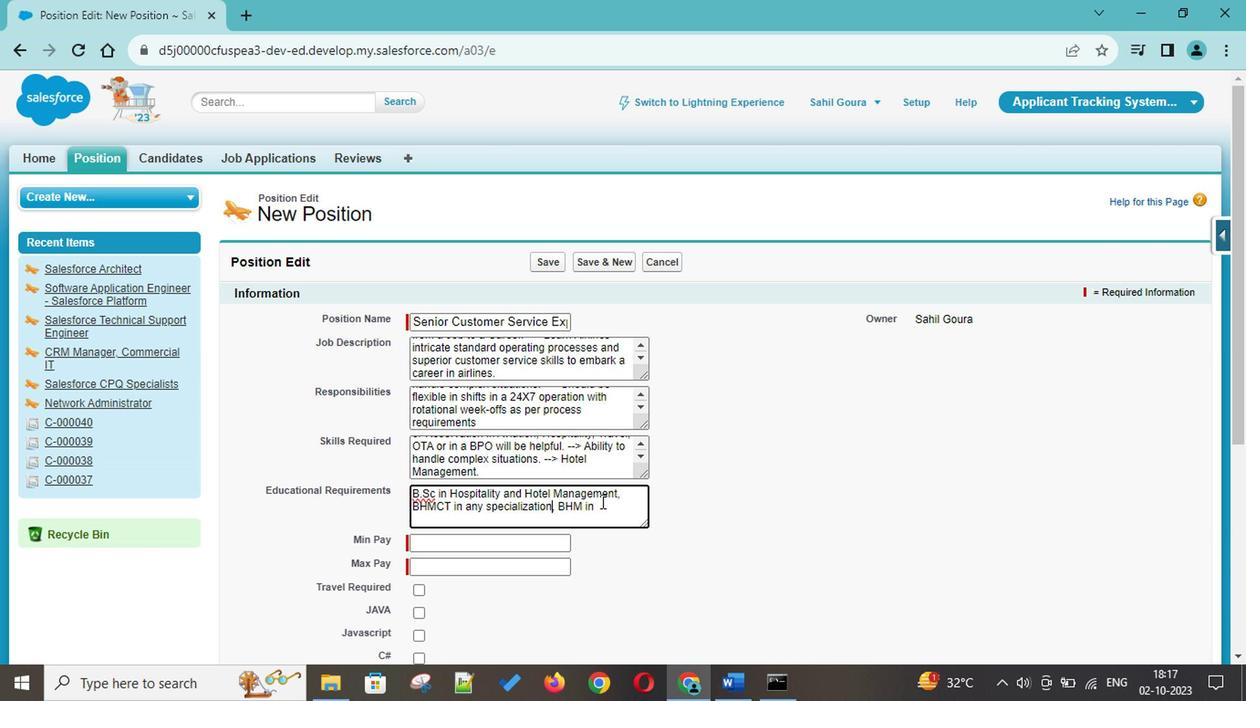 
Action: Mouse pressed left at (608, 477)
Screenshot: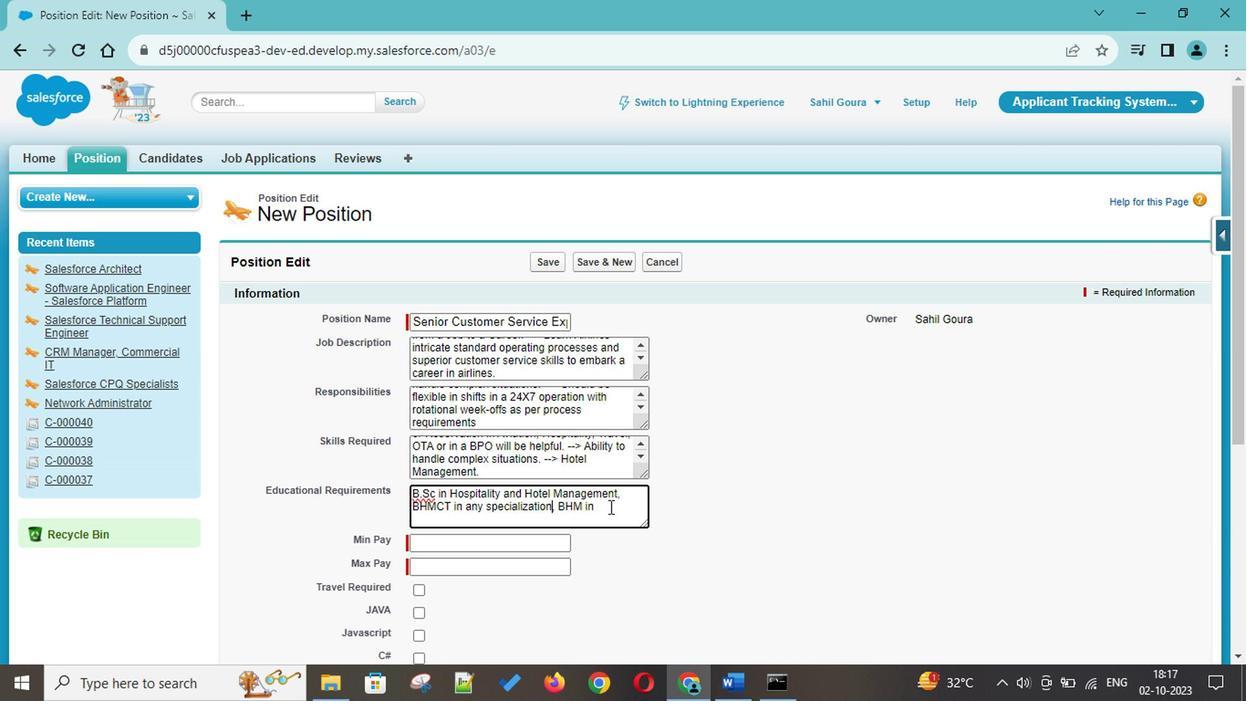 
Action: Key pressed <Key.shift>Hotel<Key.space><Key.shift><Key.shift>Management,<Key.space><Key.shift>Any<Key.space><Key.shift>Graduate
Screenshot: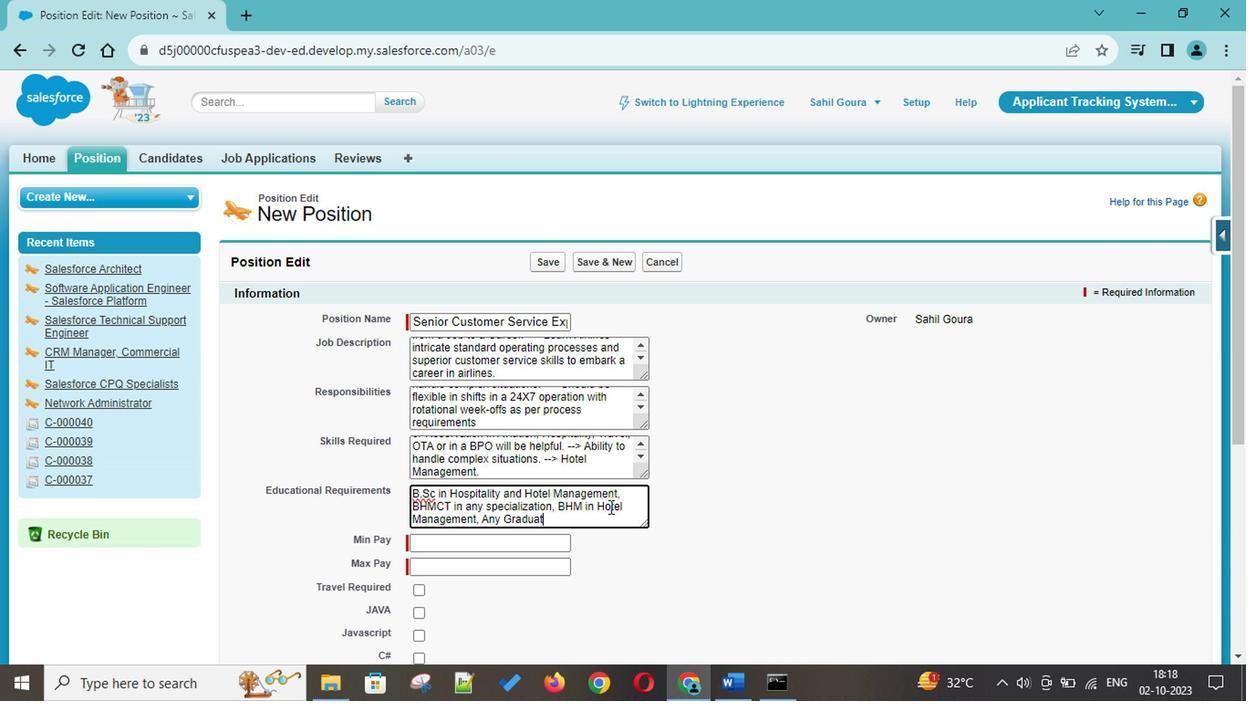
Action: Mouse moved to (545, 496)
Screenshot: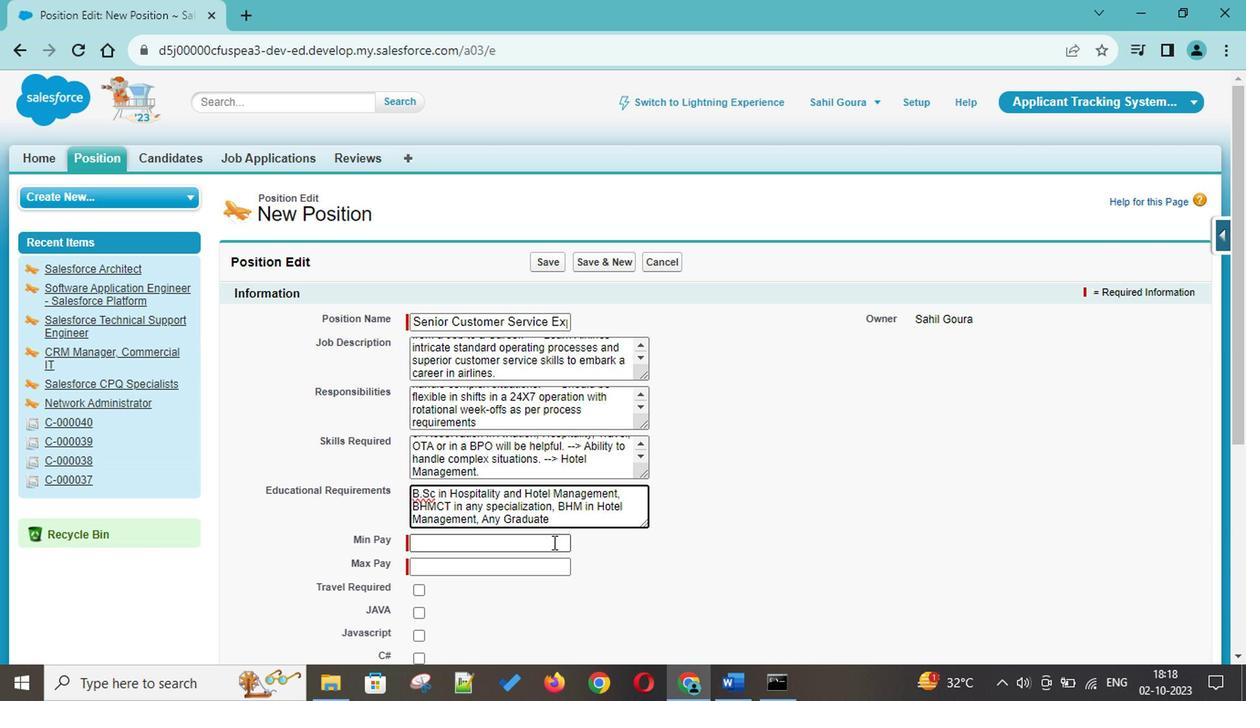 
Action: Mouse pressed left at (545, 496)
Screenshot: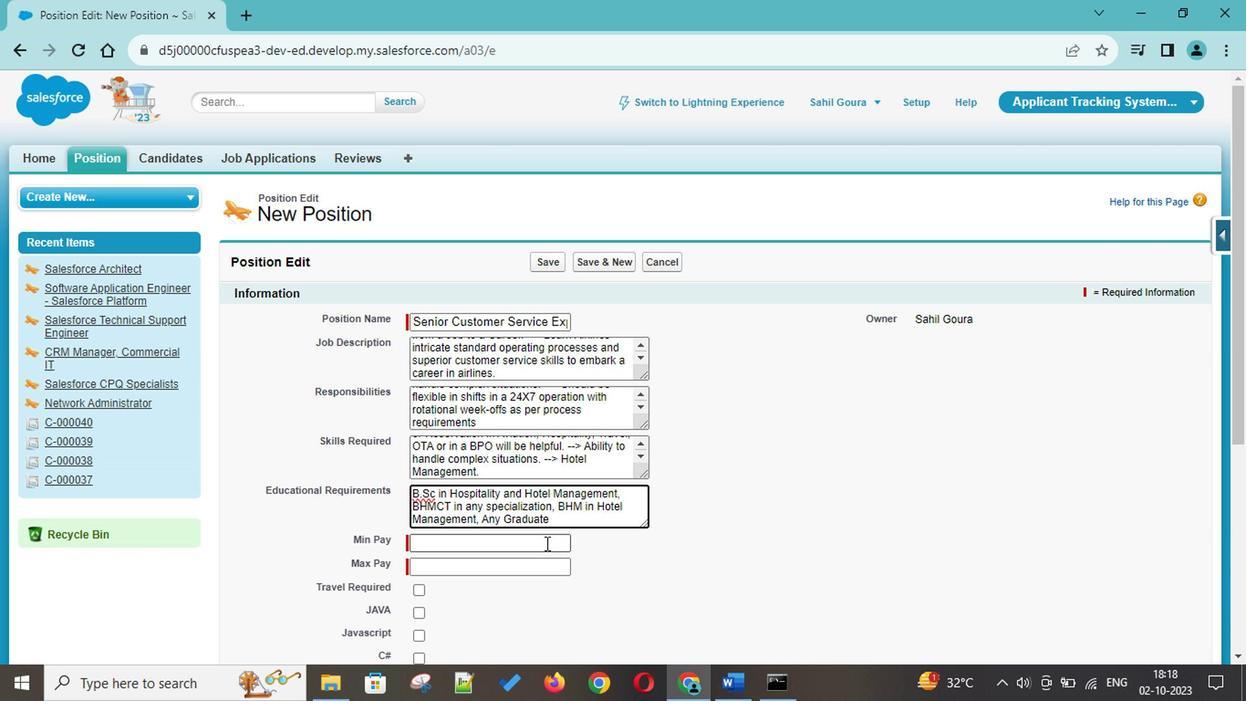 
Action: Key pressed 2,75000<Key.left><Key.left><Key.left>,
Screenshot: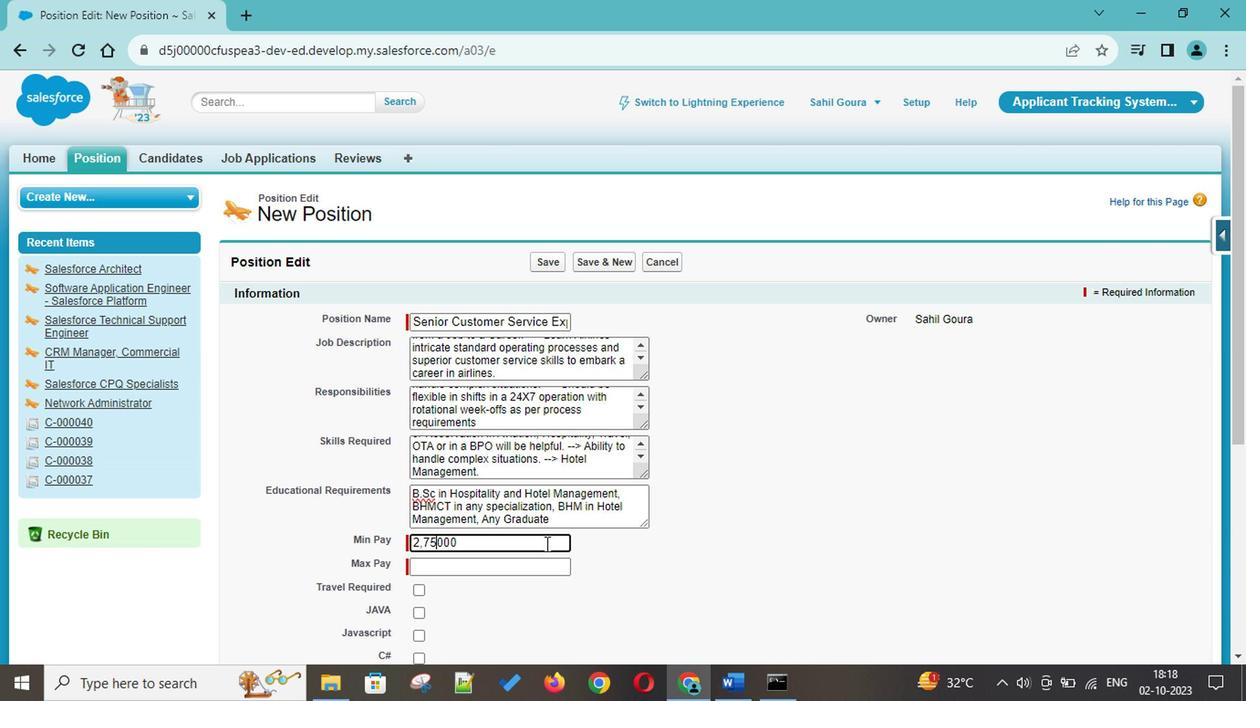 
Action: Mouse moved to (544, 508)
Screenshot: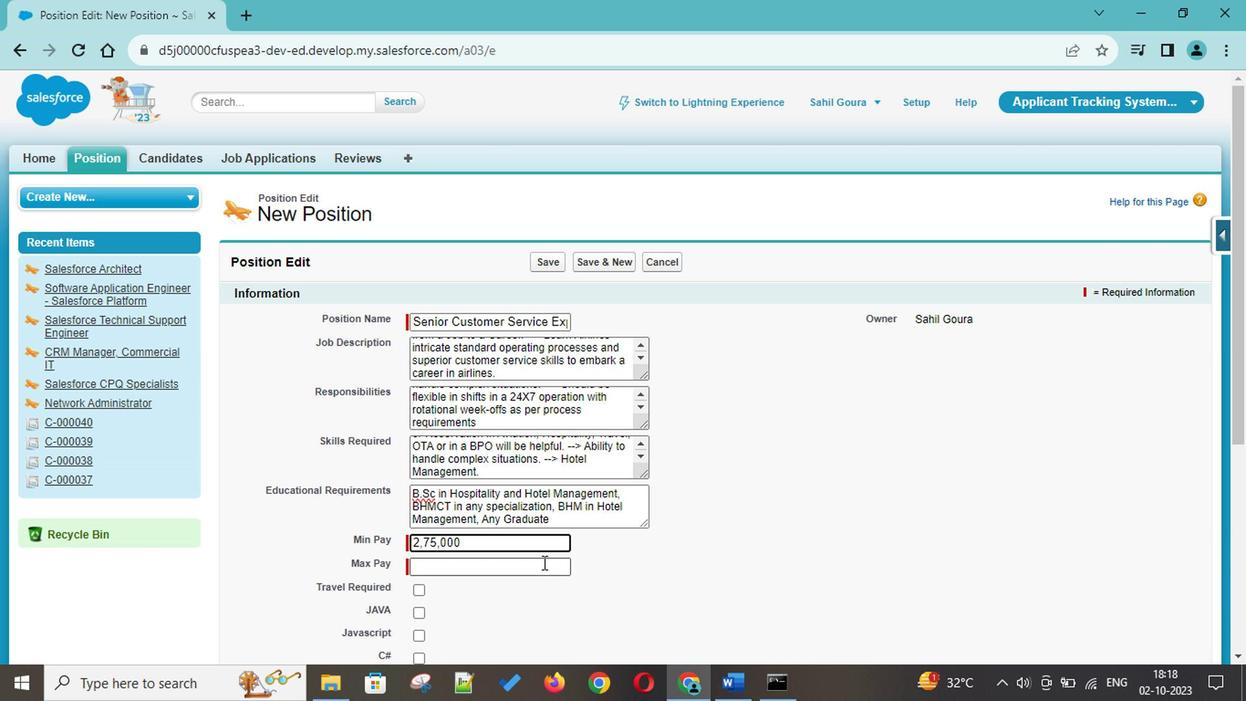 
Action: Mouse pressed left at (544, 508)
Screenshot: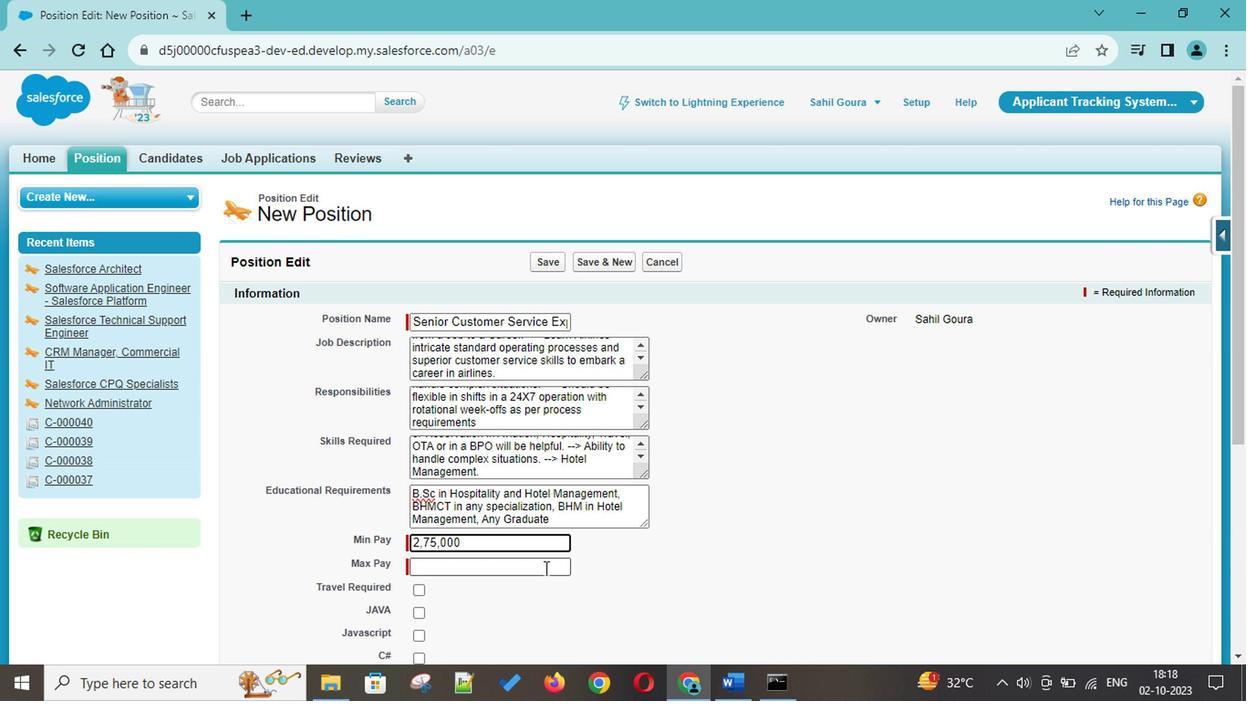 
Action: Key pressed 5,000<Key.backspace>,000
Screenshot: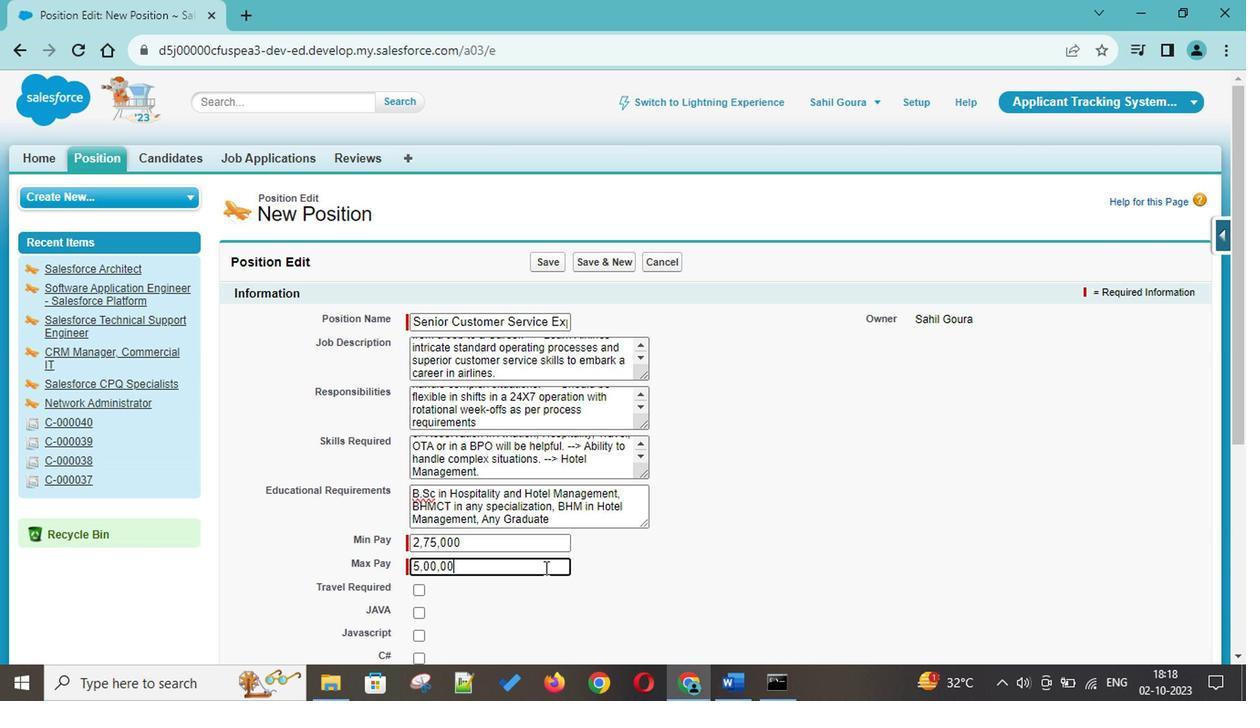 
Action: Mouse scrolled (544, 508) with delta (0, 0)
Screenshot: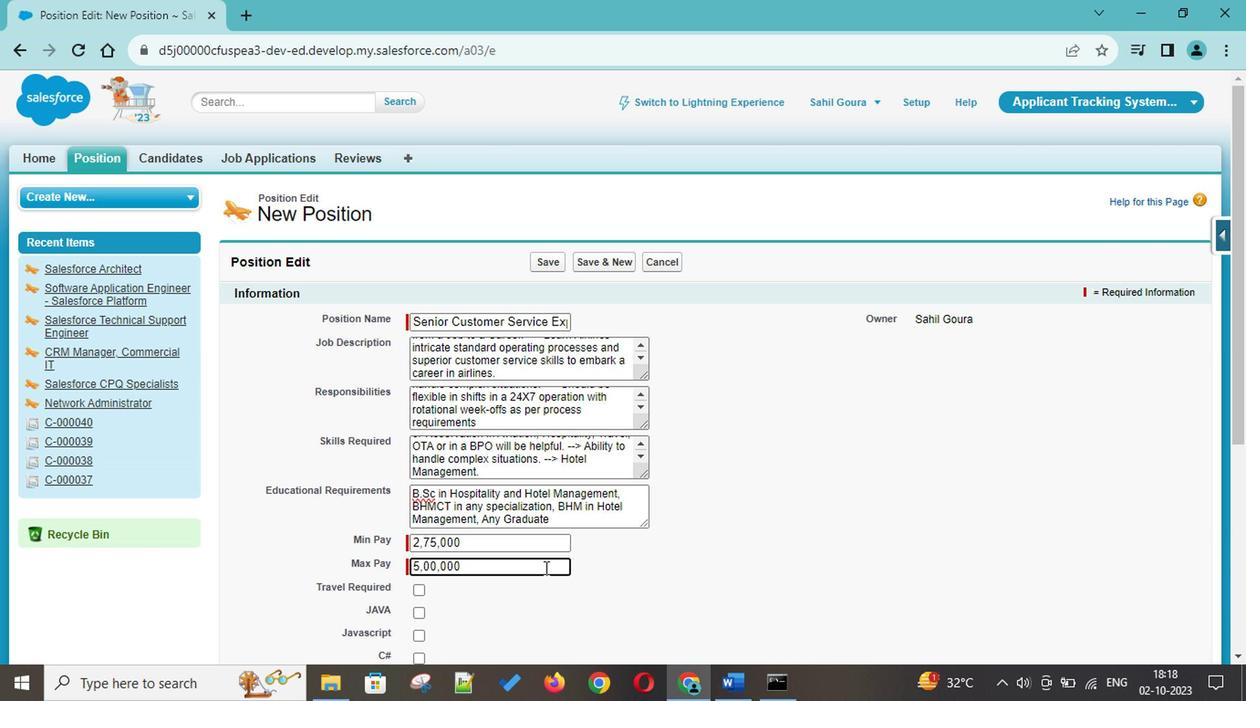 
Action: Mouse scrolled (544, 508) with delta (0, 0)
Screenshot: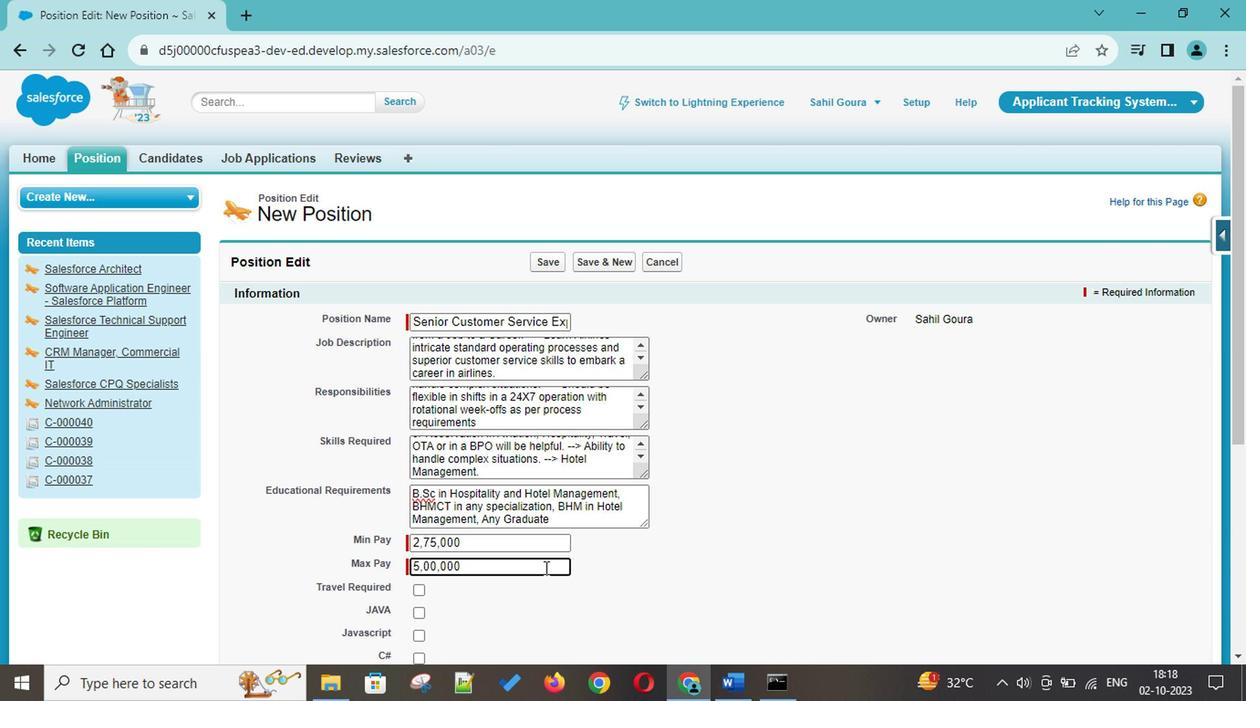 
Action: Mouse scrolled (544, 508) with delta (0, 0)
Screenshot: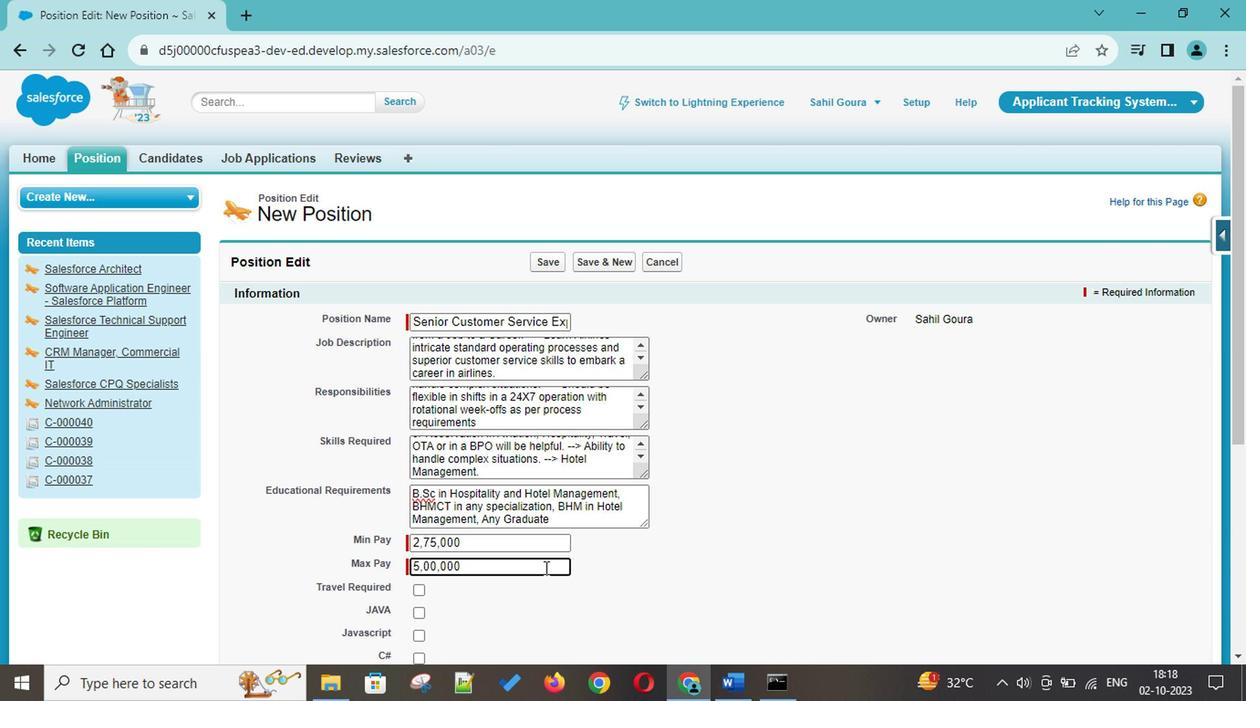 
Action: Mouse scrolled (544, 508) with delta (0, 0)
Screenshot: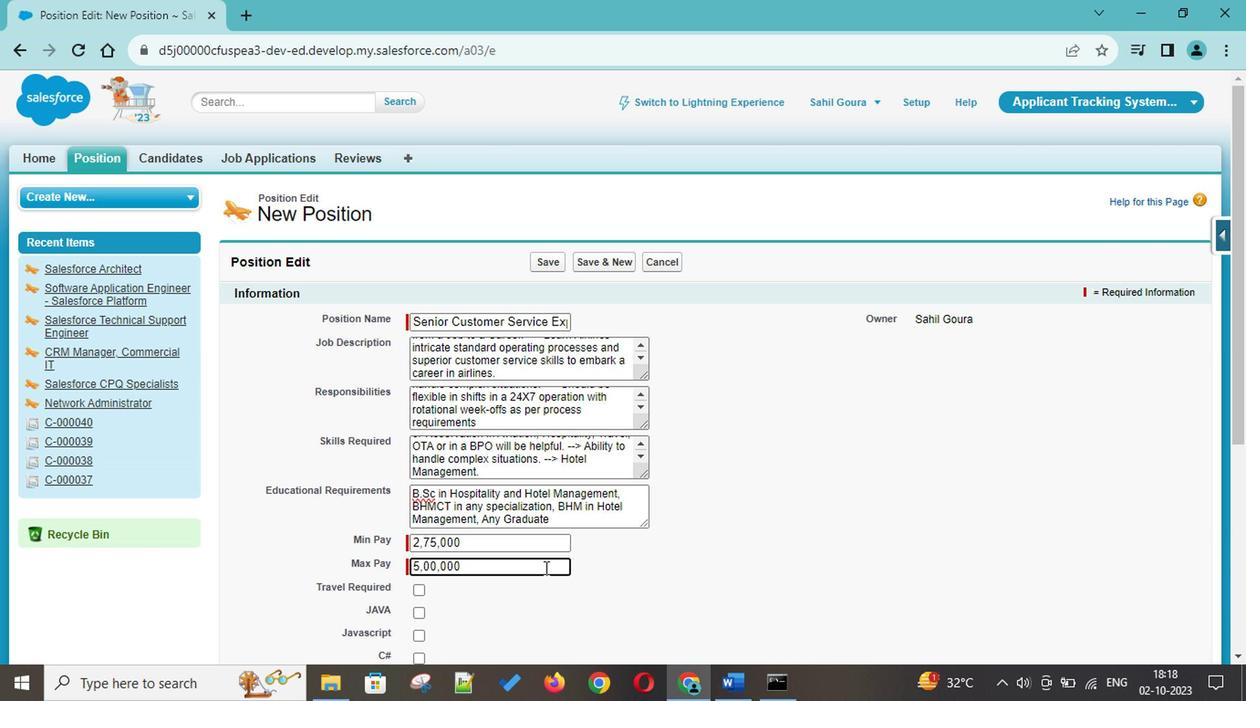
Action: Mouse scrolled (544, 508) with delta (0, 0)
Screenshot: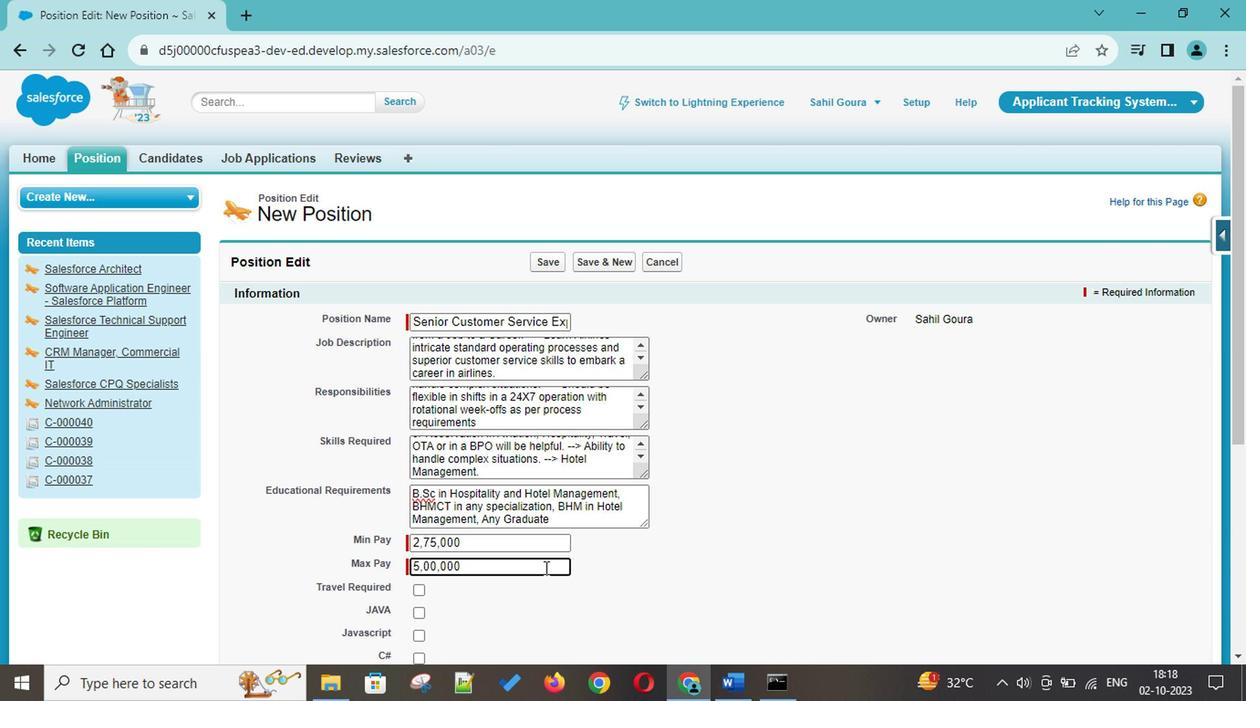 
Action: Mouse scrolled (544, 508) with delta (0, 0)
Screenshot: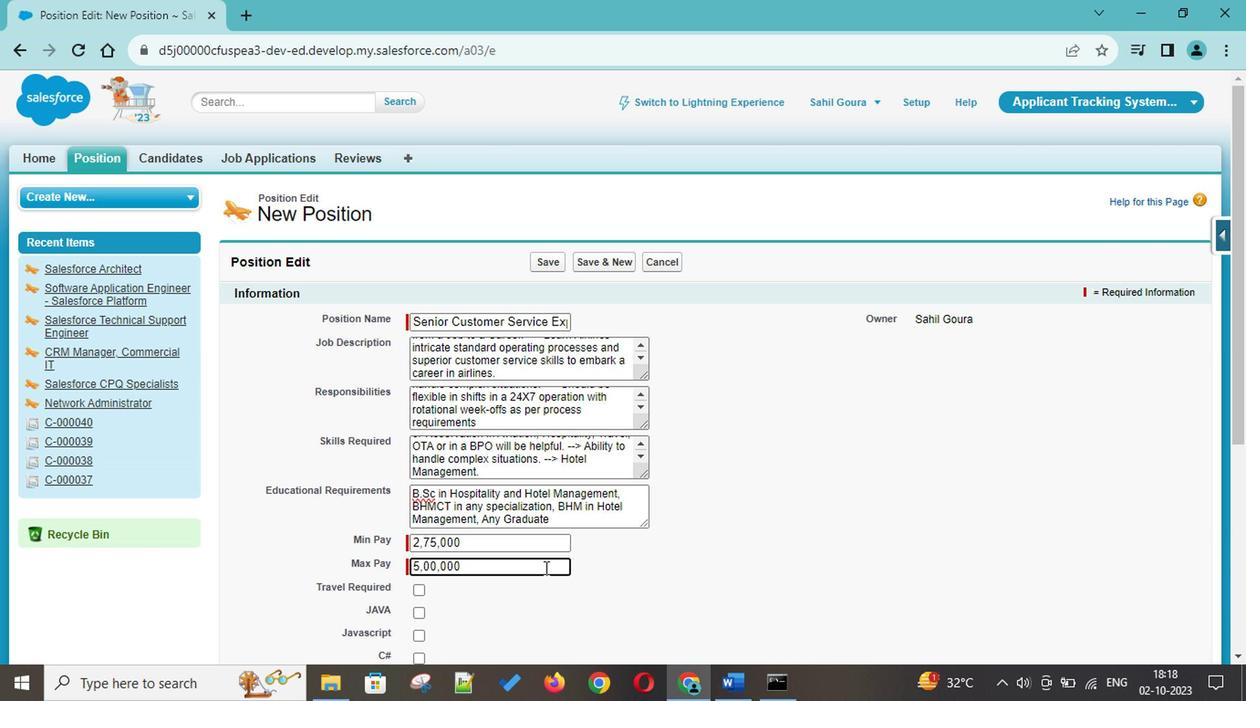 
Action: Mouse scrolled (544, 508) with delta (0, 0)
Screenshot: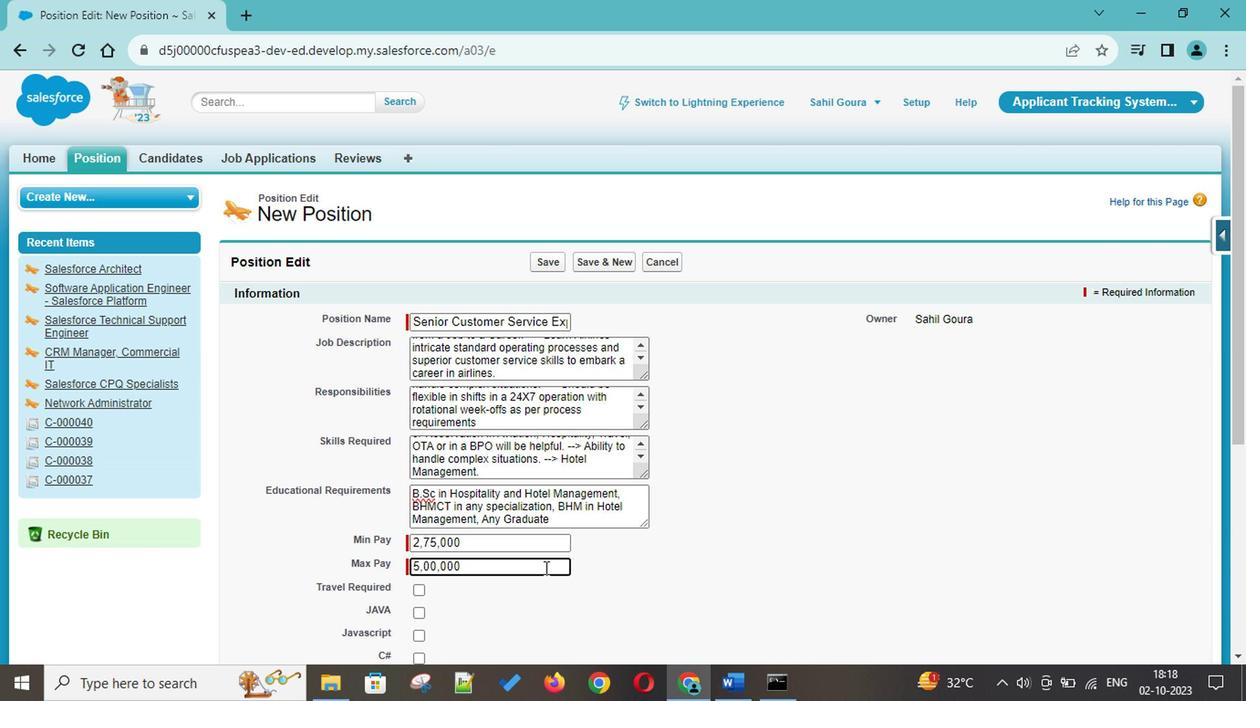 
Action: Mouse scrolled (544, 508) with delta (0, 0)
Screenshot: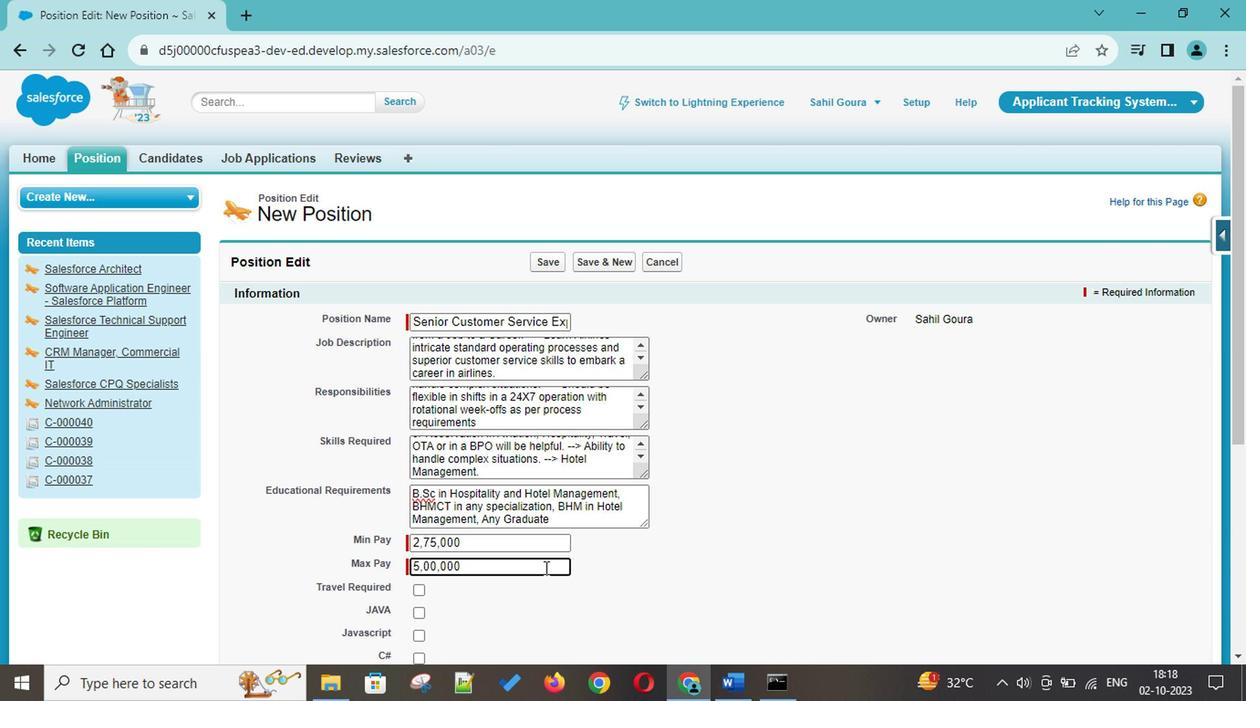 
Action: Mouse scrolled (544, 508) with delta (0, 0)
Screenshot: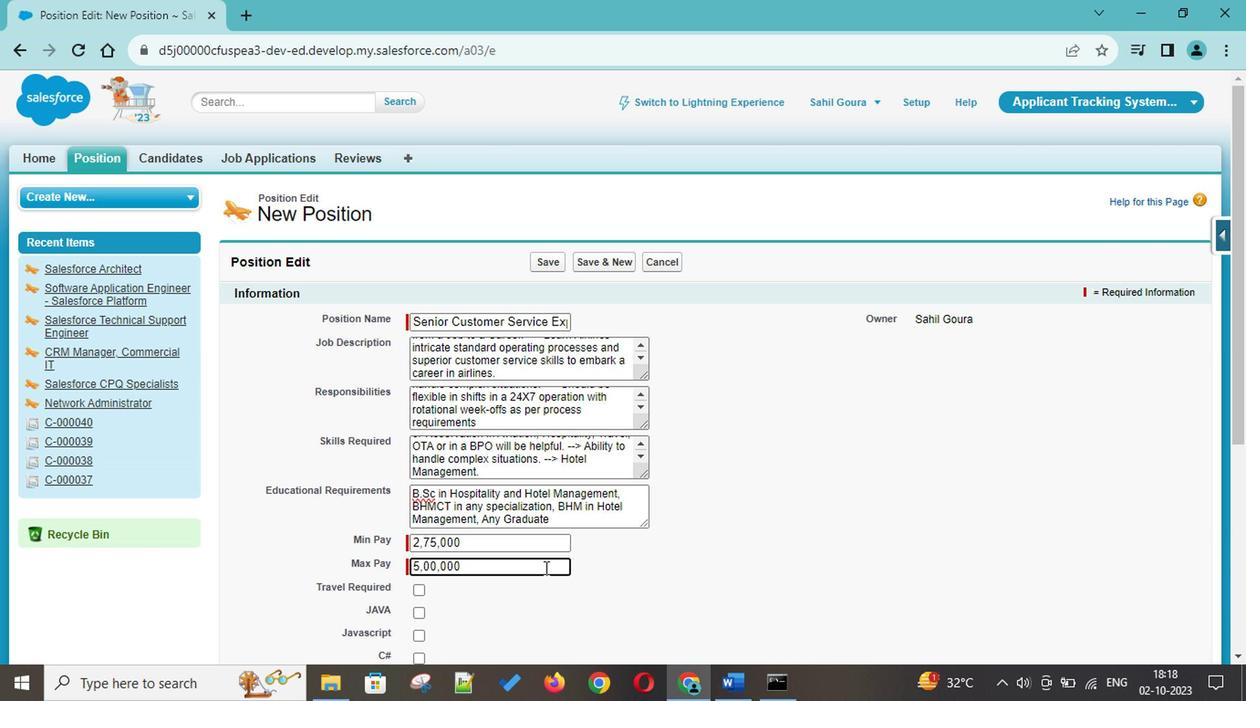 
Action: Mouse scrolled (544, 508) with delta (0, 0)
Screenshot: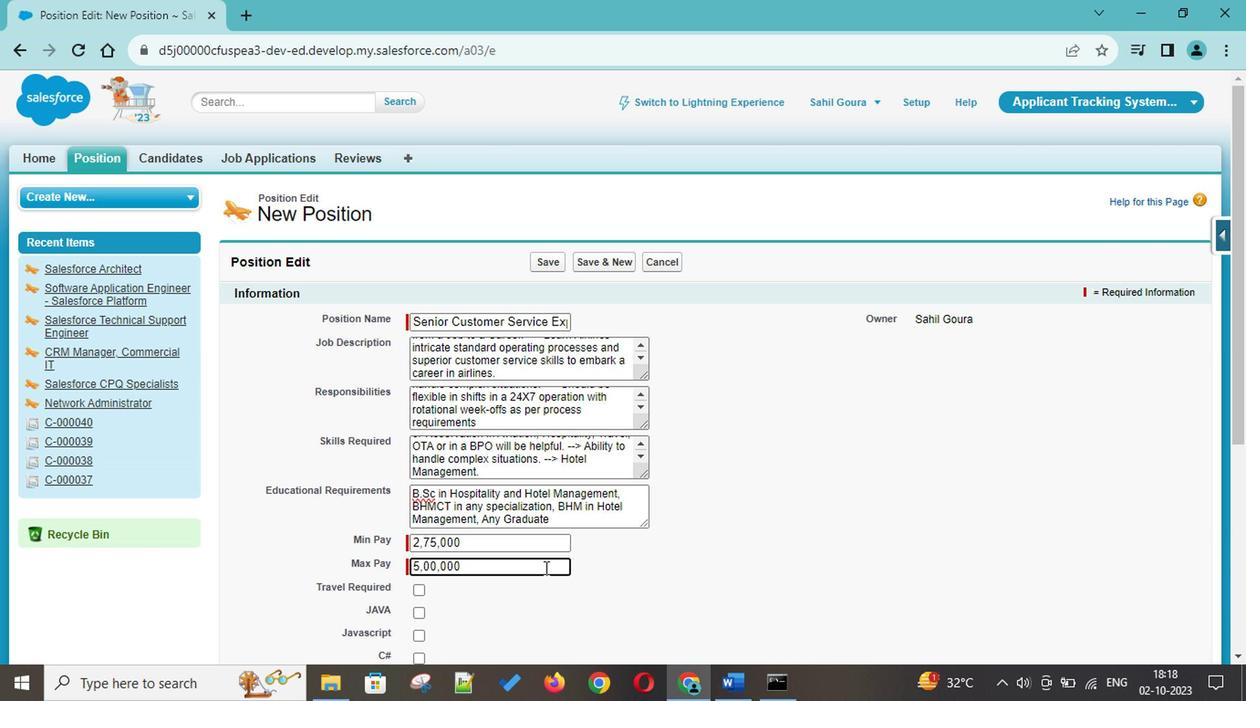 
Action: Mouse scrolled (544, 508) with delta (0, 0)
Screenshot: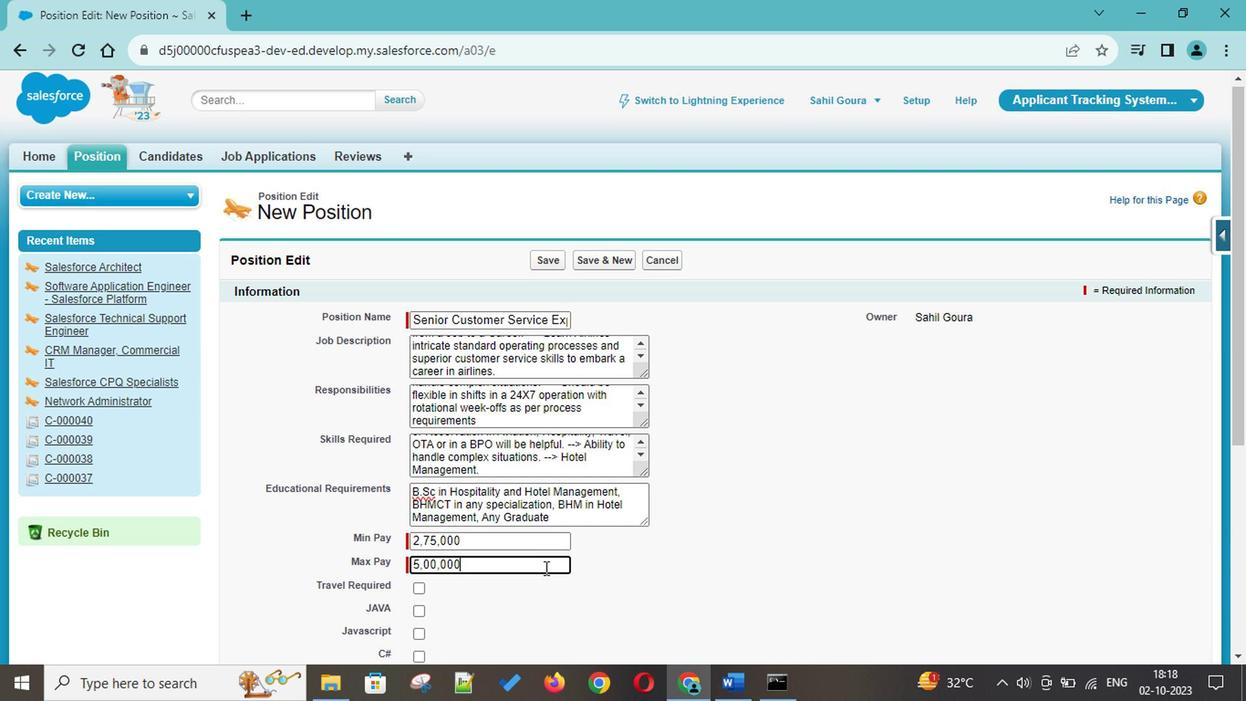 
Action: Mouse scrolled (544, 508) with delta (0, 0)
Screenshot: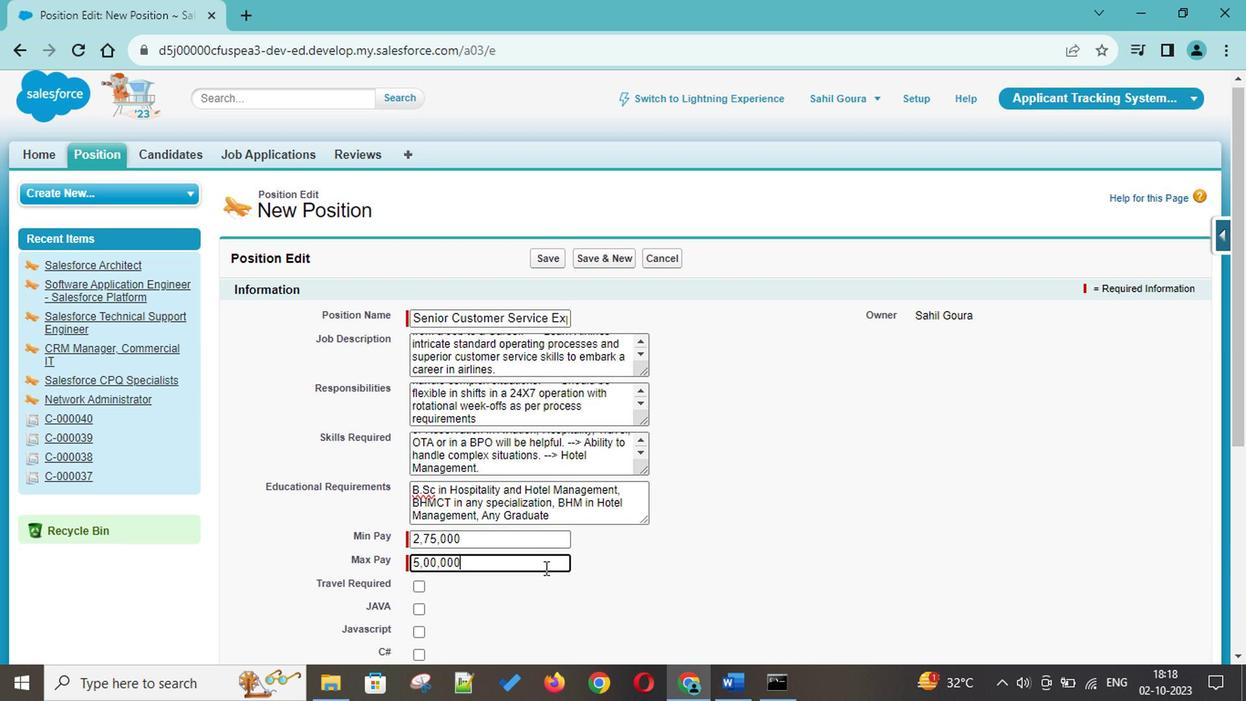 
Action: Mouse scrolled (544, 508) with delta (0, 0)
Screenshot: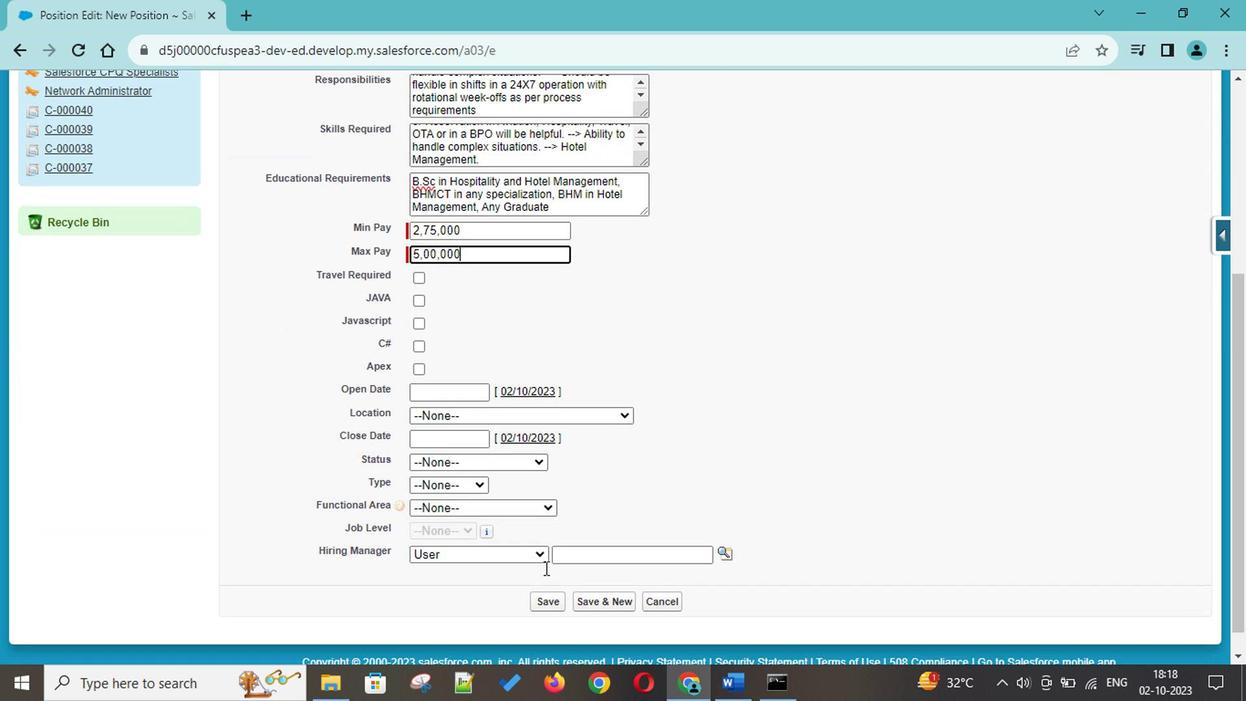 
Action: Mouse scrolled (544, 508) with delta (0, 0)
Screenshot: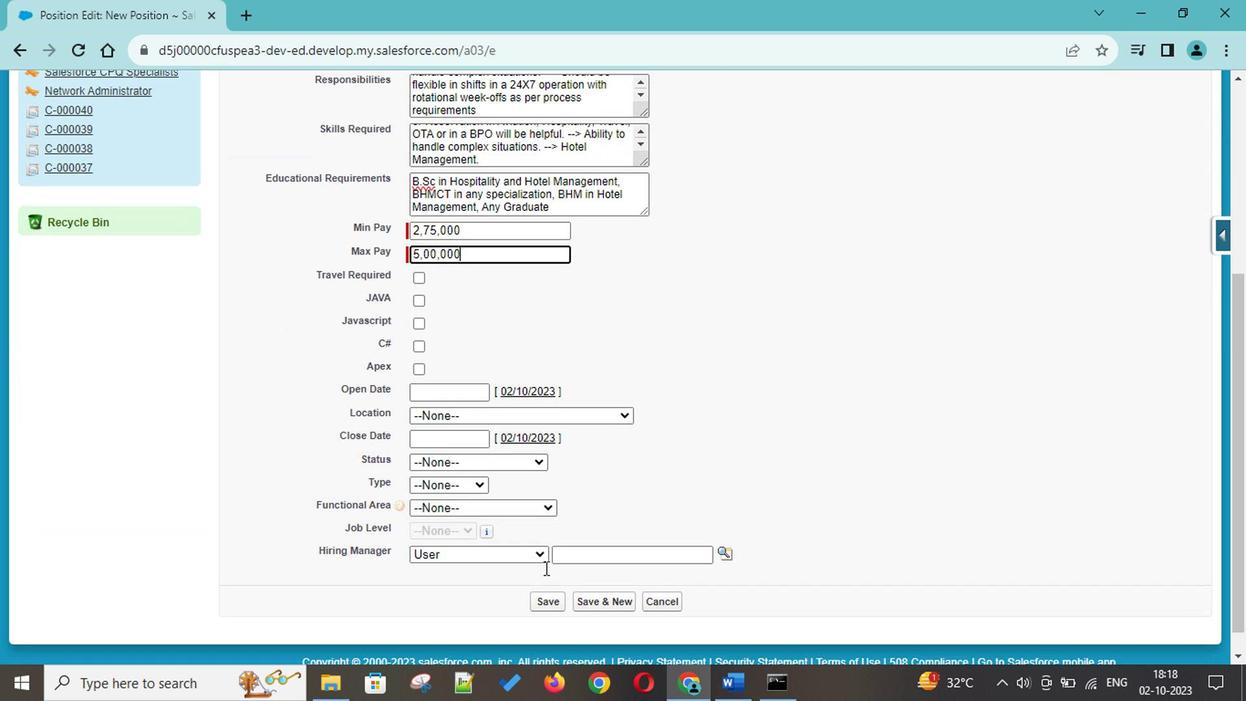 
Action: Mouse scrolled (544, 508) with delta (0, 0)
Screenshot: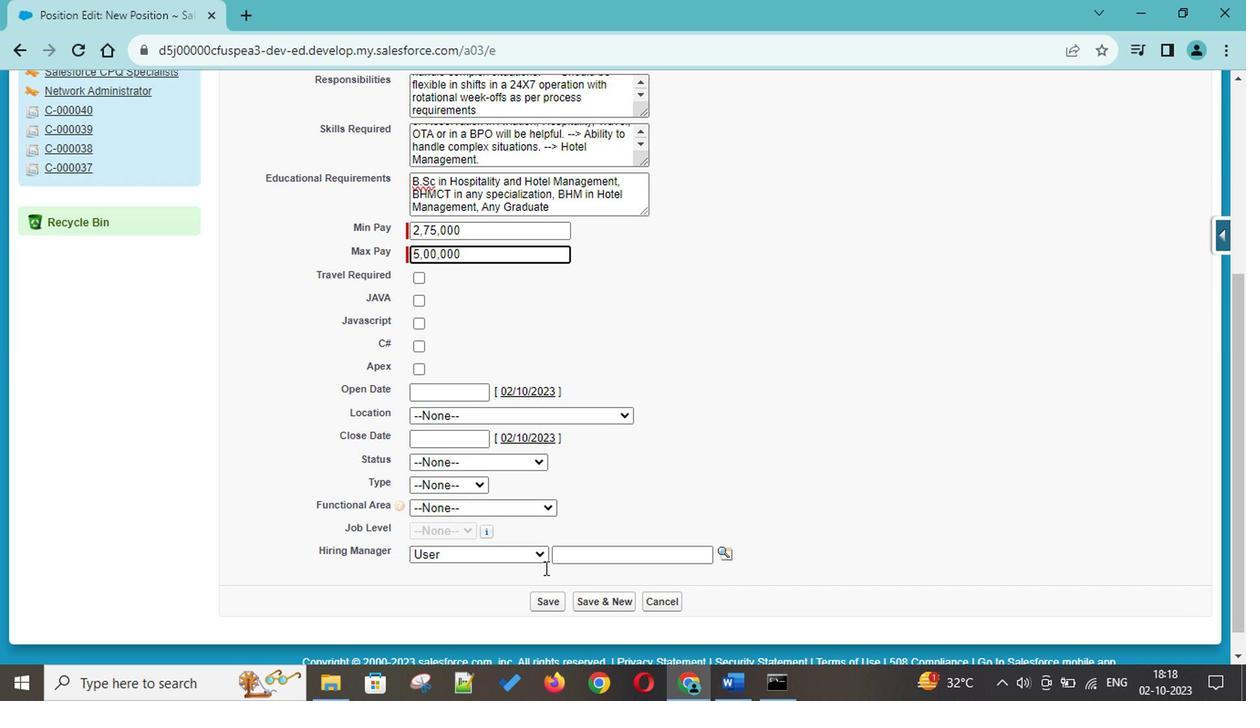 
Action: Mouse moved to (422, 349)
Screenshot: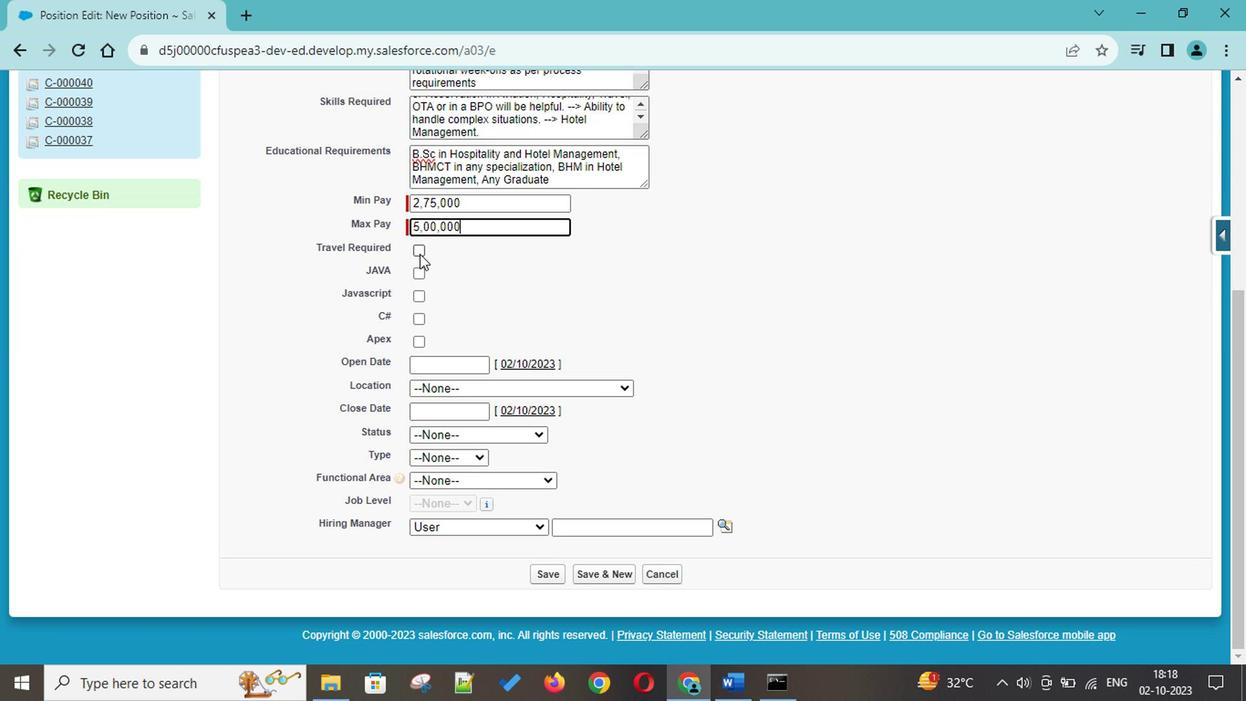 
Action: Mouse pressed left at (422, 349)
Screenshot: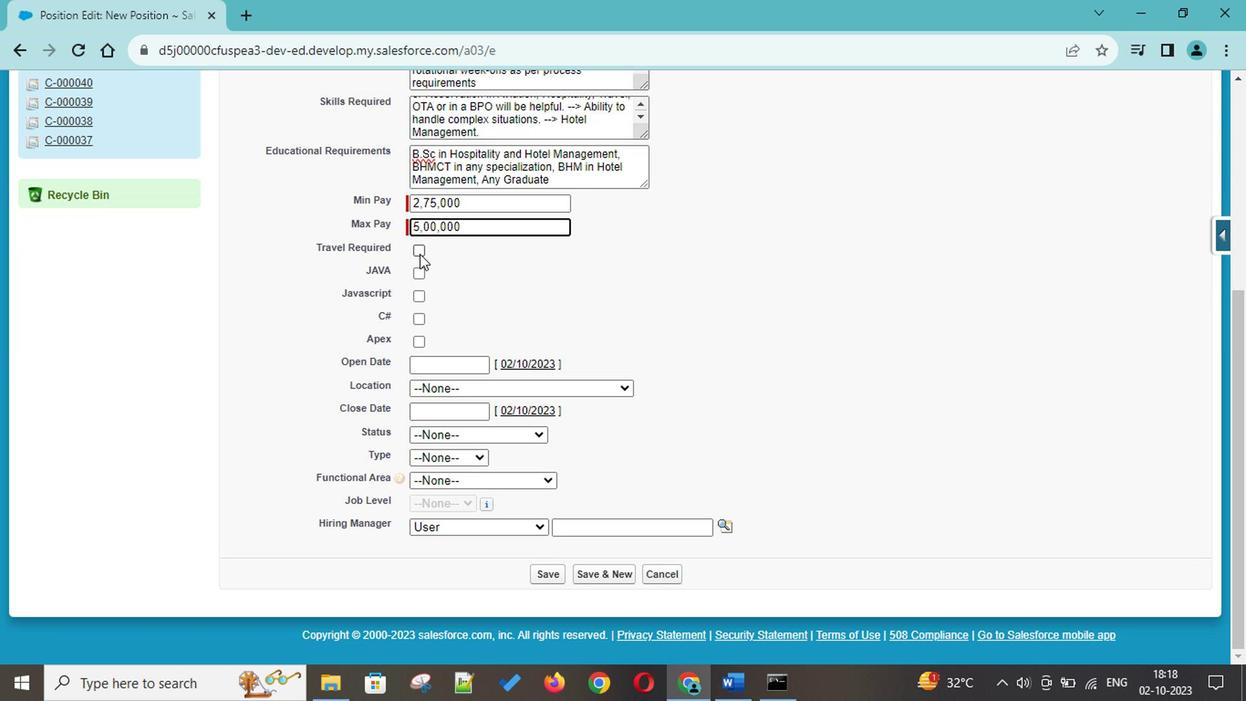 
Action: Mouse moved to (456, 405)
Screenshot: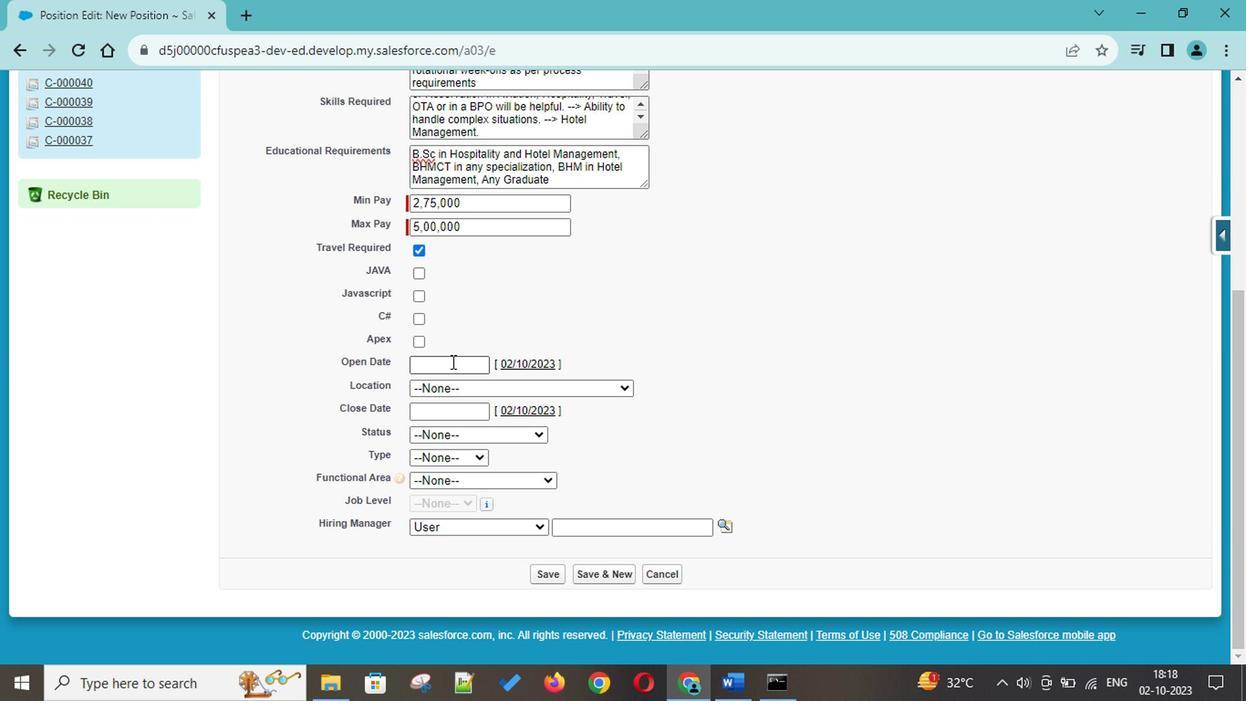 
Action: Mouse pressed left at (456, 405)
Screenshot: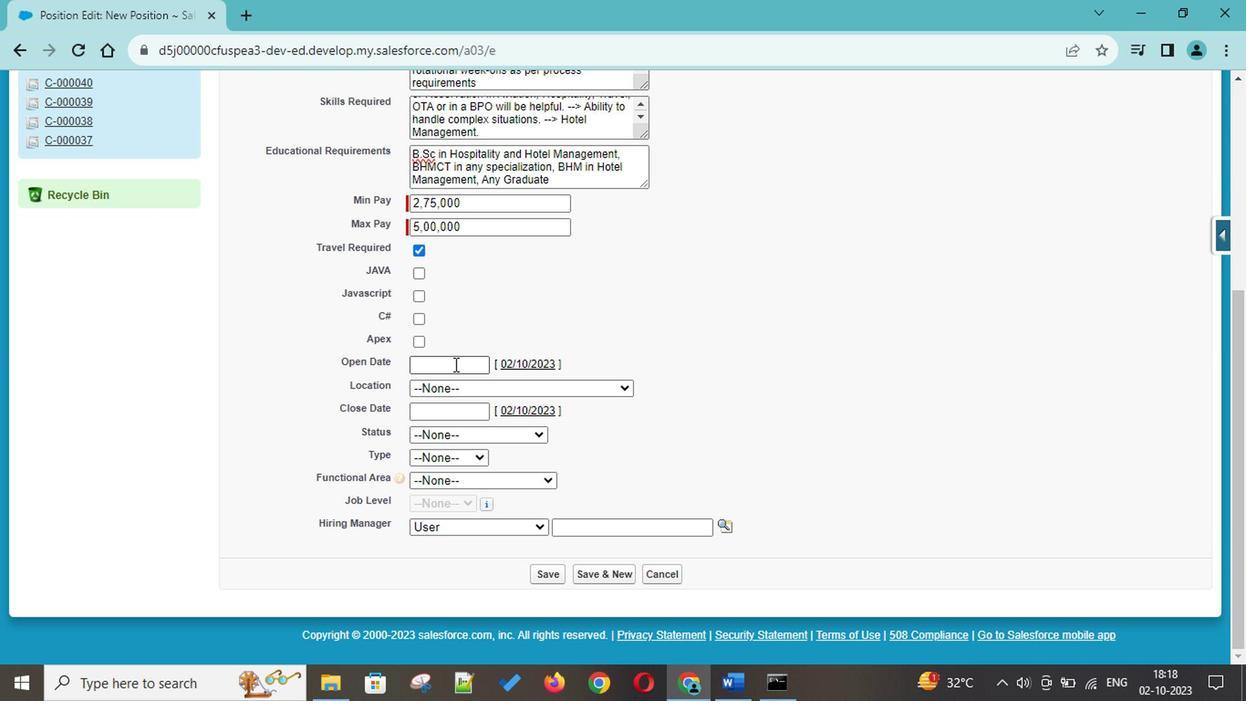 
Action: Mouse moved to (503, 425)
Screenshot: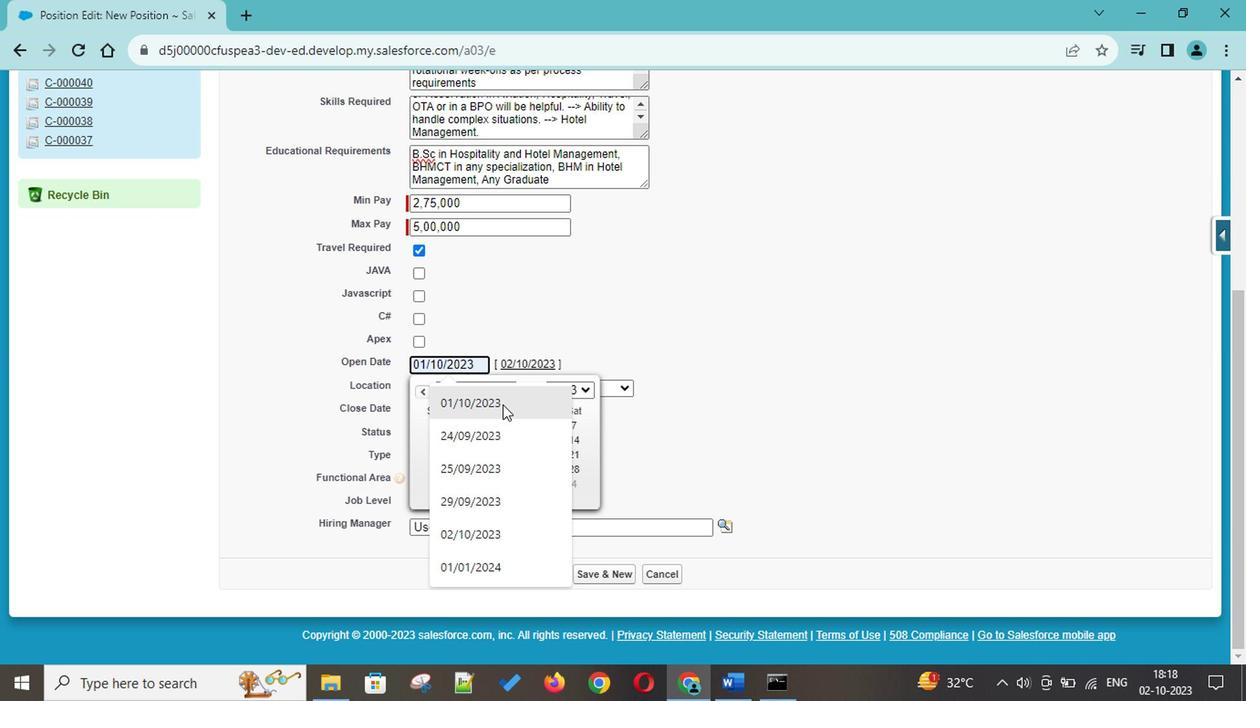 
Action: Mouse pressed left at (503, 425)
Screenshot: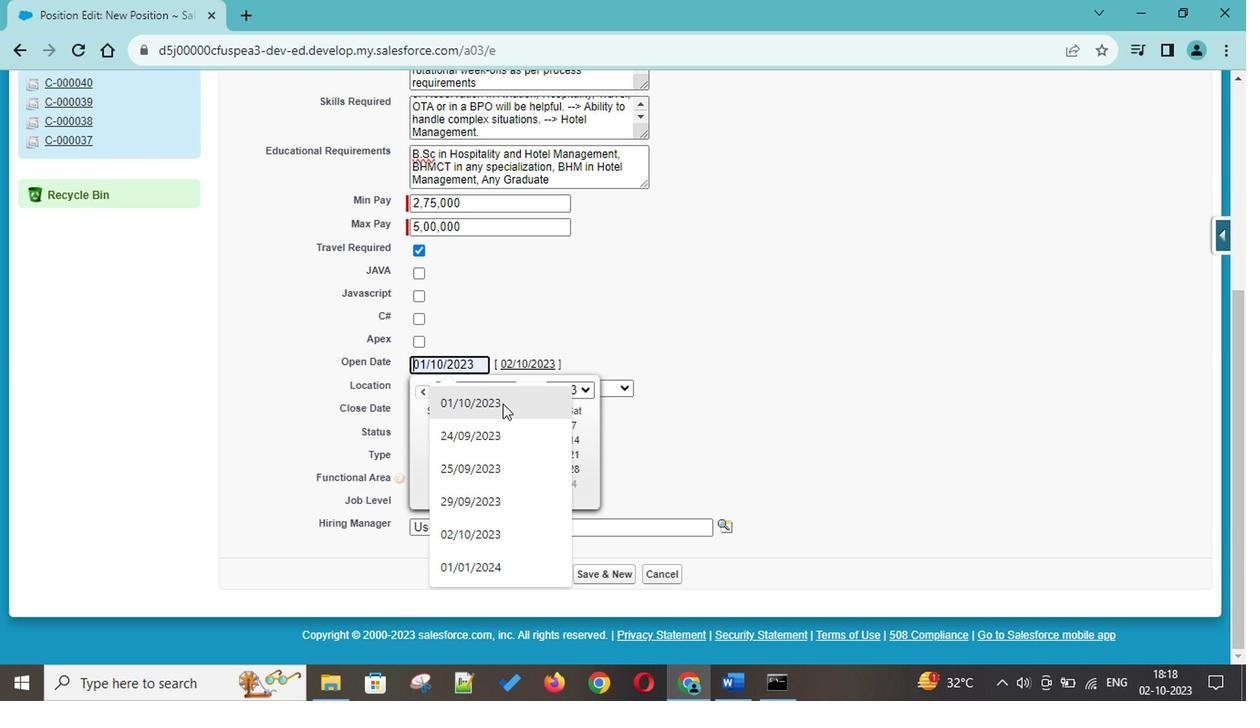 
Action: Mouse moved to (481, 436)
Screenshot: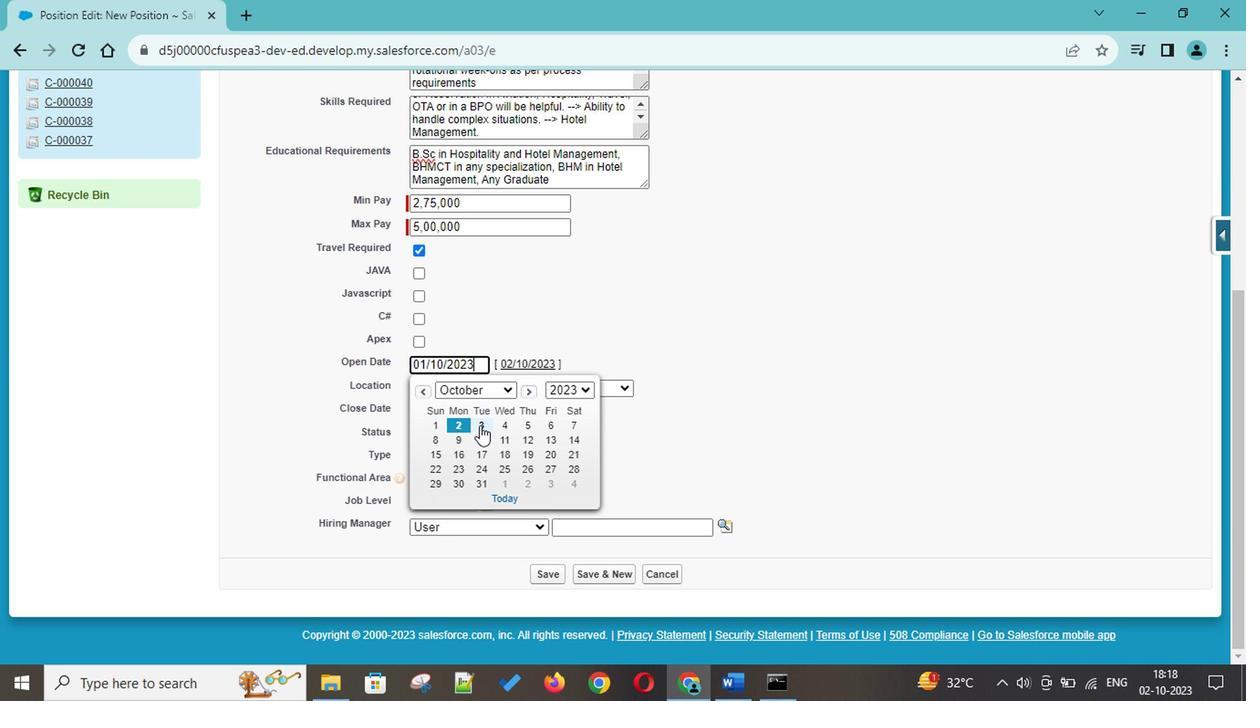 
Action: Mouse pressed left at (481, 436)
Screenshot: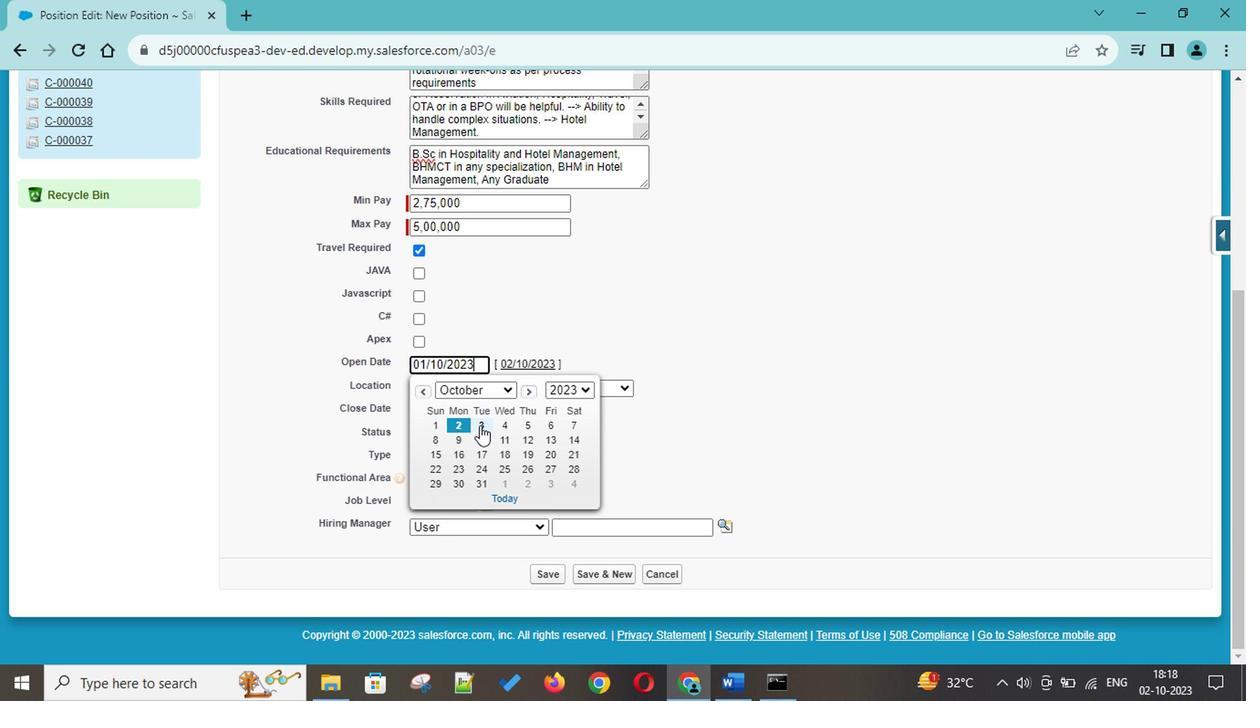 
Action: Mouse moved to (597, 447)
Screenshot: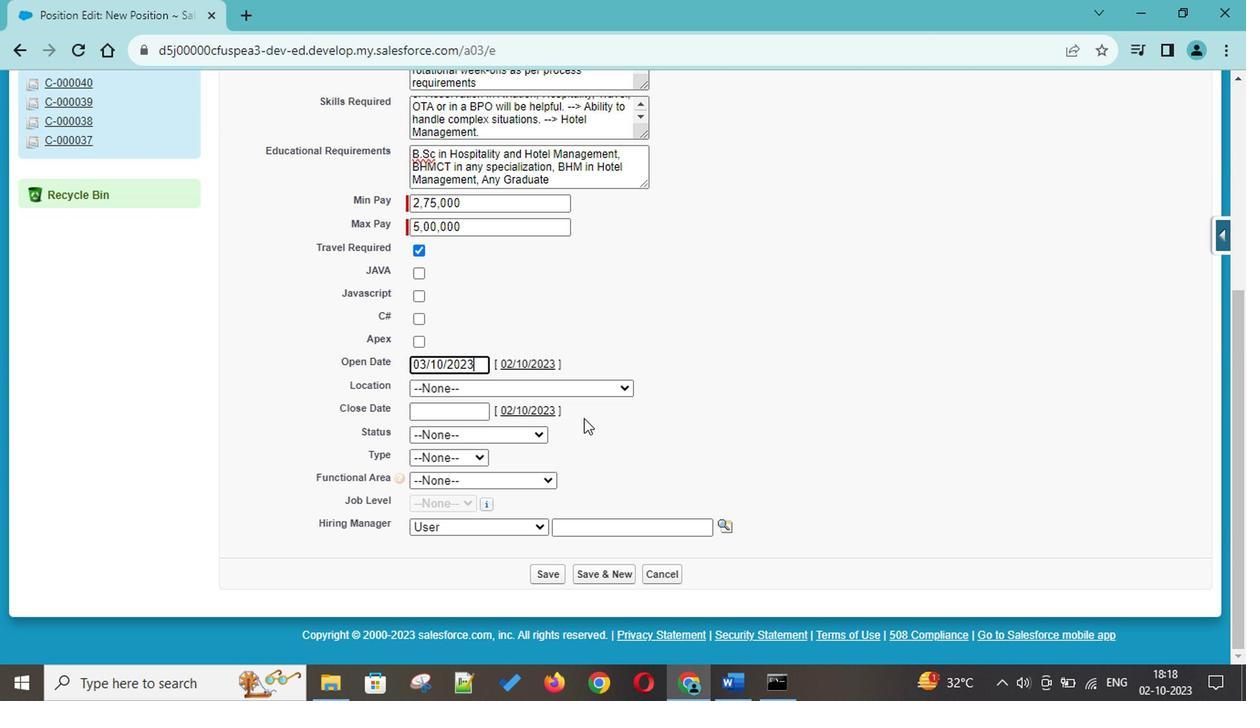 
Action: Mouse scrolled (597, 446) with delta (0, 0)
Screenshot: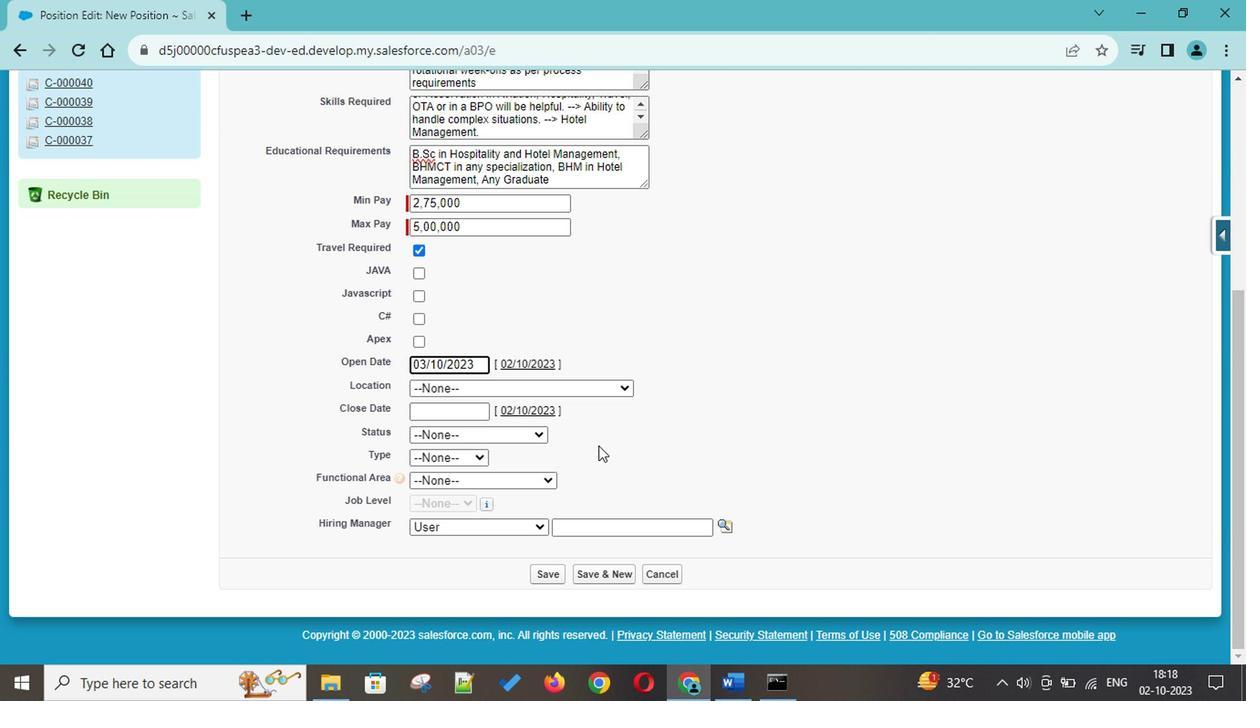 
Action: Mouse scrolled (597, 446) with delta (0, 0)
Screenshot: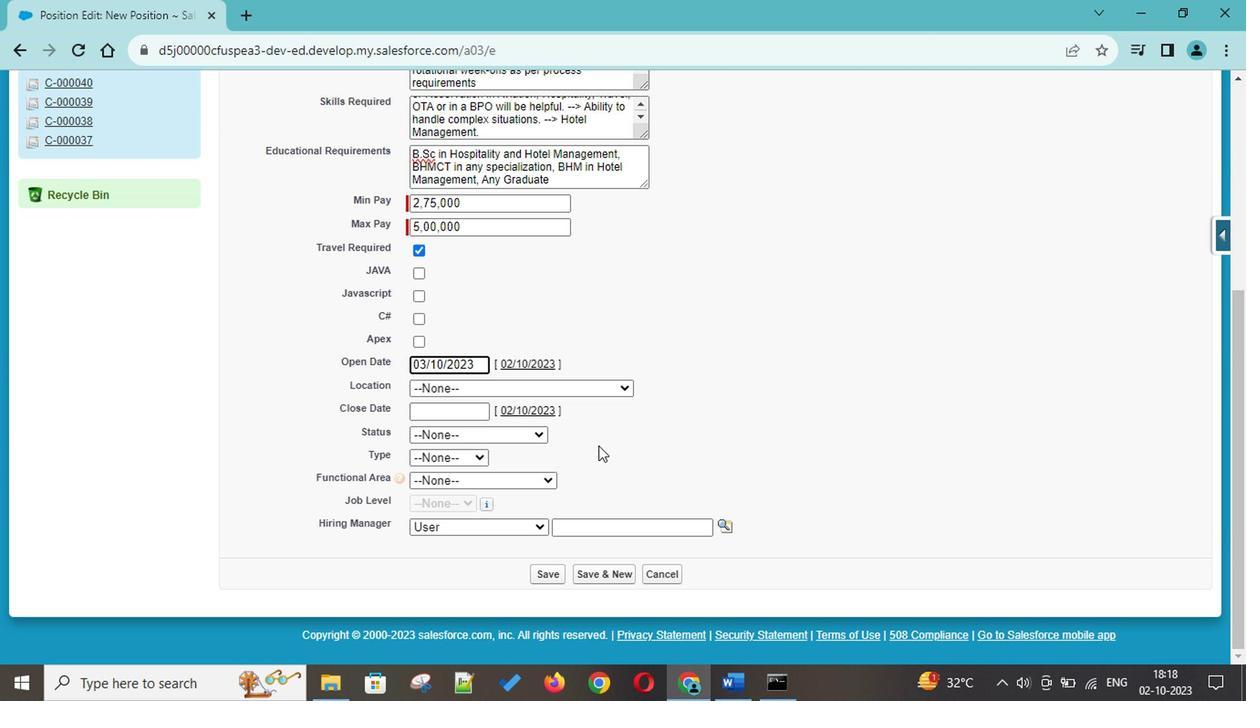 
Action: Mouse scrolled (597, 446) with delta (0, 0)
Screenshot: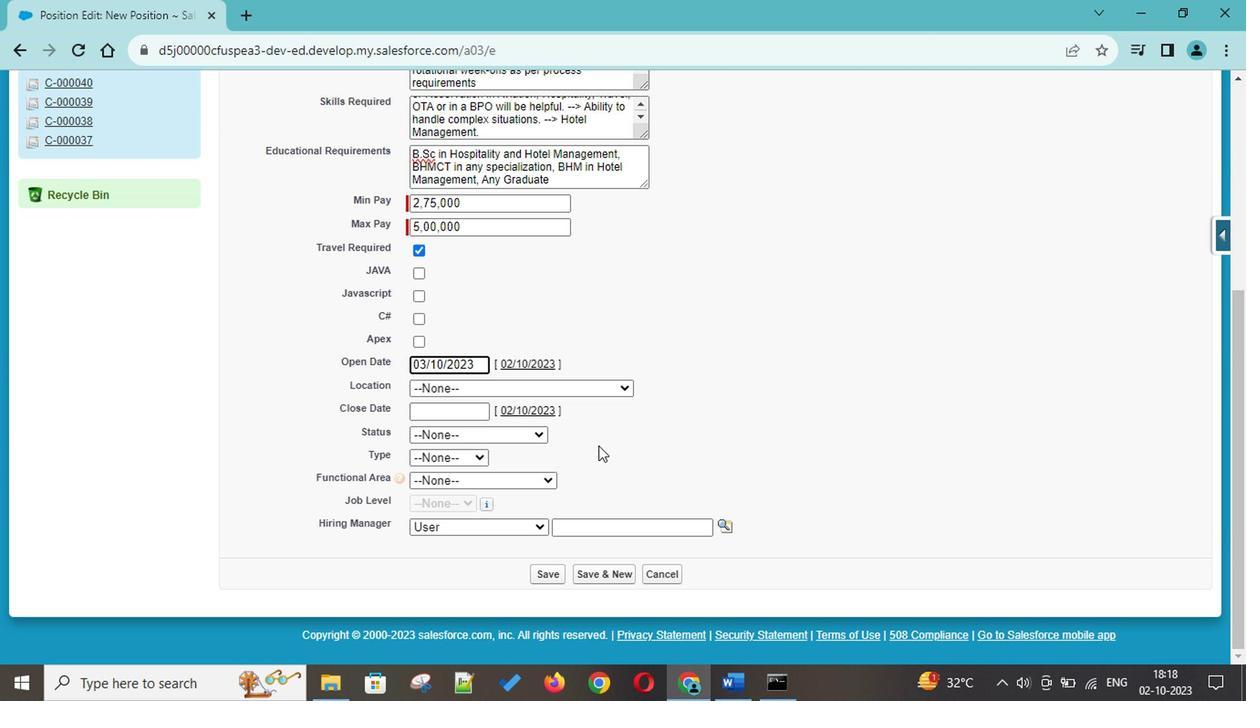 
Action: Mouse scrolled (597, 446) with delta (0, 0)
Screenshot: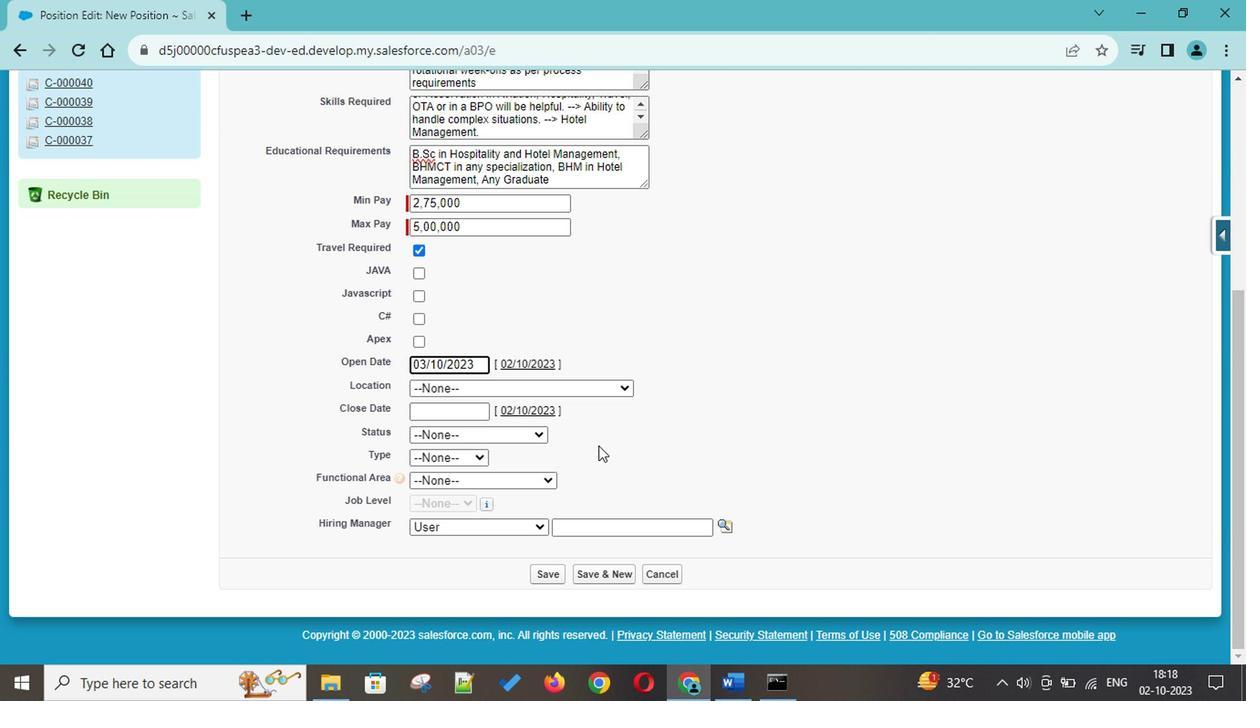 
Action: Mouse scrolled (597, 446) with delta (0, 0)
Screenshot: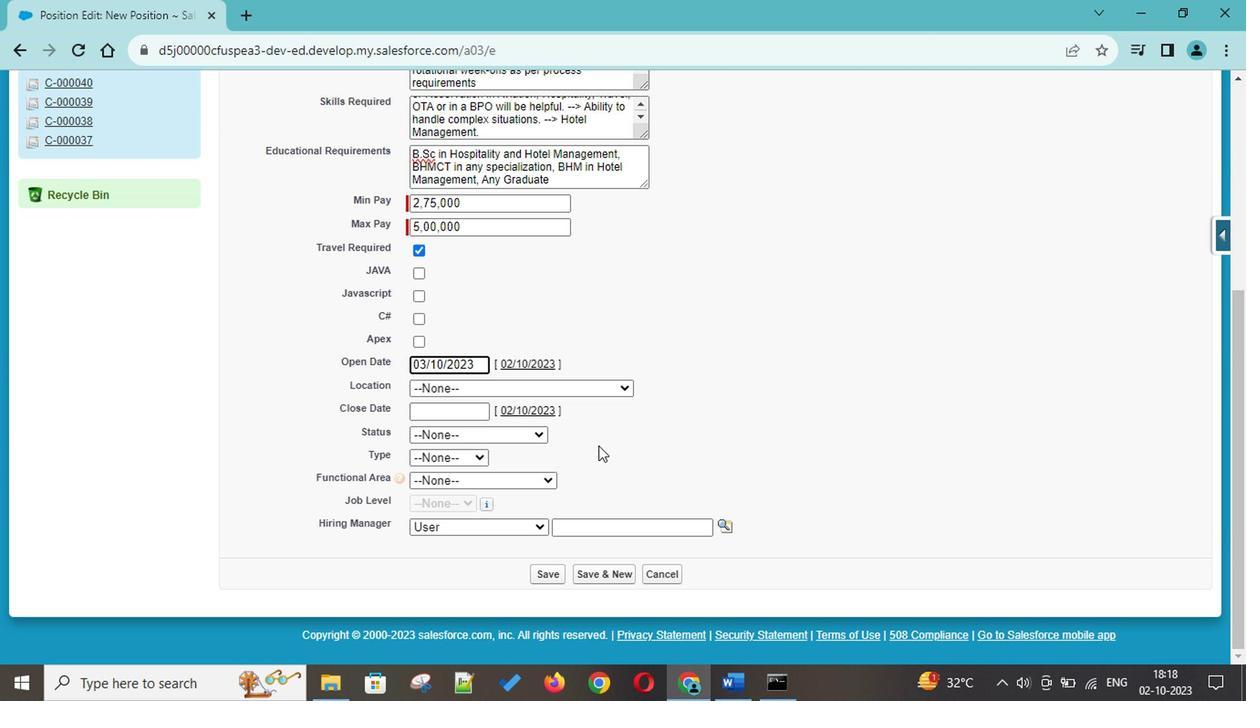 
Action: Mouse scrolled (597, 446) with delta (0, 0)
Screenshot: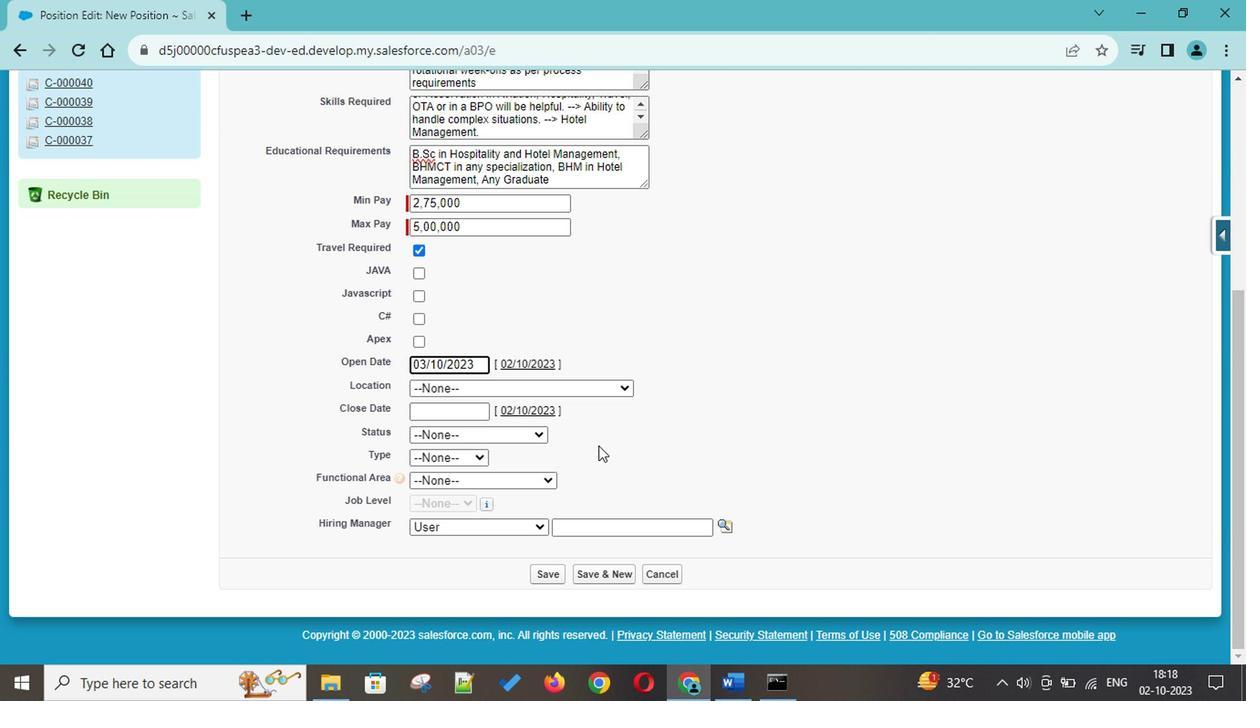 
Action: Mouse scrolled (597, 446) with delta (0, 0)
Screenshot: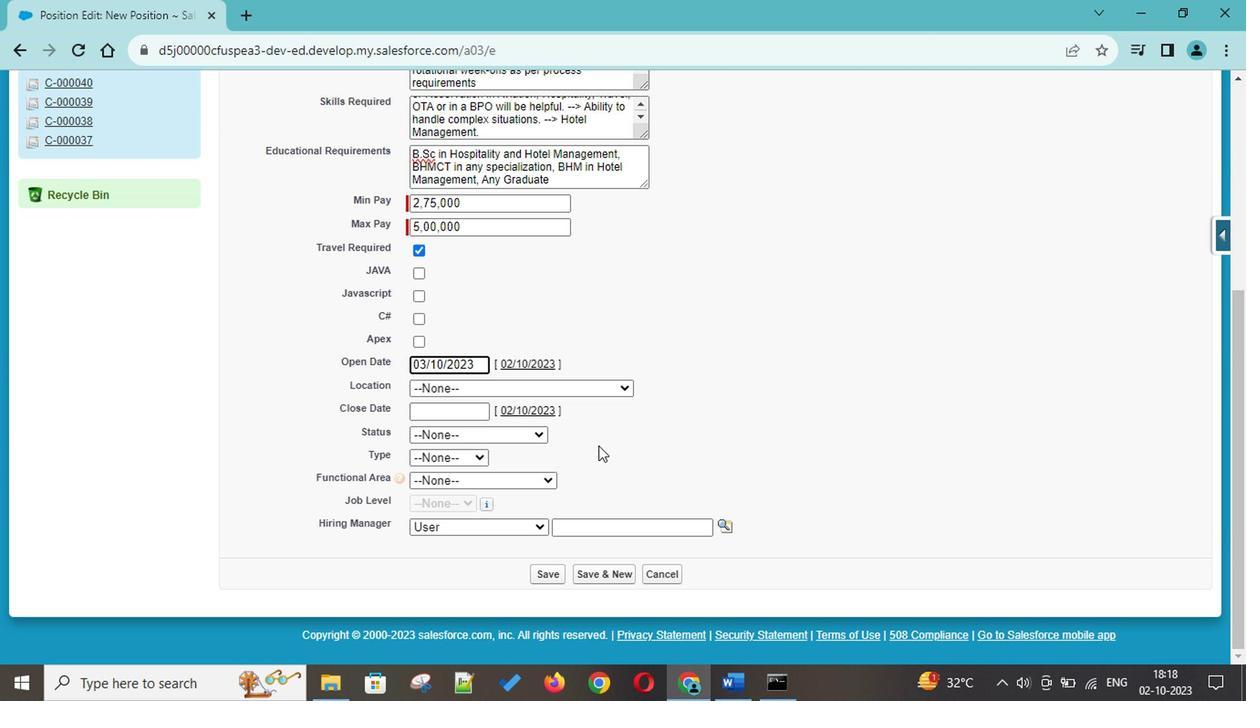 
Action: Mouse scrolled (597, 446) with delta (0, 0)
Screenshot: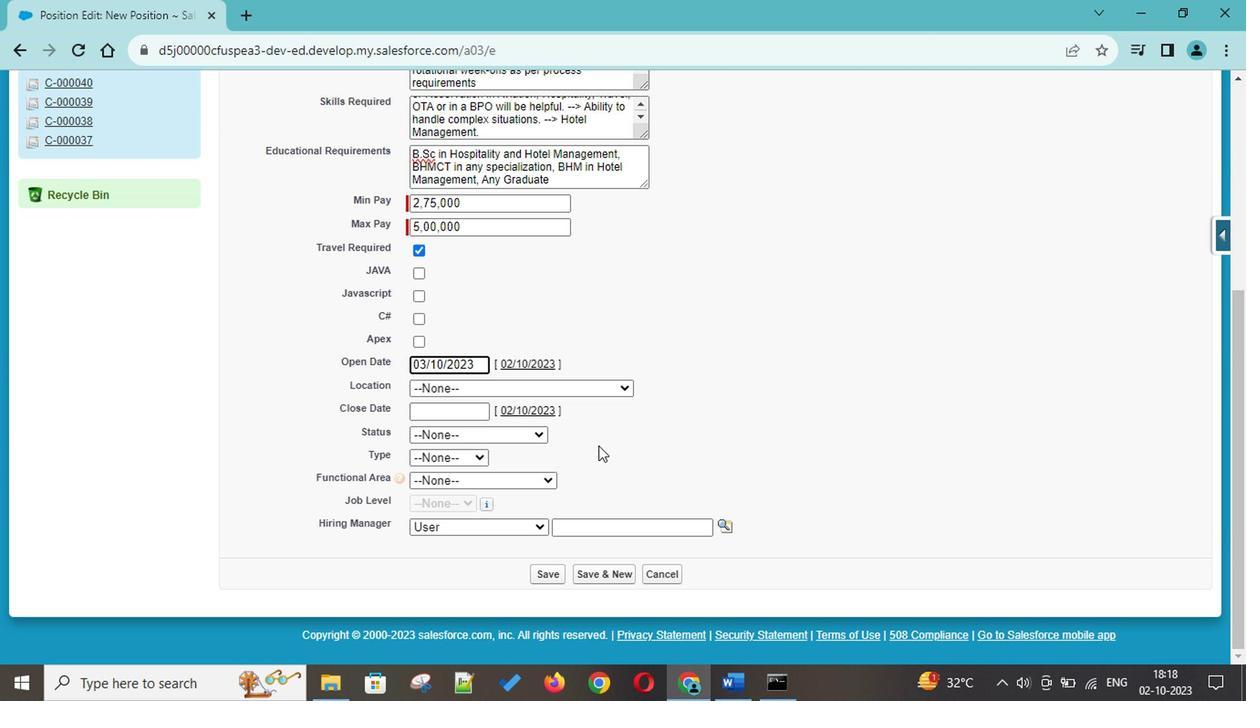 
Action: Mouse moved to (457, 429)
Screenshot: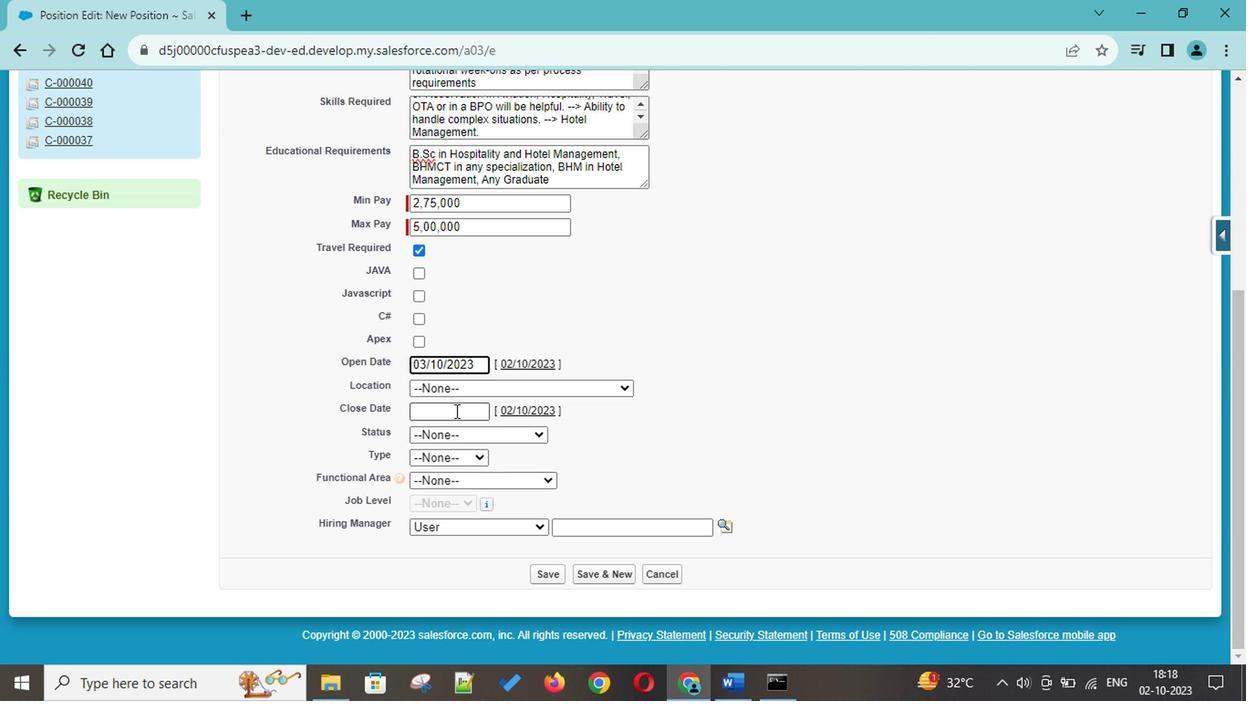 
Action: Mouse pressed left at (457, 429)
Screenshot: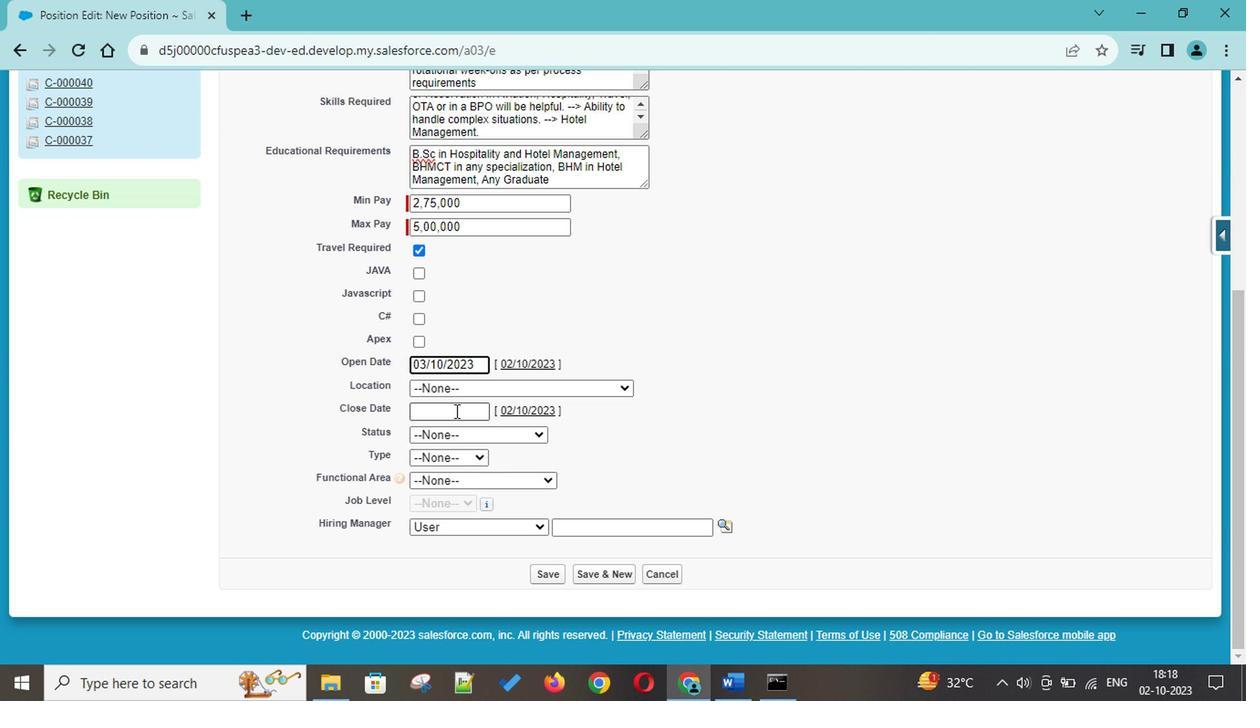 
Action: Mouse moved to (539, 431)
Screenshot: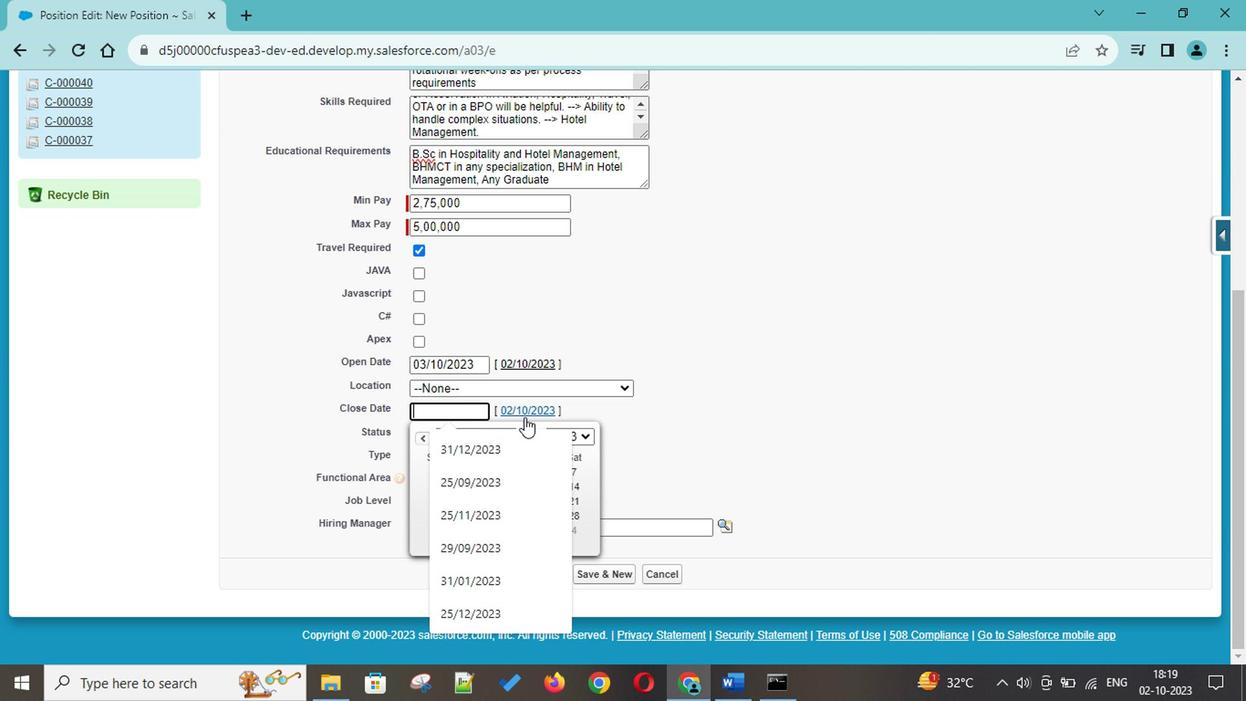 
Action: Mouse pressed left at (539, 431)
Screenshot: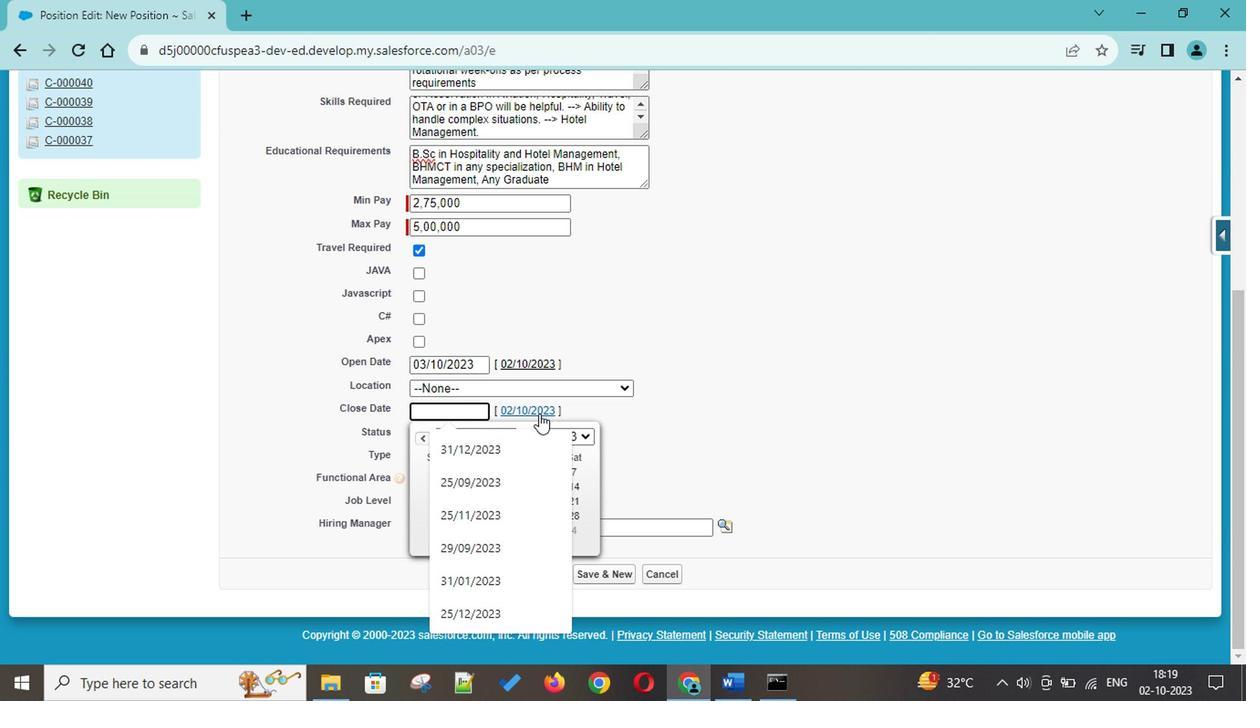 
Action: Mouse moved to (452, 429)
Screenshot: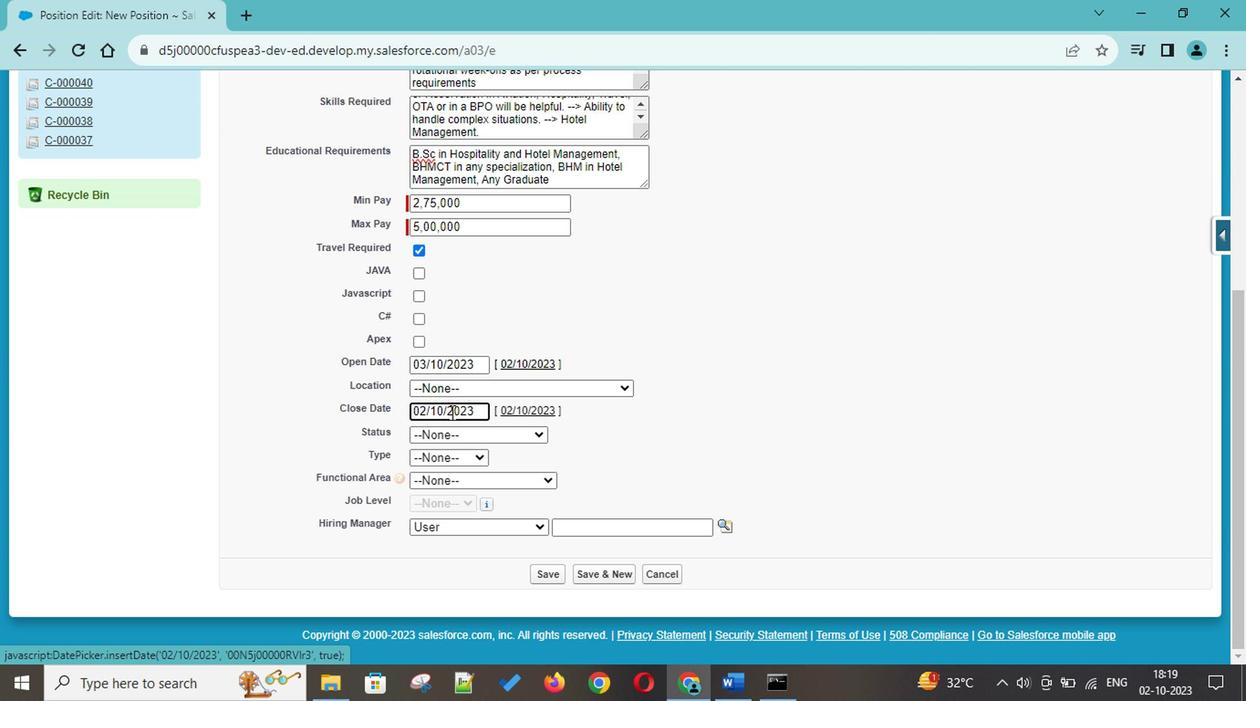 
Action: Mouse pressed left at (452, 429)
Screenshot: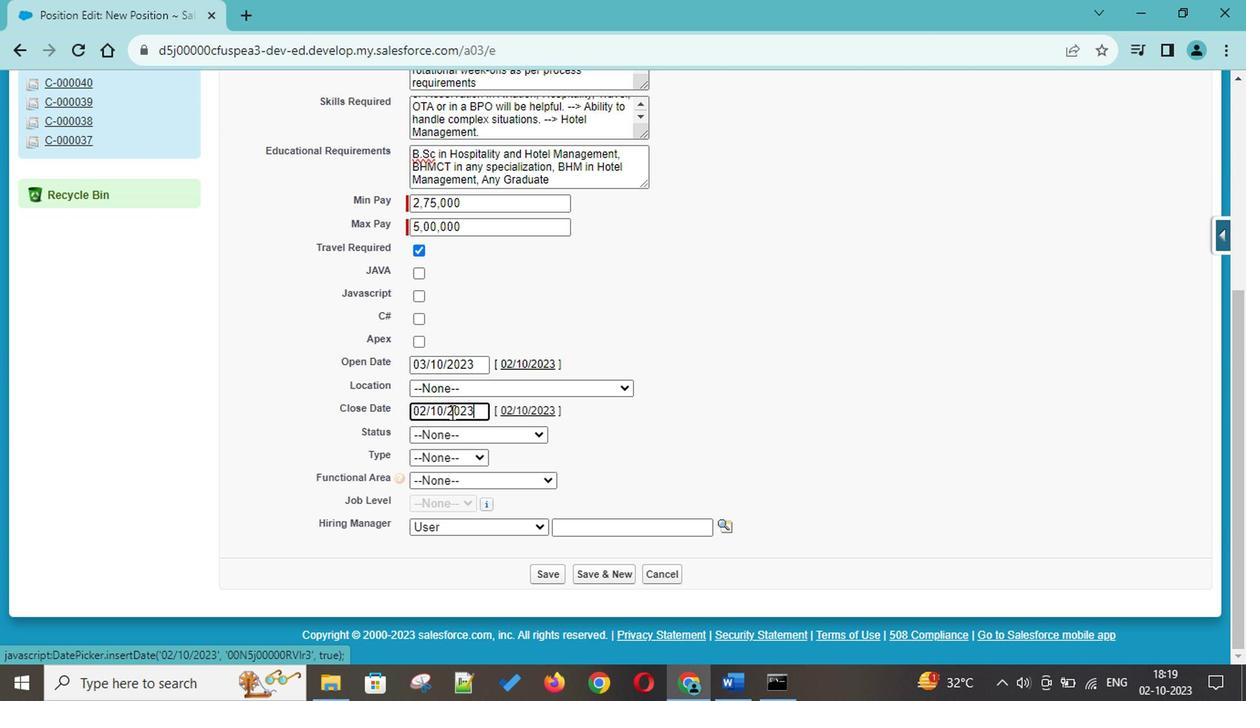 
Action: Mouse moved to (510, 444)
Screenshot: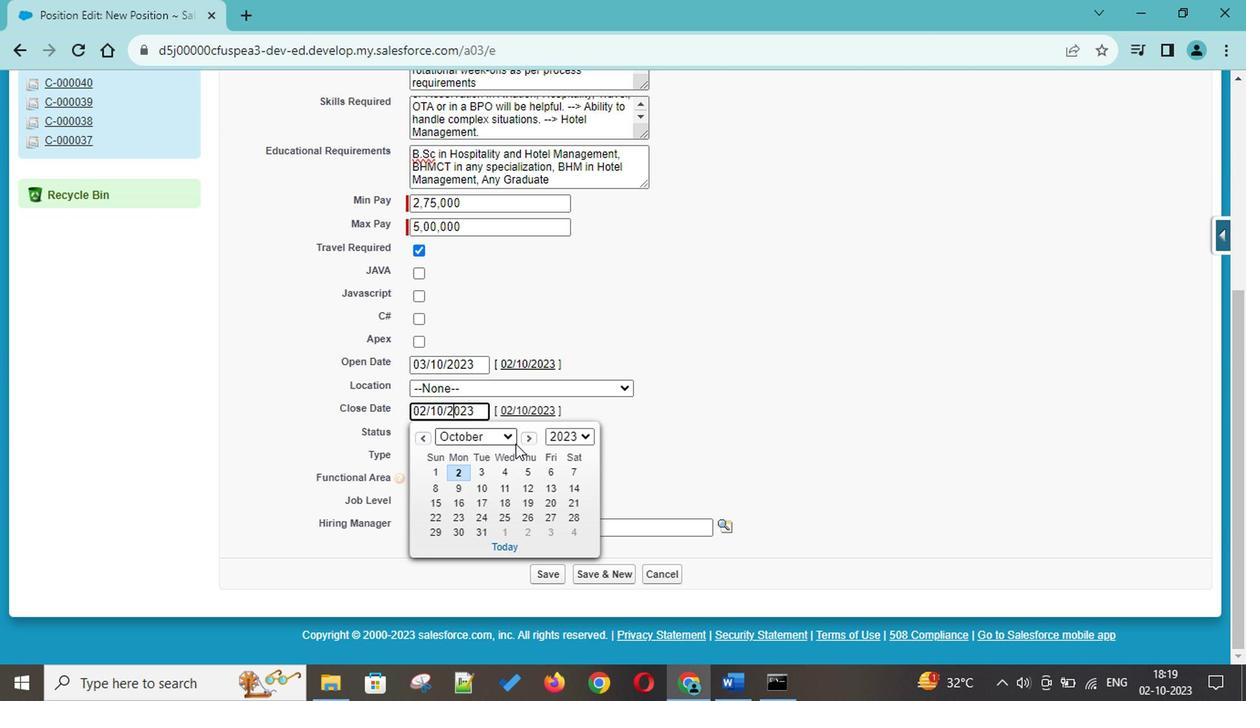 
Action: Mouse pressed left at (510, 444)
Screenshot: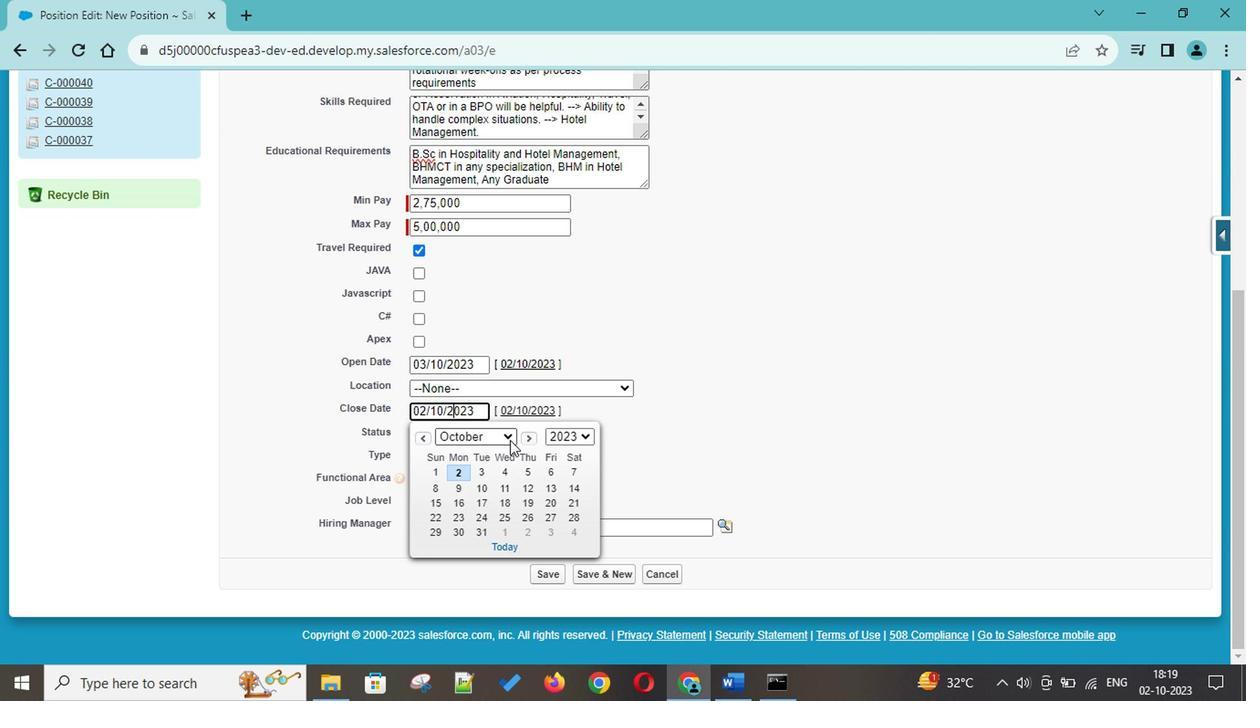 
Action: Mouse moved to (501, 533)
Screenshot: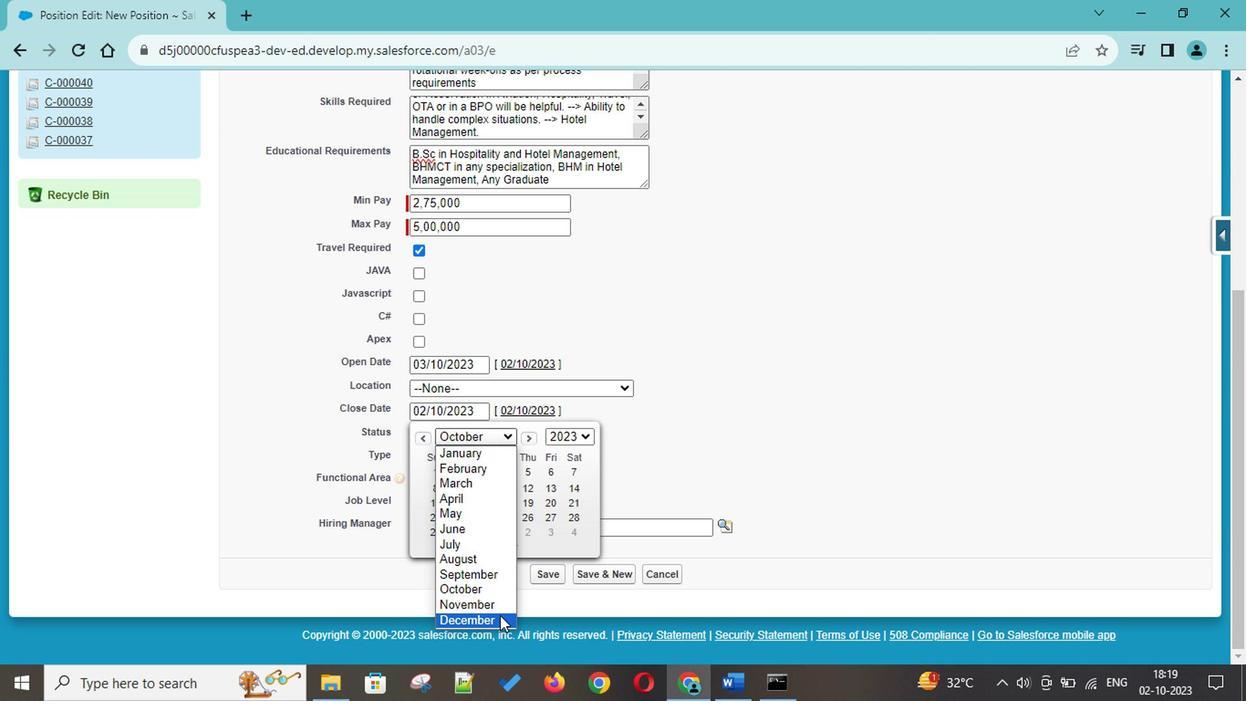 
Action: Mouse pressed left at (501, 533)
Screenshot: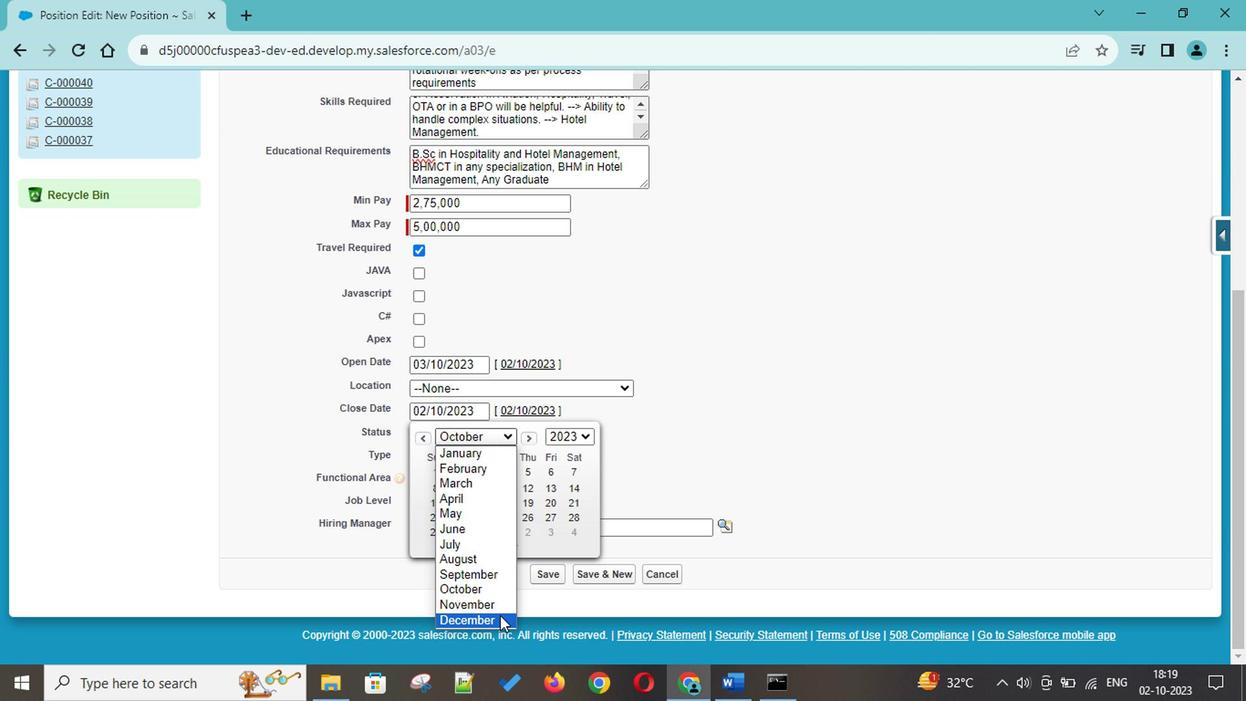 
Action: Mouse moved to (501, 464)
Screenshot: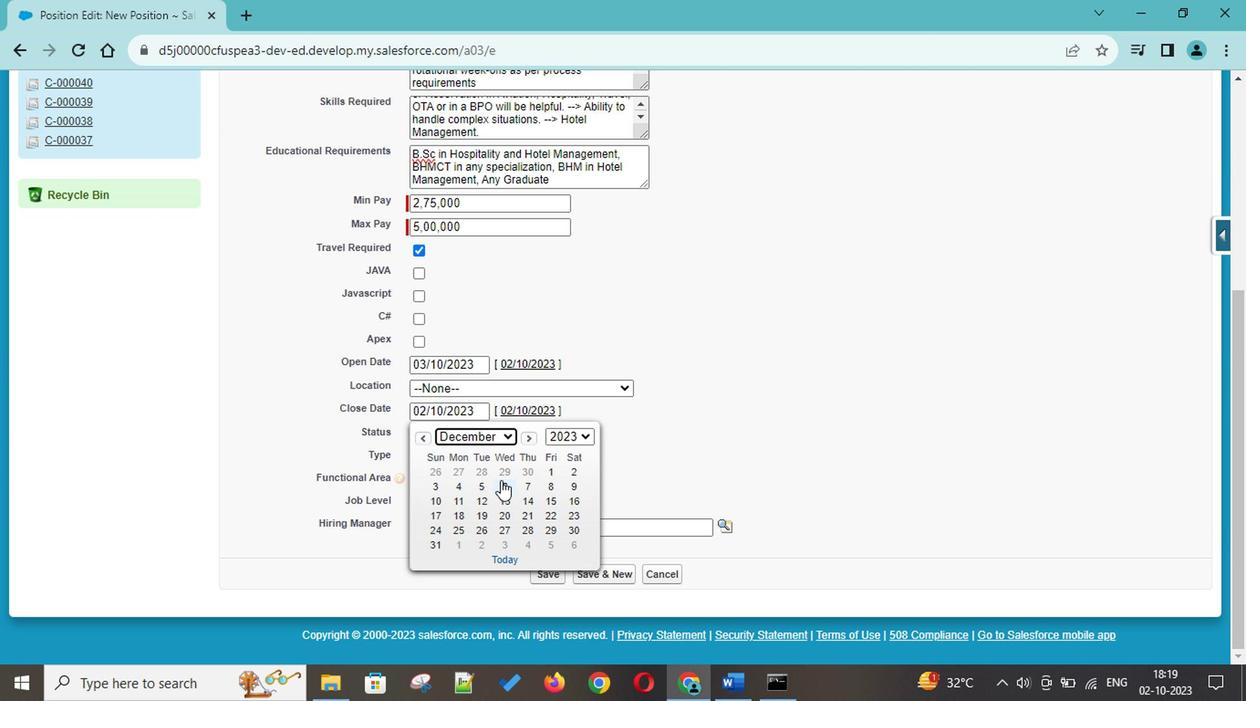 
Action: Mouse pressed left at (501, 464)
Screenshot: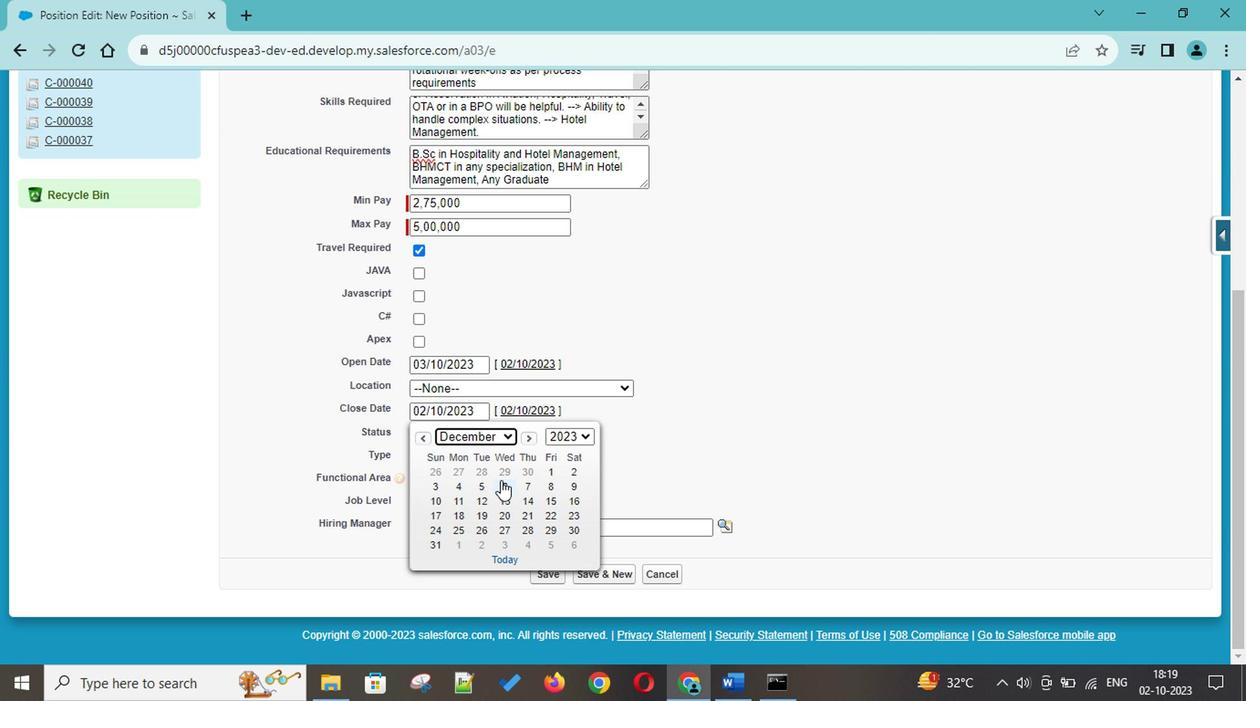 
Action: Mouse moved to (605, 513)
Screenshot: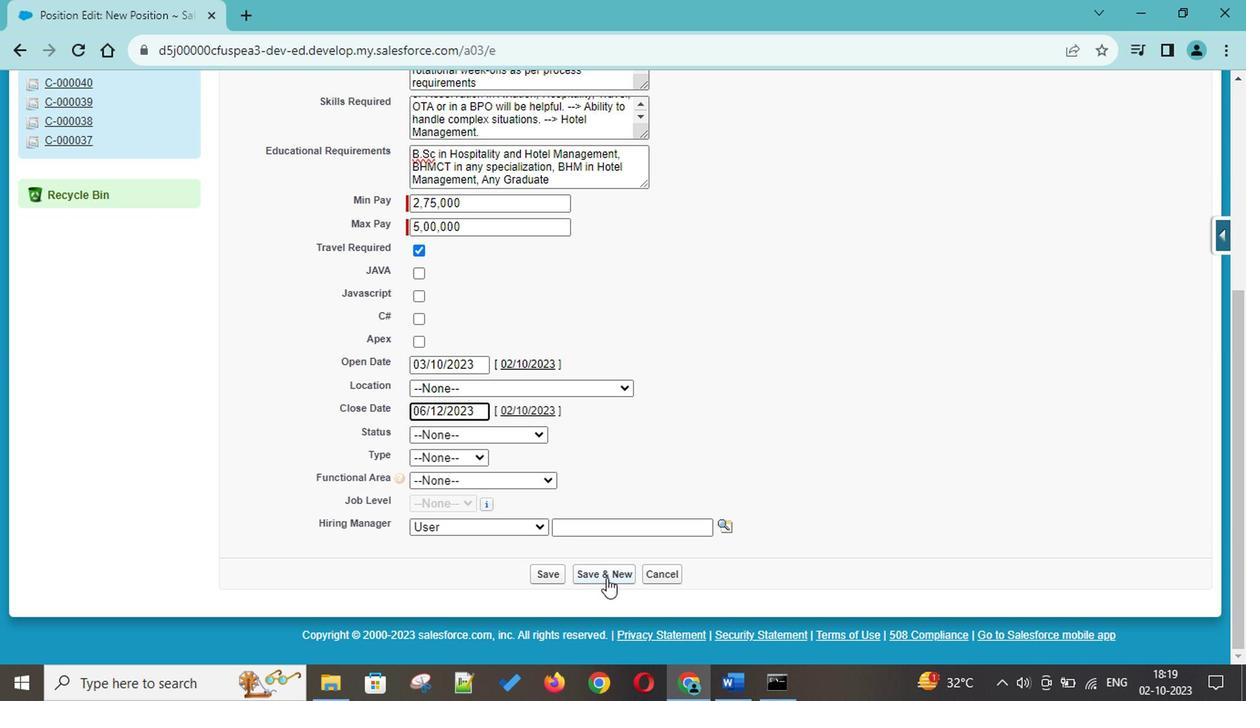 
Action: Mouse pressed left at (605, 513)
Screenshot: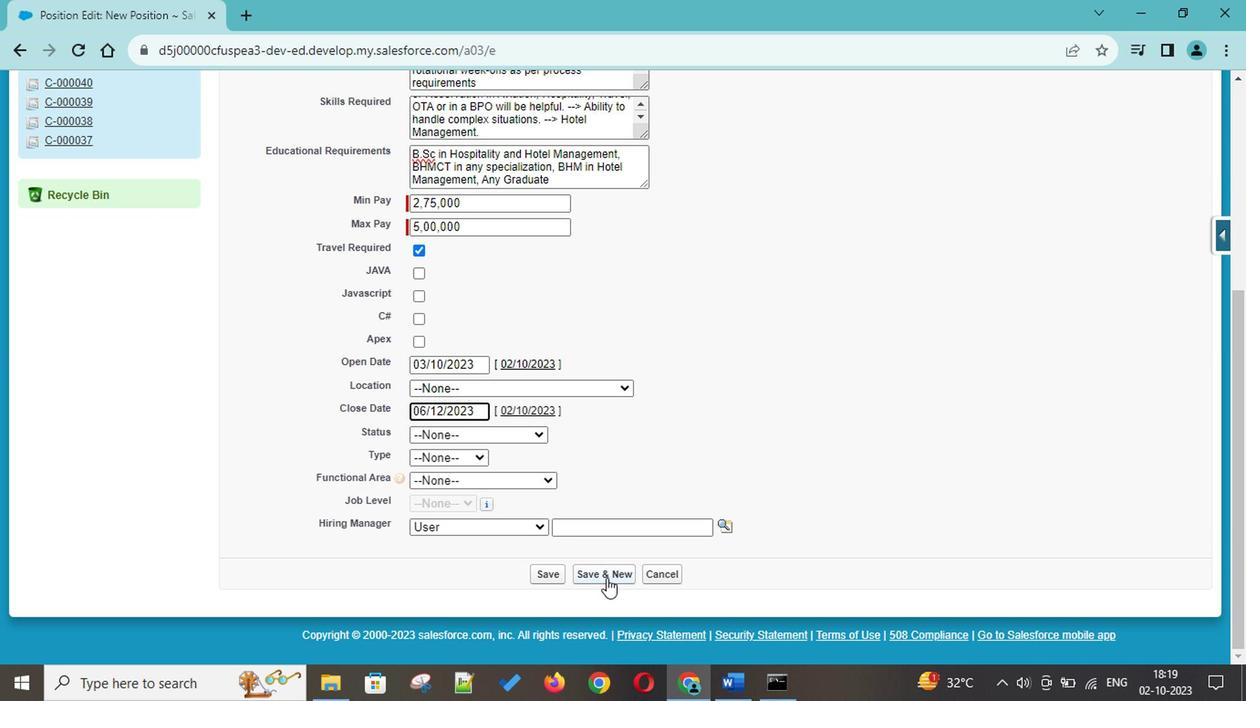
Action: Mouse moved to (492, 403)
Screenshot: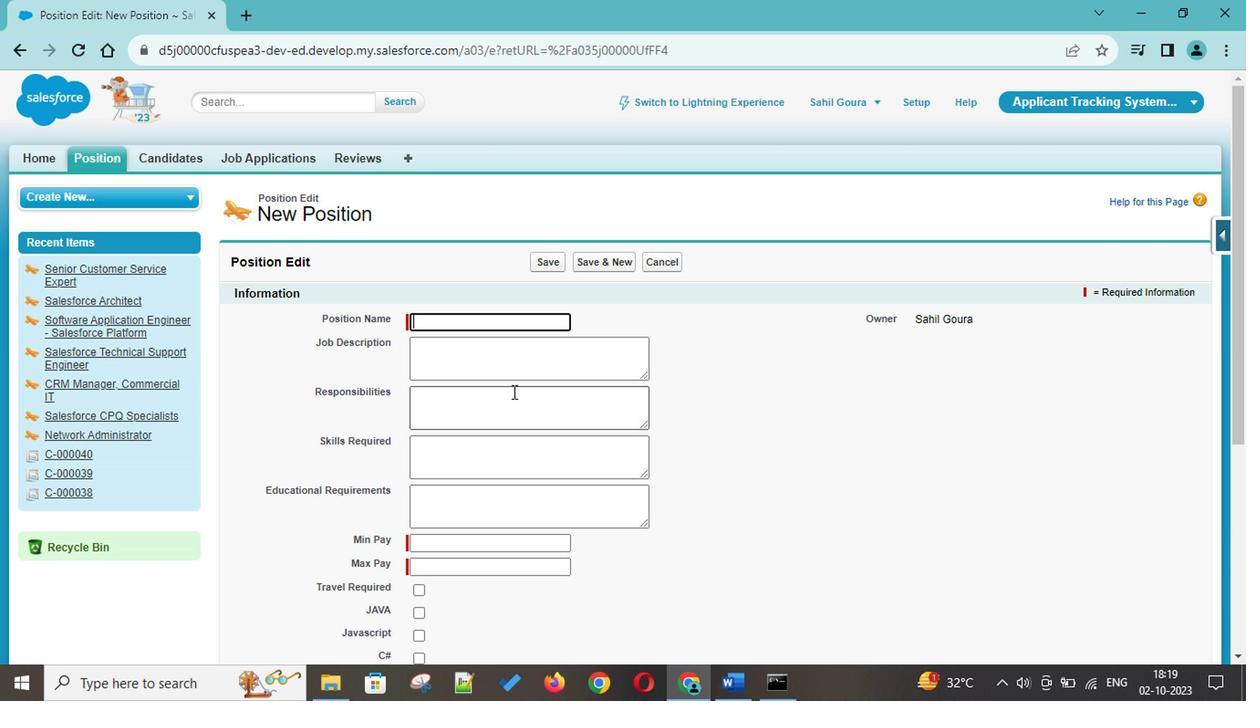 
Action: Key pressed <Key.shift>Banquest<Key.space><Key.shift><Key.backspace><Key.backspace><Key.backspace><Key.backspace>et<Key.space><Key.shift>Manager
Screenshot: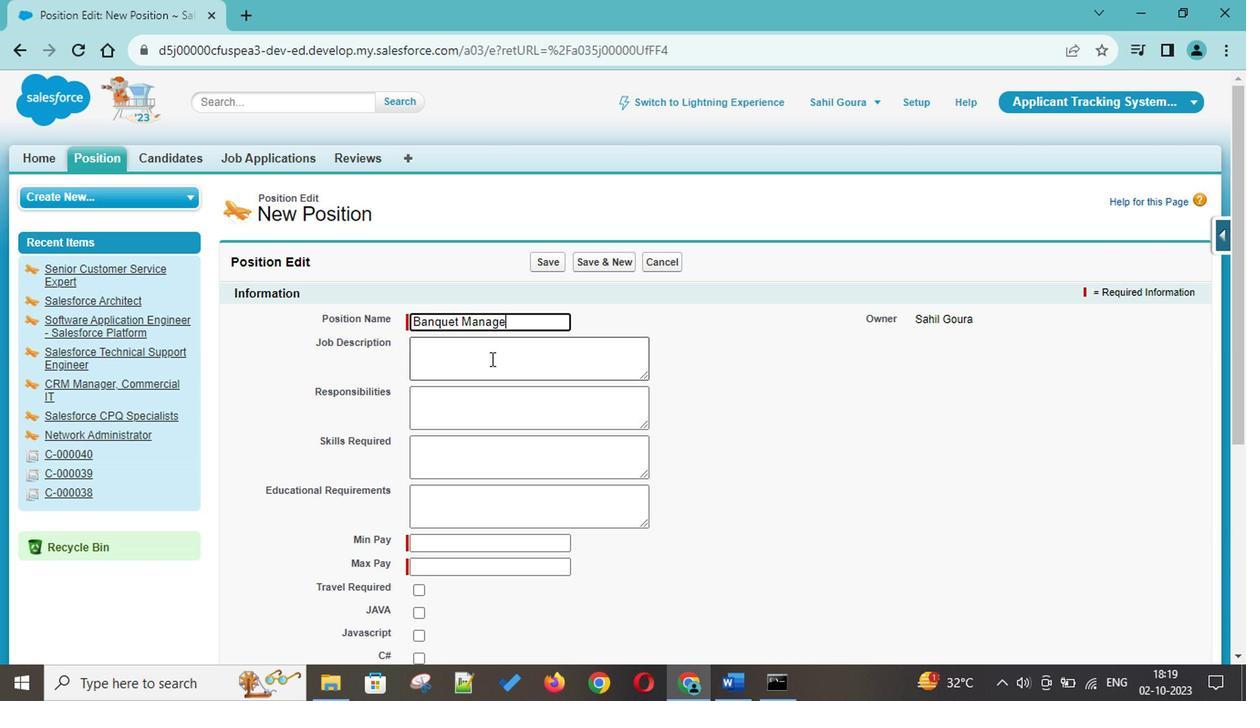 
Action: Mouse moved to (499, 404)
Screenshot: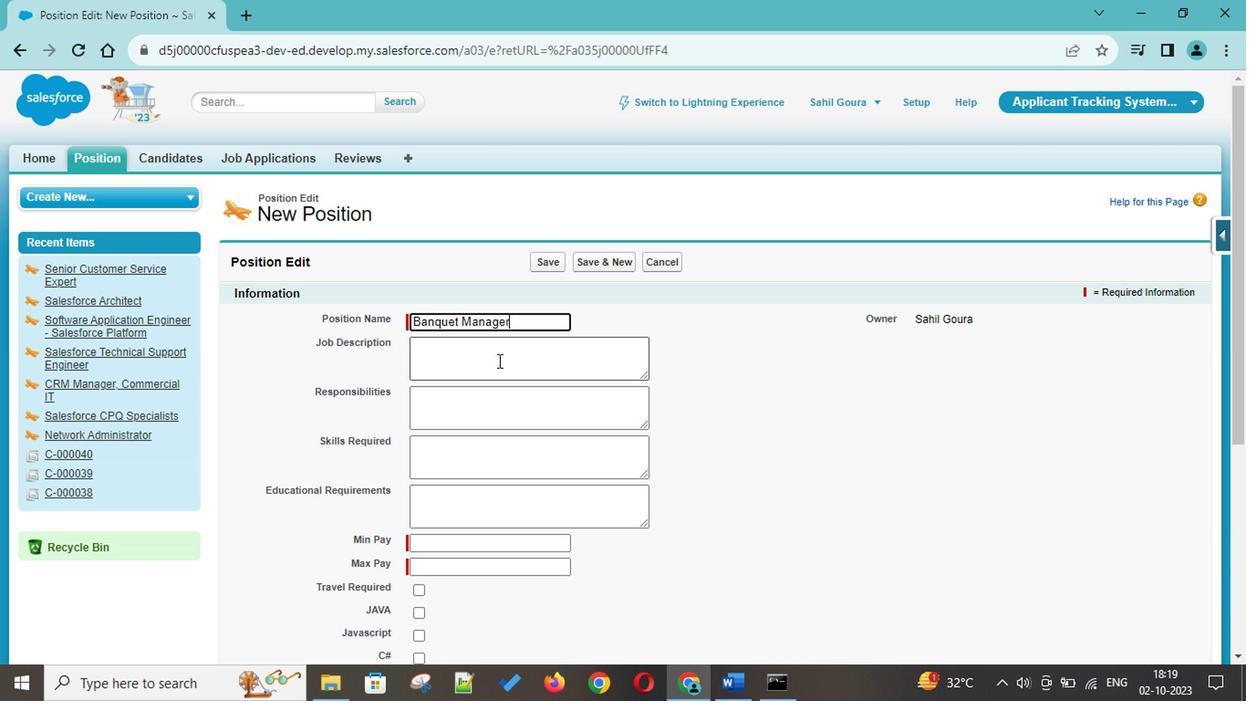 
Action: Mouse pressed left at (499, 404)
Screenshot: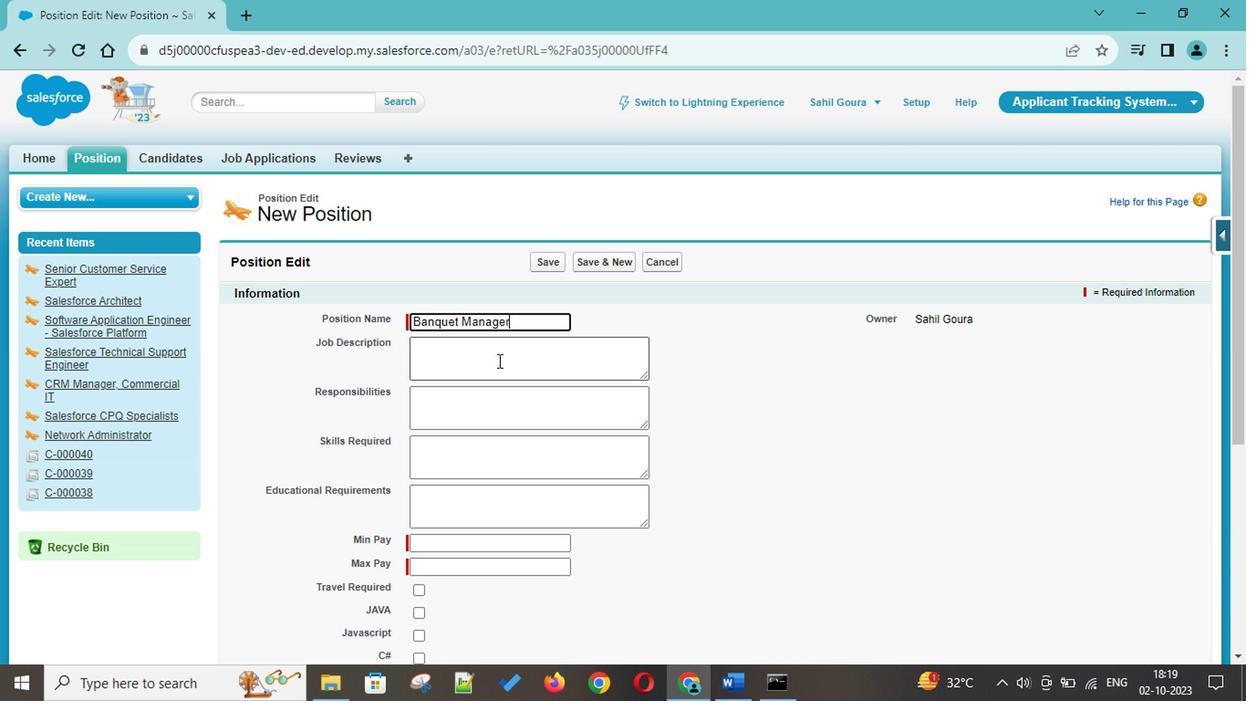 
Action: Mouse moved to (501, 410)
Screenshot: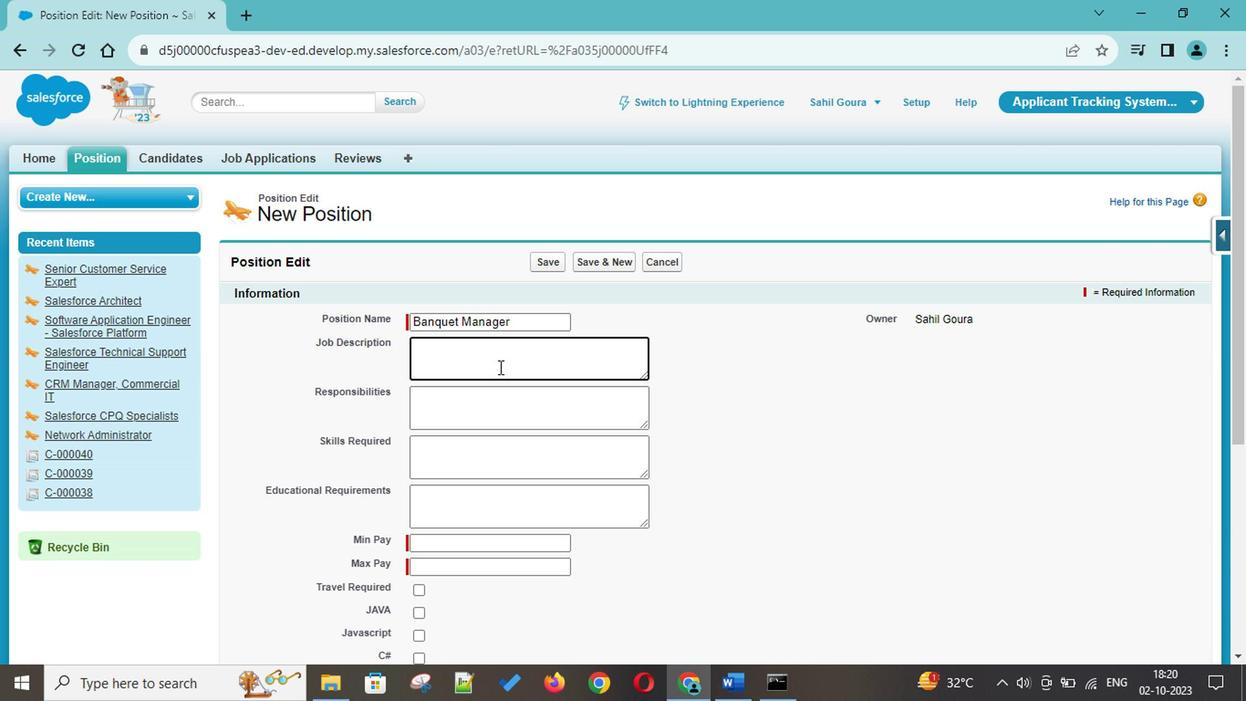 
Action: Key pressed <Key.shift><Key.shift><Key.shift><Key.shift><Key.shift><Key.shift><Key.shift><Key.shift><Key.shift><Key.shift><Key.shift><Key.shift><Key.shift><Key.shift><Key.shift><Key.shift><Key.shift><Key.shift><Key.shift>Ensure<Key.space>staff<Key.space>is<Key.space>working<Key.space>together<Key.space>as<Key.space>a<Key.space>team
Screenshot: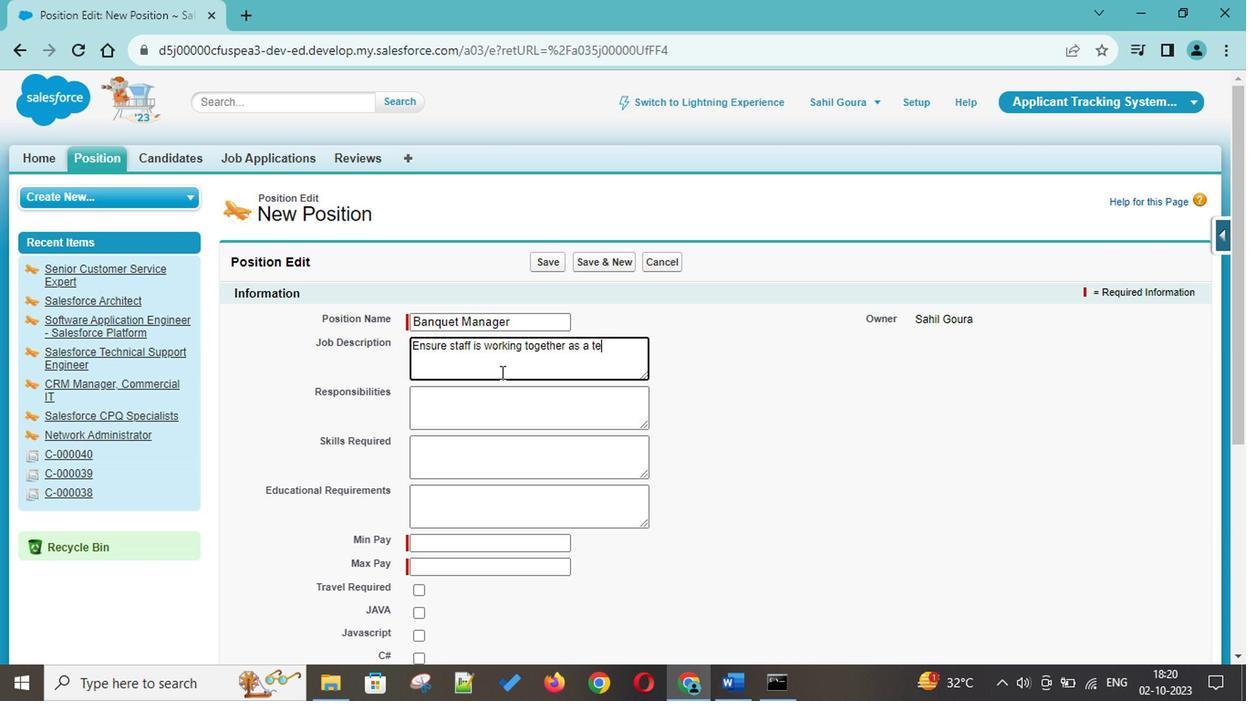 
Action: Mouse moved to (618, 402)
Screenshot: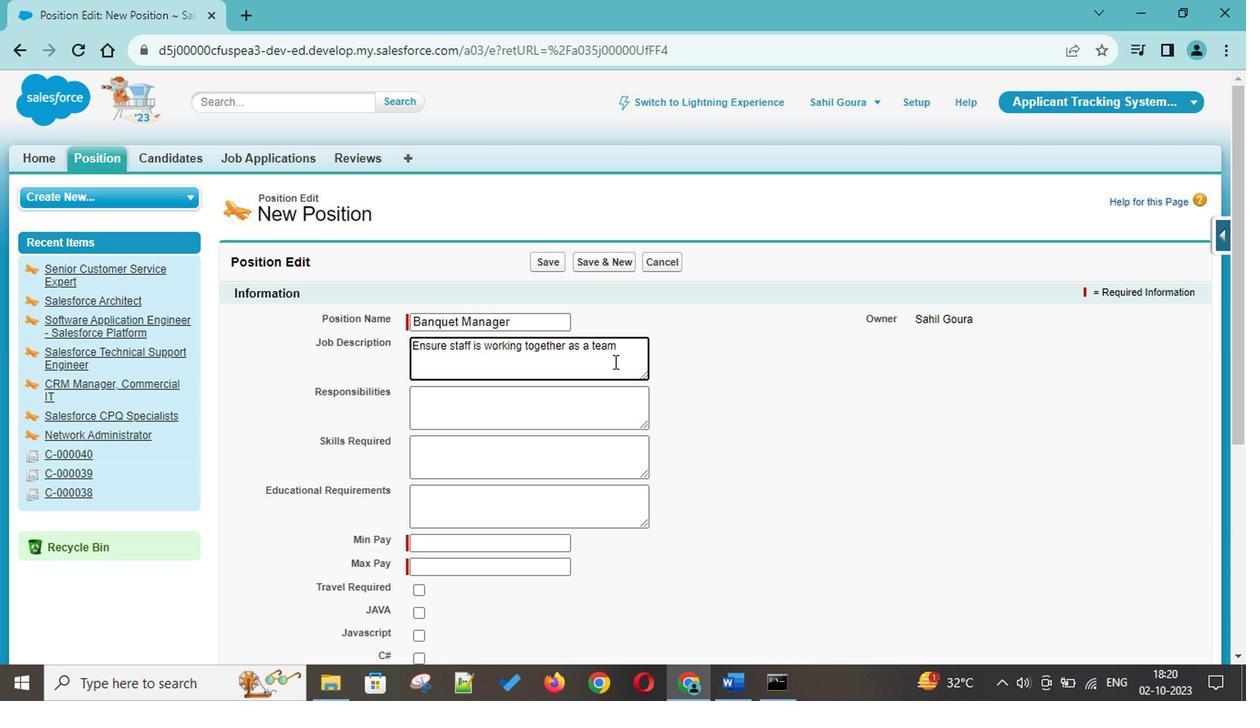 
Action: Key pressed ,<Key.space><Key.backspace><Key.backspace>.<Key.space>--<Key.shift_r>><Key.space>
Screenshot: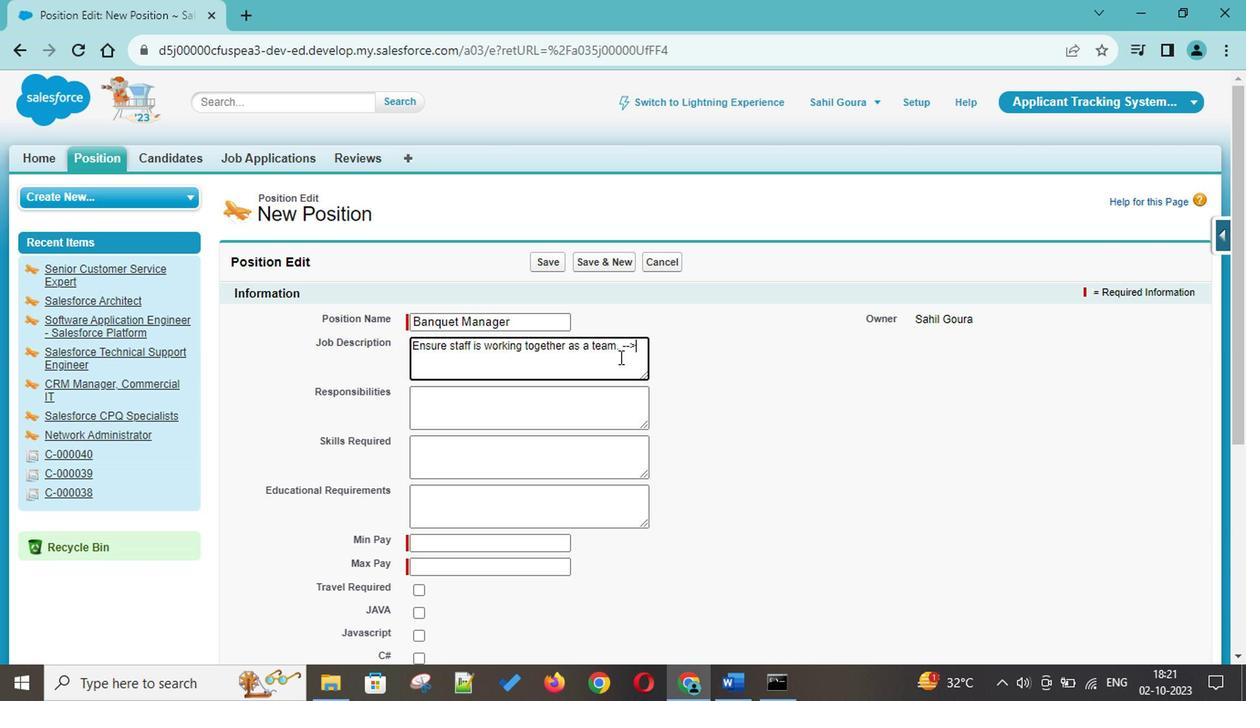 
Action: Mouse moved to (608, 421)
Screenshot: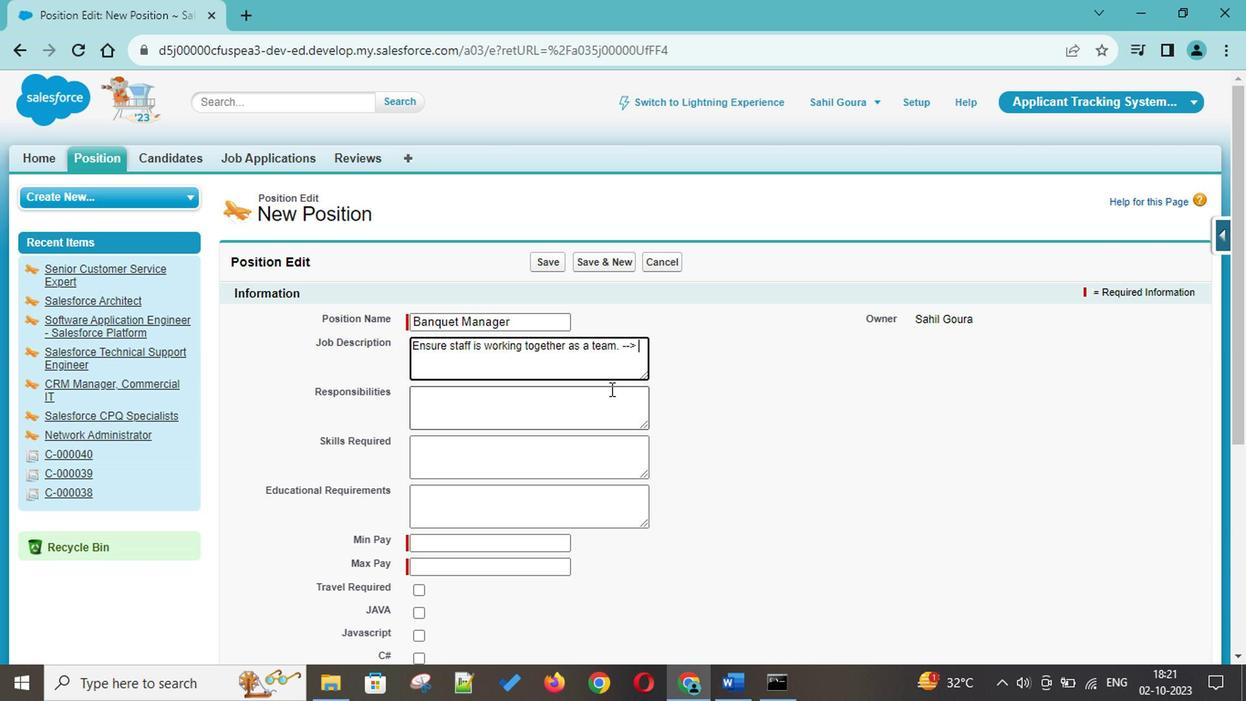 
Action: Mouse pressed left at (608, 421)
Screenshot: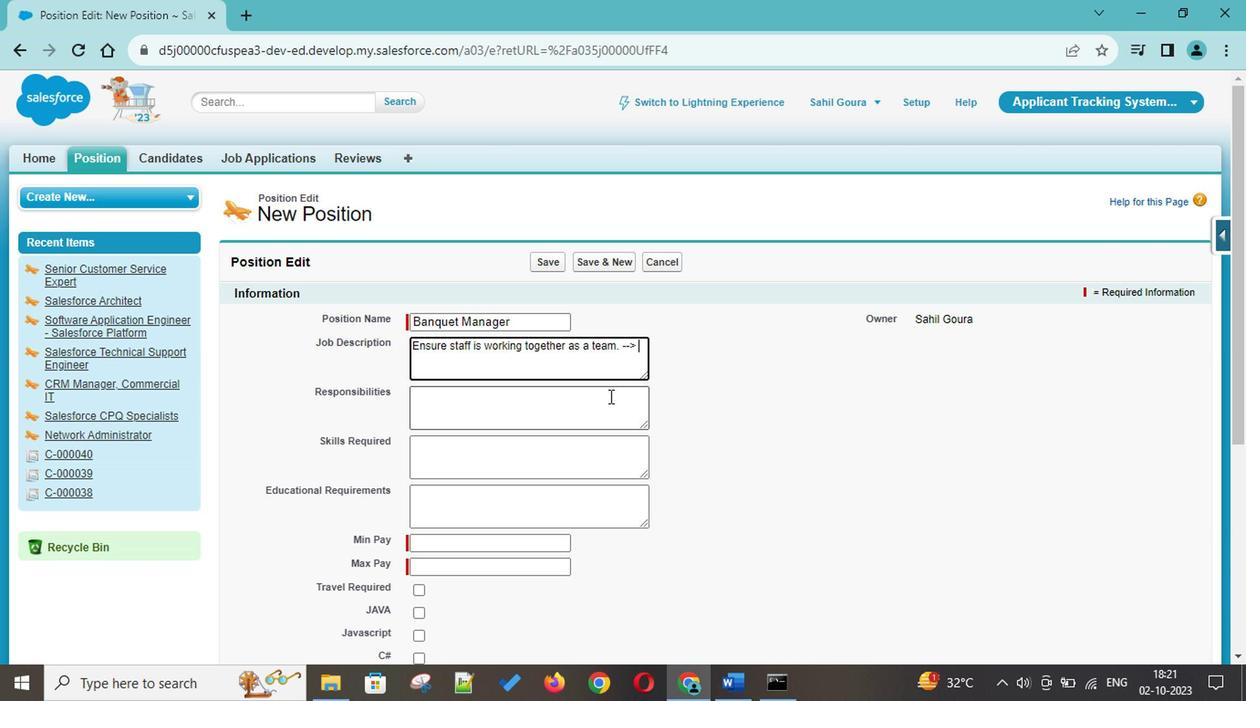 
Action: Mouse moved to (637, 397)
Screenshot: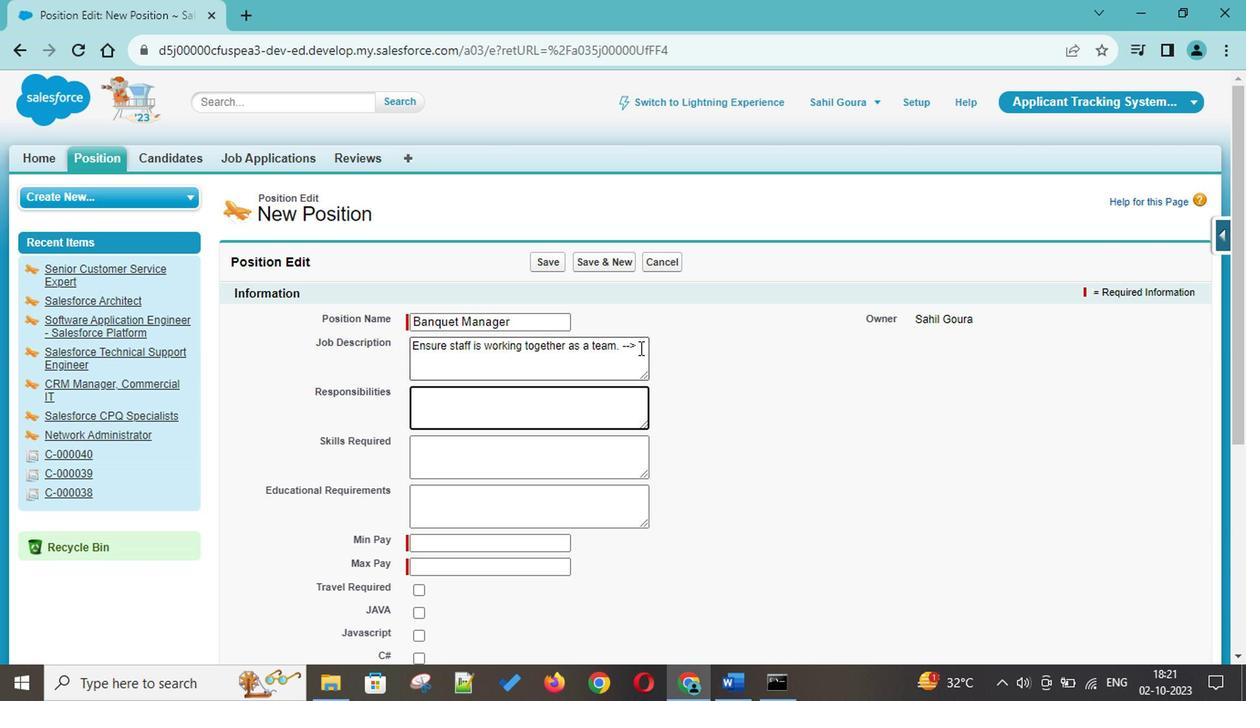 
Action: Mouse pressed left at (637, 397)
Screenshot: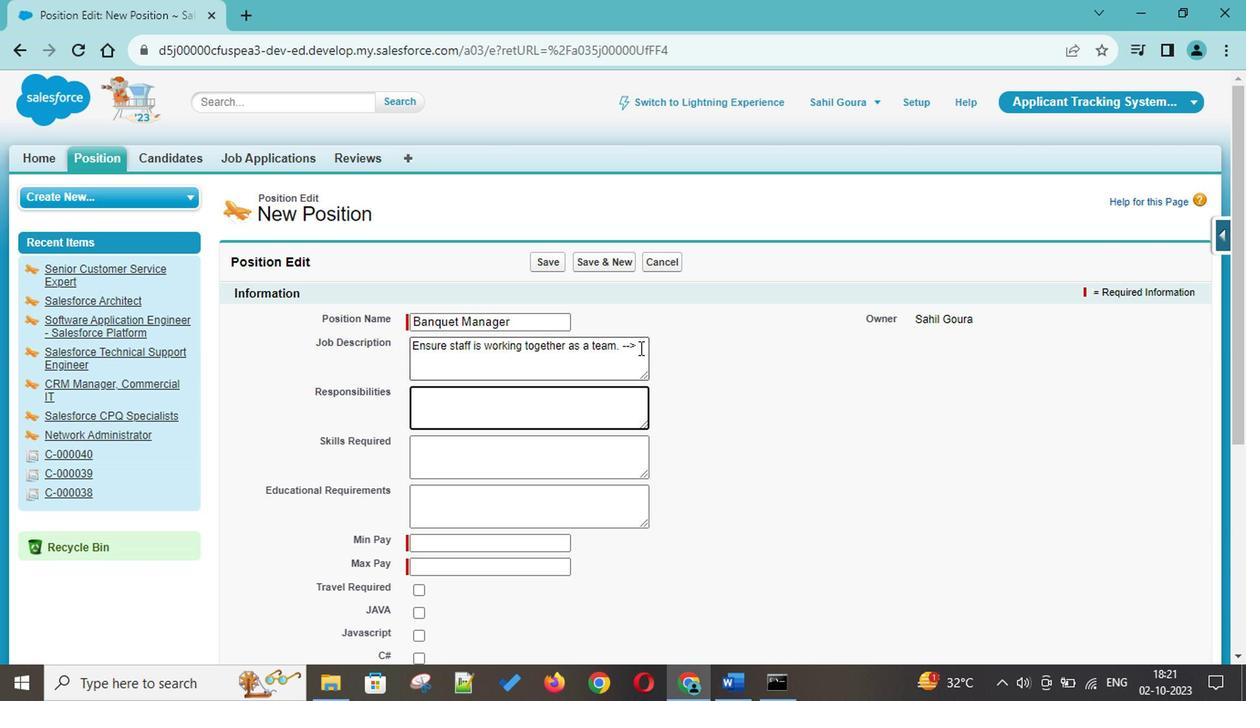 
Action: Key pressed <Key.shift_r><Key.shift_r><Key.shift_r>Inspect<Key.space>grooming<Key.space>and<Key.space>attire<Key.space>of<Key.space>staff<Key.space>and<Key.space>rectify<Key.space>anyd<Key.space><Key.backspace><Key.backspace><Key.space>deficiencies.<Key.space>--<Key.shift_r><Key.shift_r>><Key.space><Key.shift>Communicar<Key.backspace>te<Key.space>with<Key.space>guests<Key.space><Key.f3><Key.f3><Key.f3><Key.f3>o<Key.f3>t<Key.f3>her<Key.f3><Key.f3><Key.space><Key.f3><Key.f3><Key.f3><Key.f3><Key.f3><Key.f3><Key.f3><Key.f3><Key.f3><Key.f3><Key.f3><Key.f3><Key.f3><Key.f3><Key.f3><Key.f3><Key.f3><Key.f3><Key.f3><Key.f3><Key.f3><Key.f3><Key.f3><Key.f3><Key.f3><Key.f3><Key.f3><Key.f3><Key.f3><Key.f3><Key.f3><Key.f3><Key.f3><Key.f3><Key.f3><Key.f3><Key.f3><Key.f3><Key.f3><Key.f3><Key.f3><Key.f3><Key.f3><Key.f3><Key.f3><Key.f3><Key.f3><Key.f3><Key.f3><Key.f3><Key.f3><Key.f3><Key.f3><Key.f3><Key.f3><Key.f3><Key.f3><Key.f3><Key.f3><Key.f3><Key.f3><Key.f3><Key.f3><Key.f3><Key.f3><Key.f3><Key.f3><Key.f3><Key.f3><Key.f3><Key.f3><Key.f3><Key.f3><Key.f3><Key.f3><Key.f3><Key.f3><Key.f3><Key.f3><Key.f3><Key.f3><Key.f3><Key.f3><Key.f3><Key.f3><Key.f3><Key.f3><Key.f3><Key.f3><Key.f3><Key.f3><Key.f3><Key.f3><Key.f3><Key.f3><Key.f3><Key.f3><Key.f3><Key.f3><Key.f3><Key.f3><Key.f3><Key.f3><Key.f3><Key.f3><Key.f3><Key.f3><Key.f3><Key.f3><Key.f3><Key.f3><Key.f3><Key.f3><Key.f3><Key.f3><Key.f3><Key.f3><Key.f3><Key.f3><Key.f3><Key.f3><Key.f3><Key.f3><Key.f3><Key.f3><Key.f3><Key.f3><Key.f3><Key.f3><Key.f3><Key.f3><Key.f3><Key.f3><Key.f3><Key.f3><Key.f3><Key.f3><Key.f3><Key.f3><Key.f3><Key.f3><Key.f3><Key.f3><Key.f3><Key.f3><Key.f3><Key.f3><Key.f3><Key.f3><Key.f3><Key.f3><Key.f3><Key.f3><Key.f3><Key.f3><Key.f3><Key.f3><Key.f3><Key.f3><Key.f3><Key.f3><Key.f3><Key.f3><Key.f3><Key.f3><Key.f3><Key.f3><Key.f3><Key.f3><Key.f3><Key.f3><Key.f3><Key.f3><Key.f3><Key.f3><Key.f3><Key.f3><Key.f3><Key.f3><Key.f3><Key.f3><Key.f3><Key.f3><Key.f3><Key.f3><Key.f3><Key.f3><Key.f3><Key.f3><Key.f3><Key.f3><Key.f3><Key.f3><Key.f3><Key.f3><Key.f3><Key.f3><Key.f3><Key.f3><Key.f3><Key.f3><Key.f3><Key.f3><Key.f3><Key.f3><Key.f3><Key.space><Key.f3><Key.f3>
Screenshot: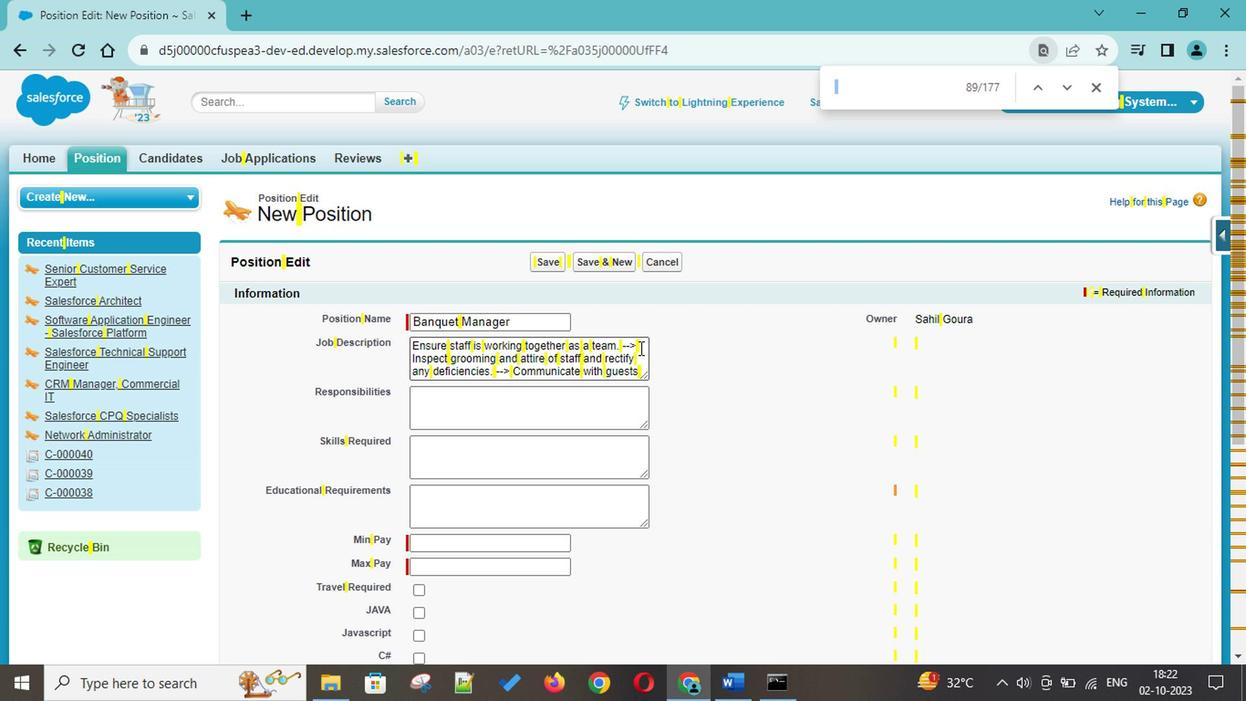 
Action: Mouse moved to (651, 390)
Screenshot: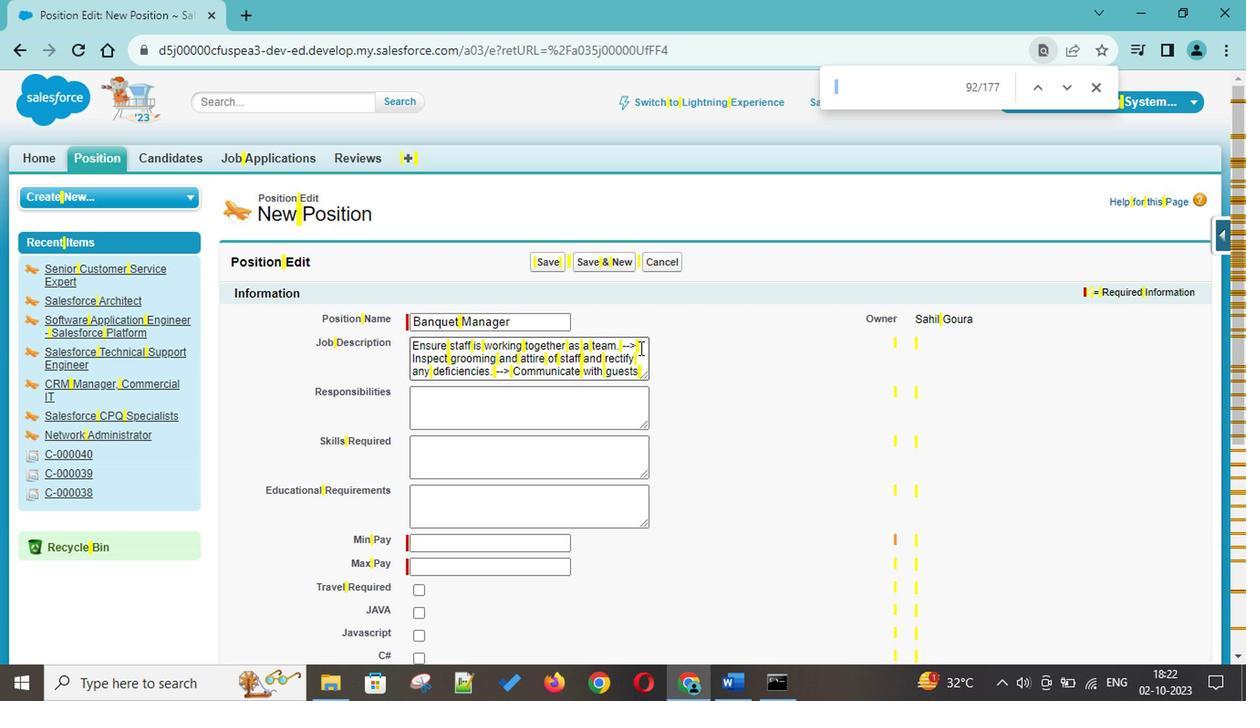 
Action: Key pressed <Key.f3><Key.f3><Key.f3><Key.f3><Key.f3><Key.f3><Key.f3><Key.f3><Key.f3><Key.f3><Key.f3><Key.f3><Key.f3><Key.f3><Key.f3><Key.f3><Key.f3><Key.f3><Key.f3><Key.f3><Key.f3><Key.f3><Key.f3><Key.f3><Key.f3><Key.f3><Key.f3><Key.f3><Key.f3><Key.f3><Key.f3><Key.f3><Key.f3><Key.f3><Key.f3><Key.f3><Key.f3><Key.f3><Key.f3><Key.f3><Key.f3><Key.f3><Key.f3><Key.f3><Key.f3><Key.f3><Key.f3><Key.f3><Key.f3><Key.f3><Key.f3><Key.f3><Key.f3><Key.f3><Key.f3><Key.f3><Key.f3><Key.f3><Key.f3><Key.f3><Key.f3><Key.f3><Key.f3><Key.f3><Key.f3><Key.f3><Key.f3><Key.f3><Key.f3><Key.f3><Key.f3><Key.f3><Key.f3><Key.f3><Key.f3><Key.f3><Key.f3><Key.f3><Key.f3><Key.f3><Key.f3><Key.f3><Key.f3><Key.f3><Key.f3><Key.f3><Key.f3><Key.f3><Key.f3><Key.f3><Key.f3><Key.f3><Key.f3><Key.f3><Key.f3><Key.f3><Key.f3><Key.f3><Key.f3><Key.f3><Key.f3><Key.f3><Key.f3><Key.f3><Key.f3><Key.f3>
Screenshot: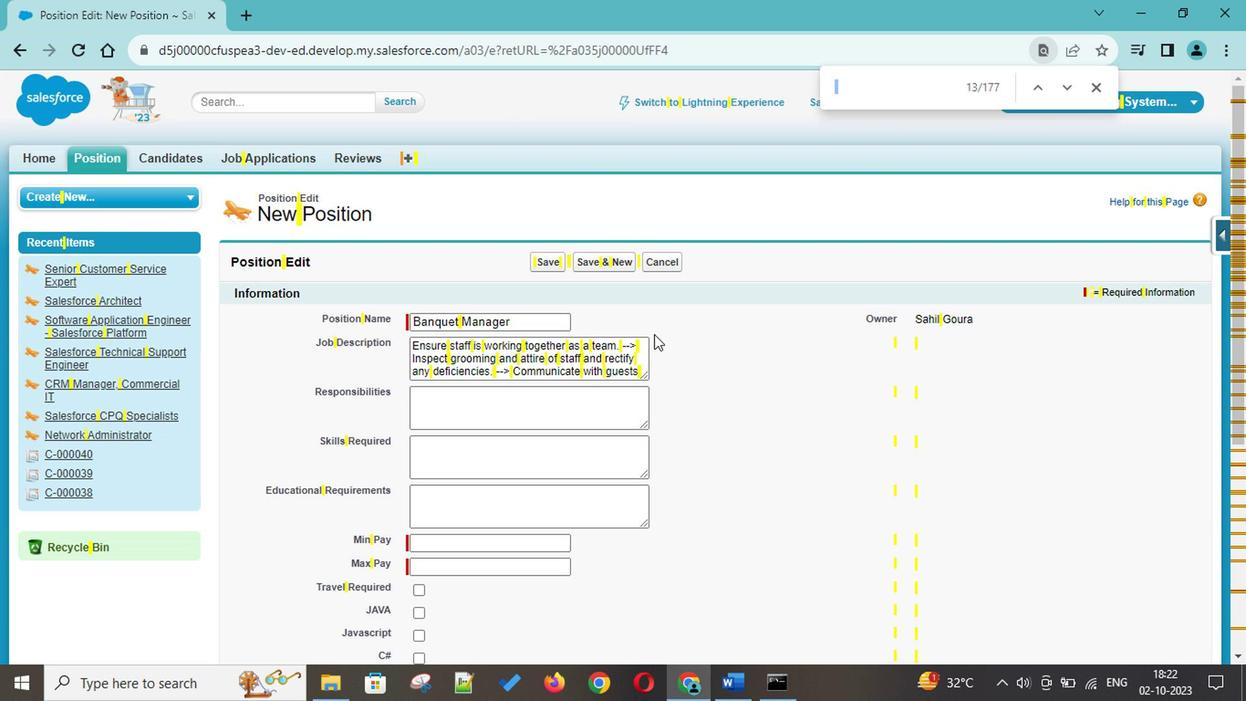 
